 Task: Search one way flight ticket for 2 adults, 2 infants in seat and 1 infant on lap in first from Charlotte: Charlotte Douglas International Airport to Springfield: Abraham Lincoln Capital Airport on 5-2-2023. Choice of flights is Westjet. Number of bags: 1 carry on bag and 5 checked bags. Price is upto 65000. Outbound departure time preference is 4:00.
Action: Mouse moved to (262, 377)
Screenshot: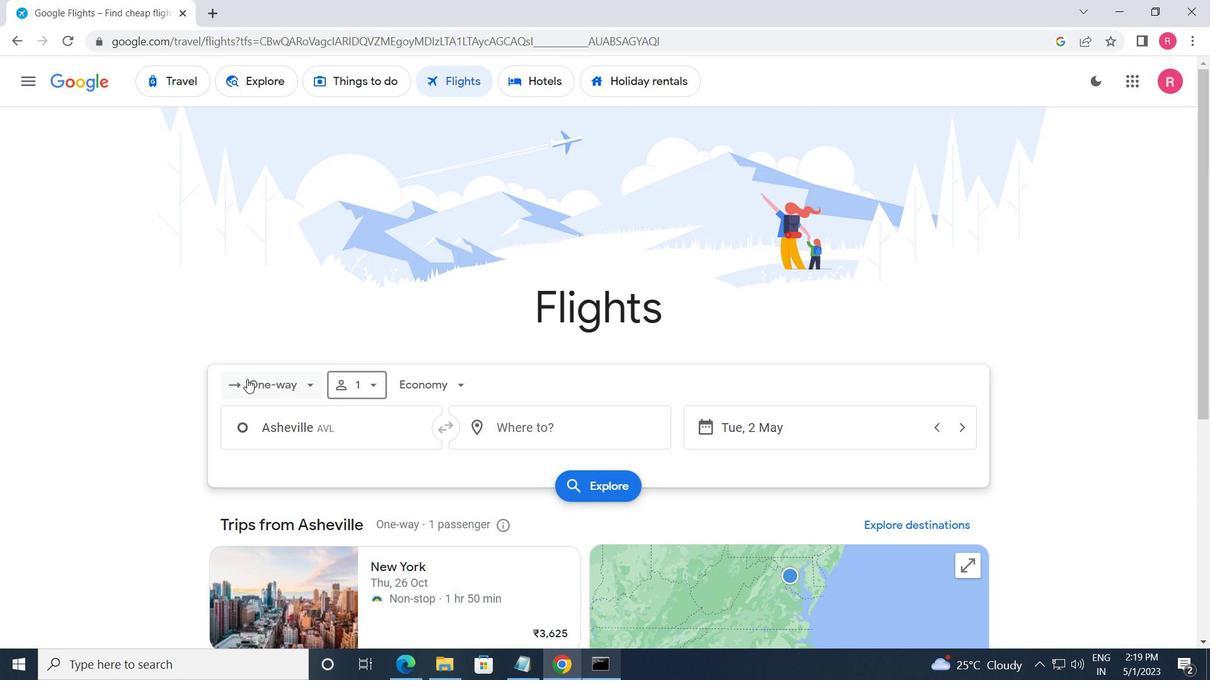
Action: Mouse pressed left at (262, 377)
Screenshot: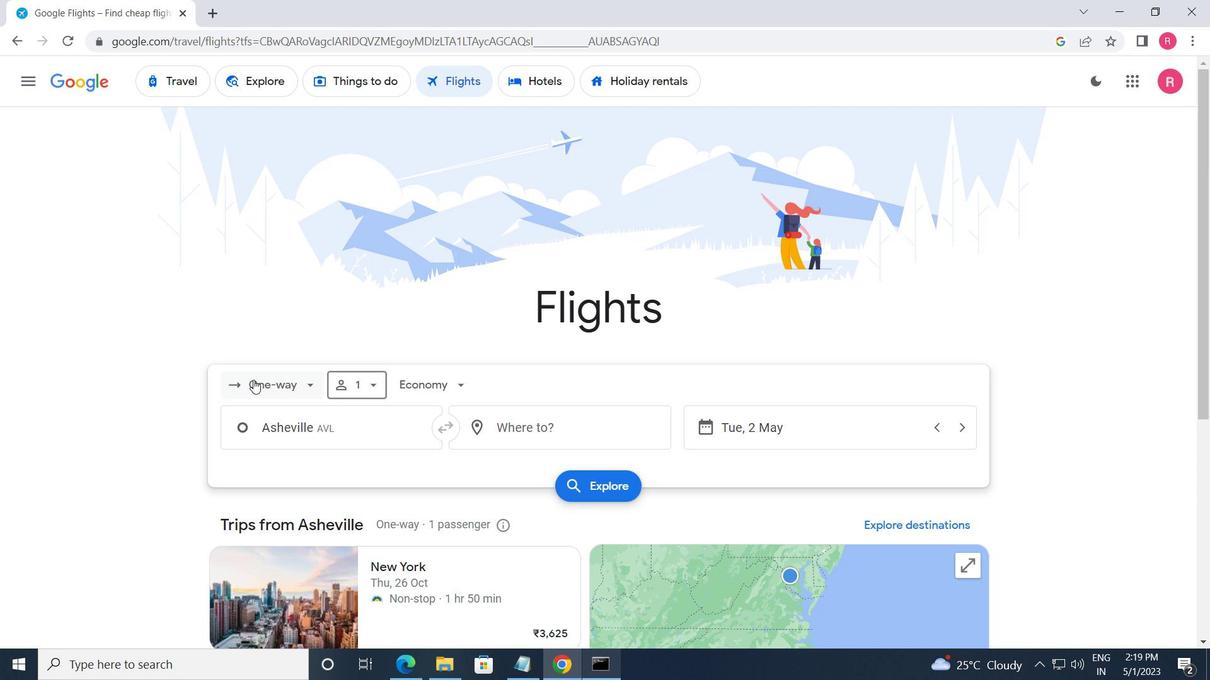 
Action: Mouse moved to (288, 463)
Screenshot: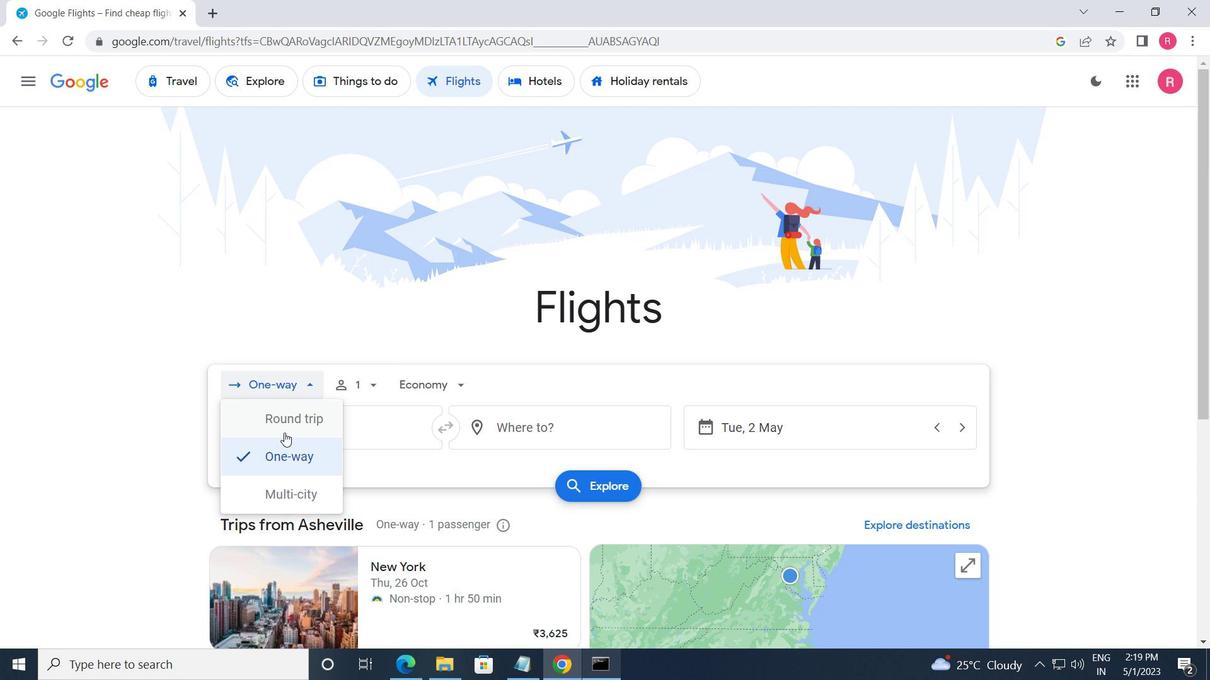 
Action: Mouse pressed left at (288, 463)
Screenshot: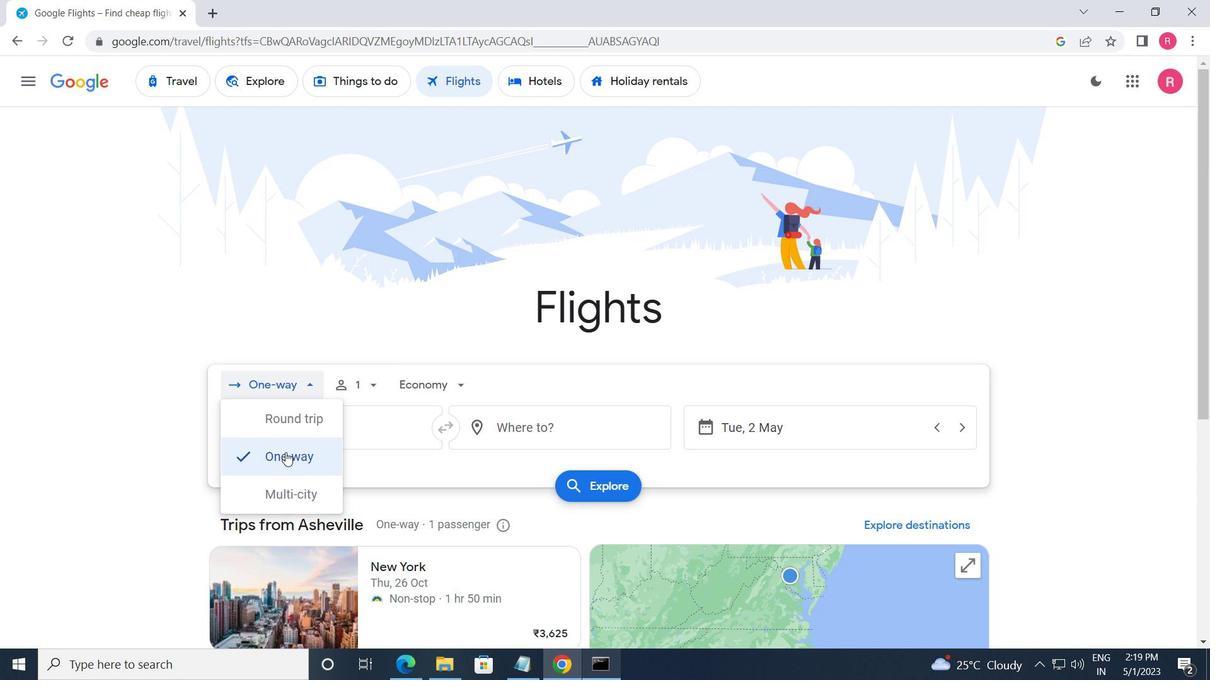 
Action: Mouse moved to (358, 381)
Screenshot: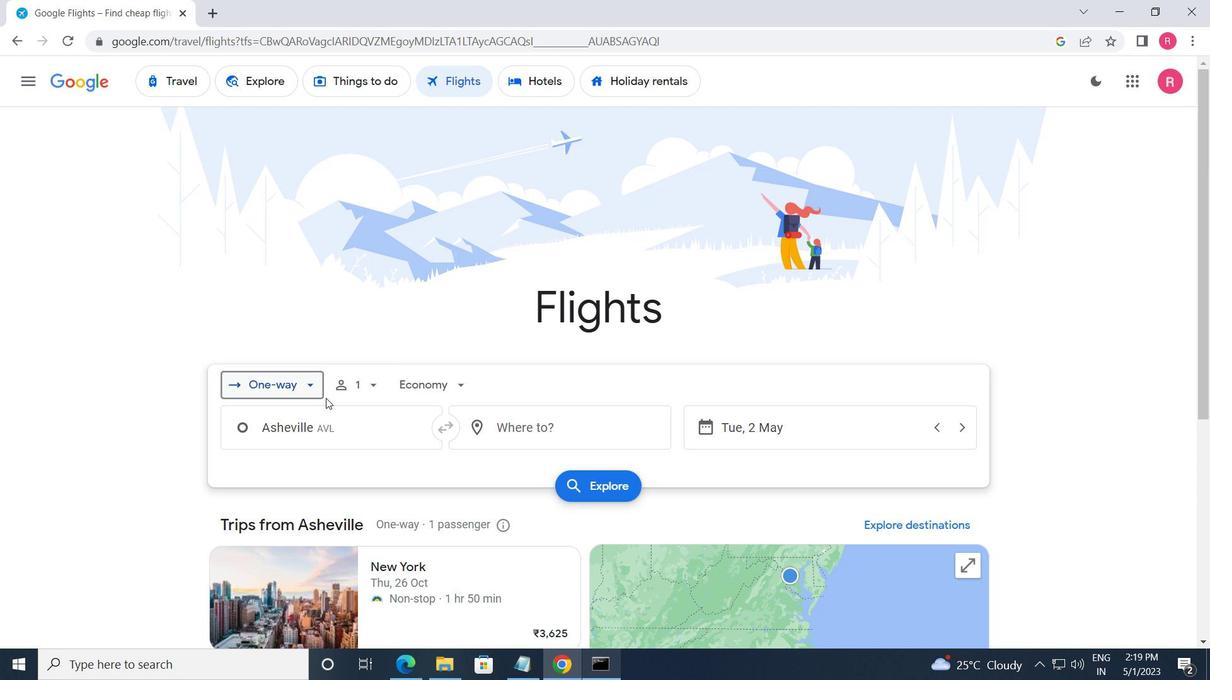
Action: Mouse pressed left at (358, 381)
Screenshot: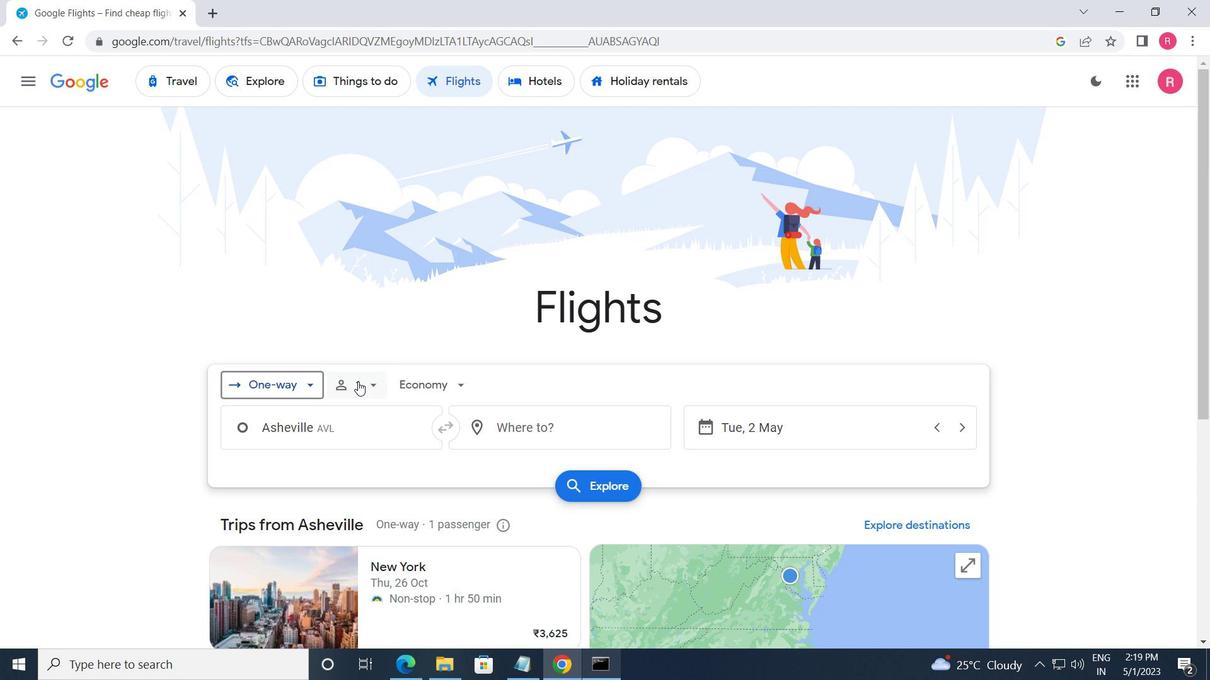 
Action: Mouse moved to (497, 426)
Screenshot: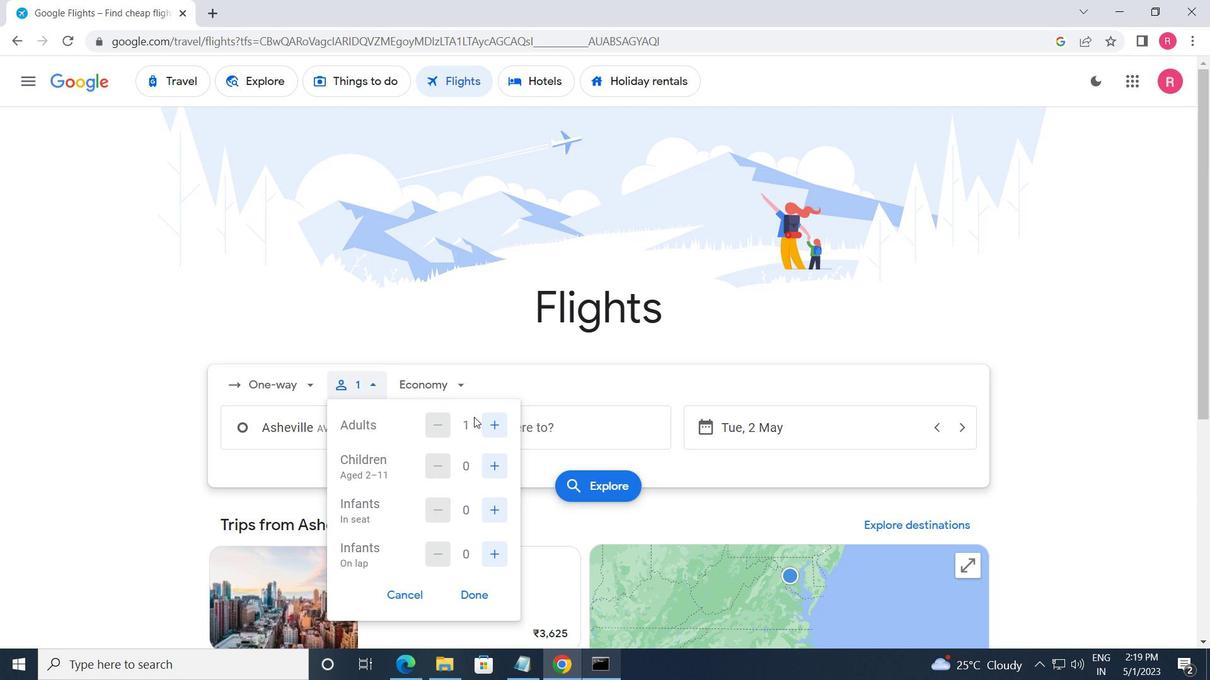
Action: Mouse pressed left at (497, 426)
Screenshot: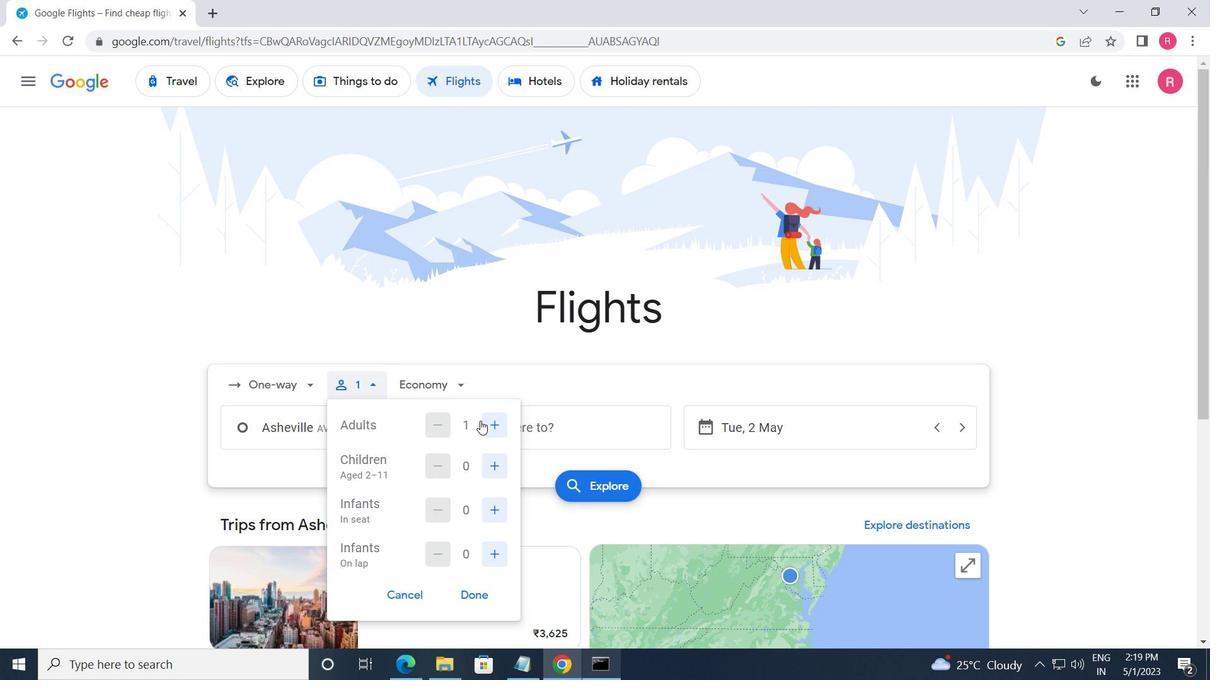 
Action: Mouse pressed left at (497, 426)
Screenshot: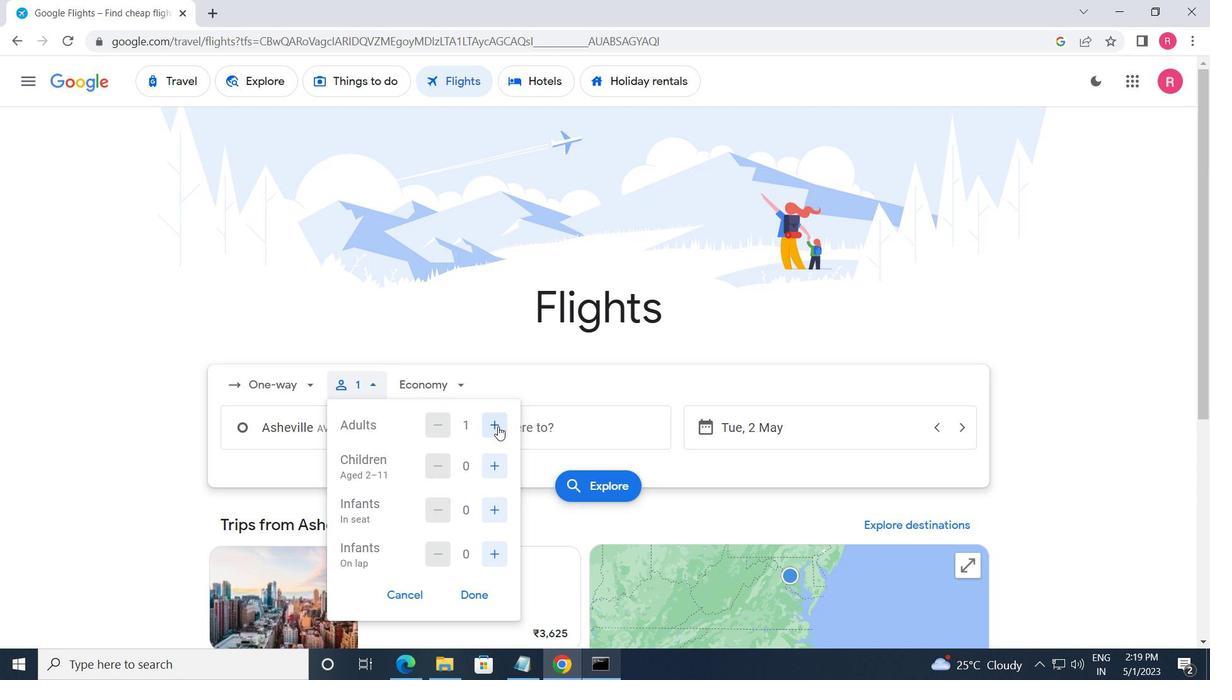 
Action: Mouse moved to (439, 429)
Screenshot: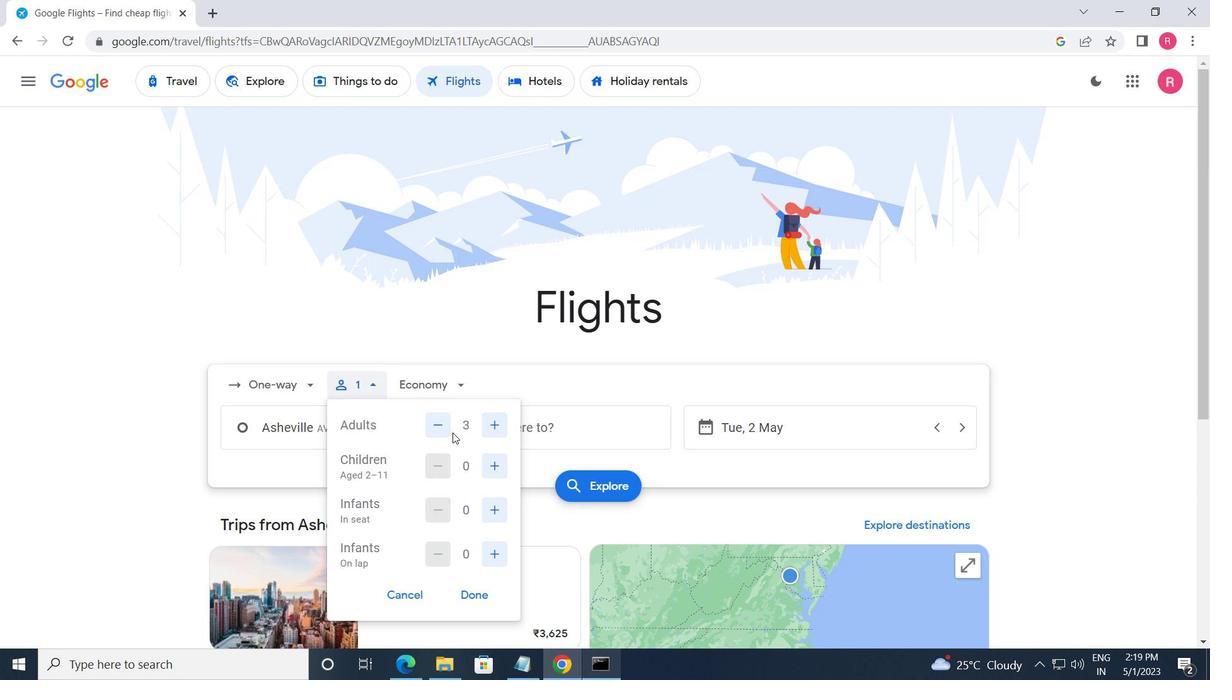 
Action: Mouse pressed left at (439, 429)
Screenshot: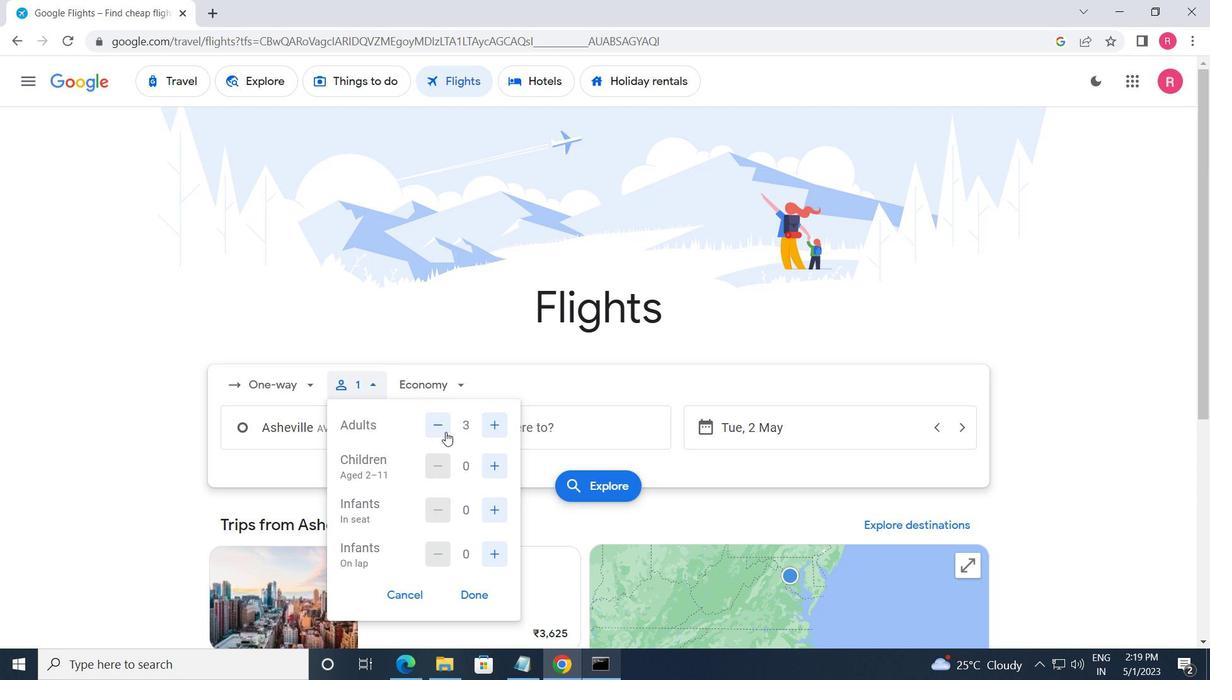 
Action: Mouse moved to (490, 463)
Screenshot: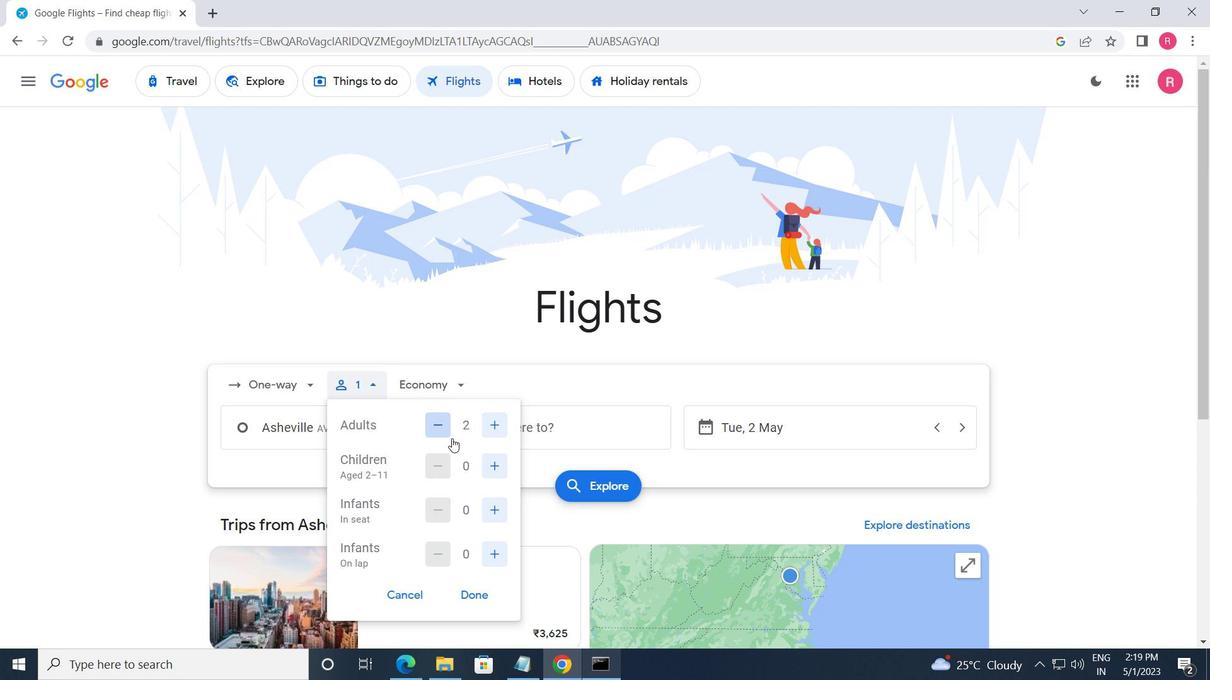 
Action: Mouse pressed left at (490, 463)
Screenshot: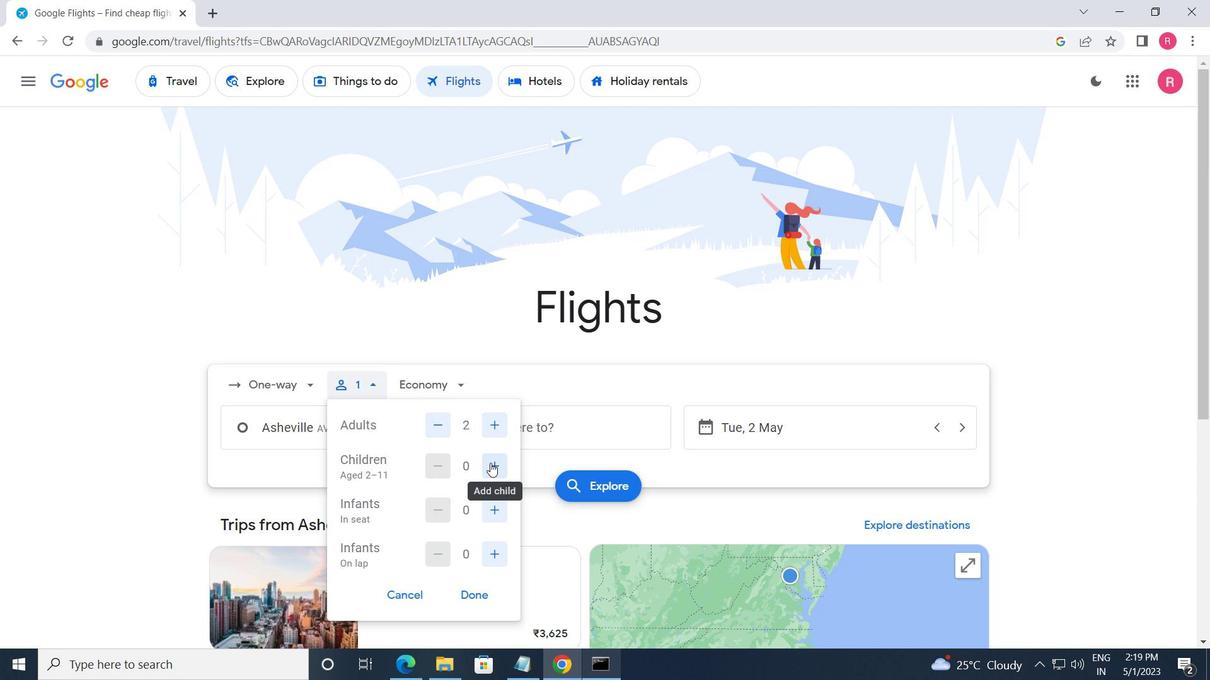 
Action: Mouse pressed left at (490, 463)
Screenshot: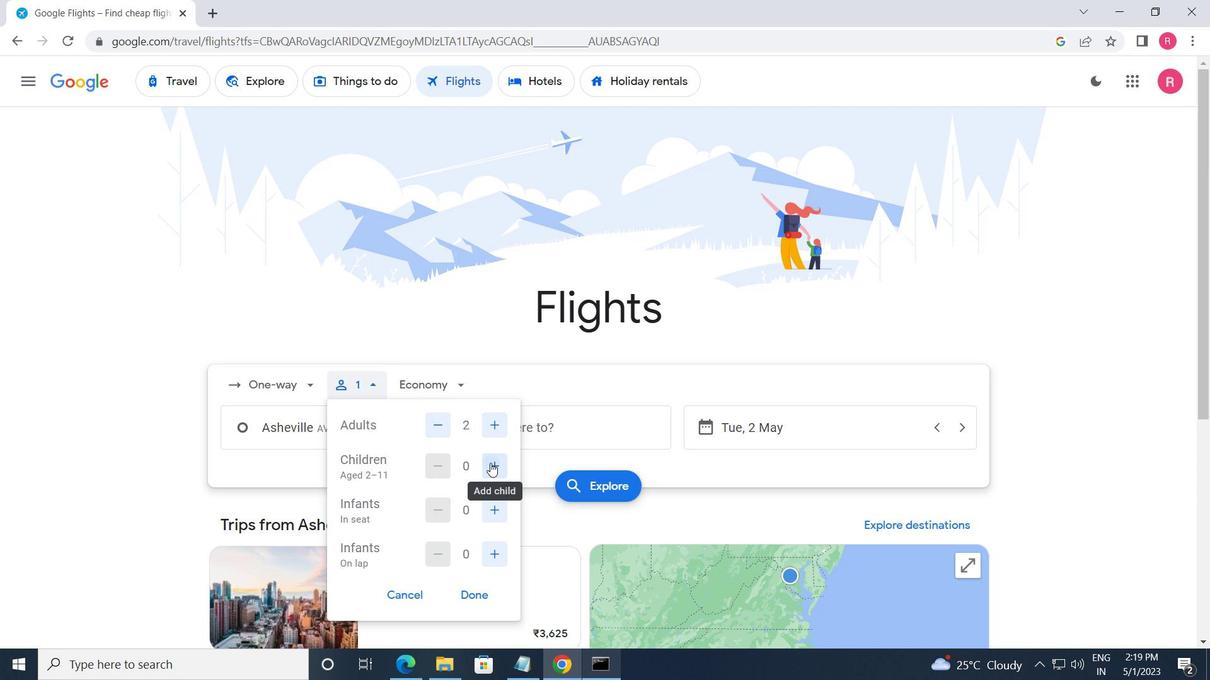 
Action: Mouse moved to (495, 523)
Screenshot: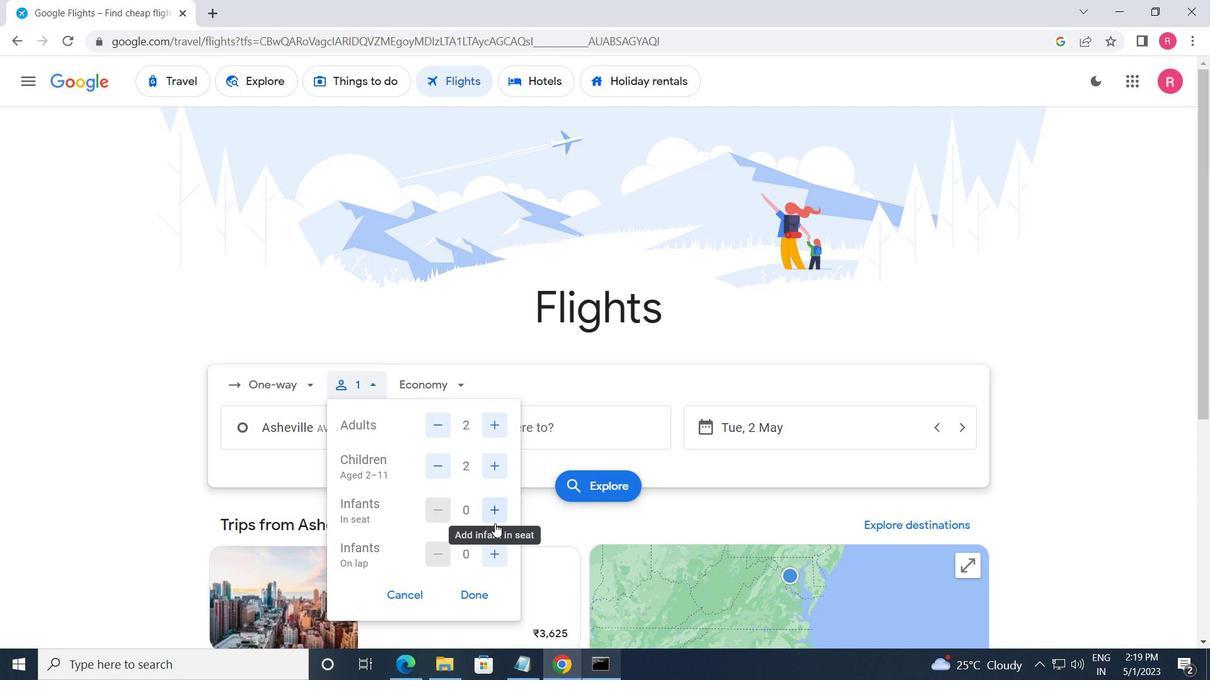 
Action: Mouse pressed left at (495, 523)
Screenshot: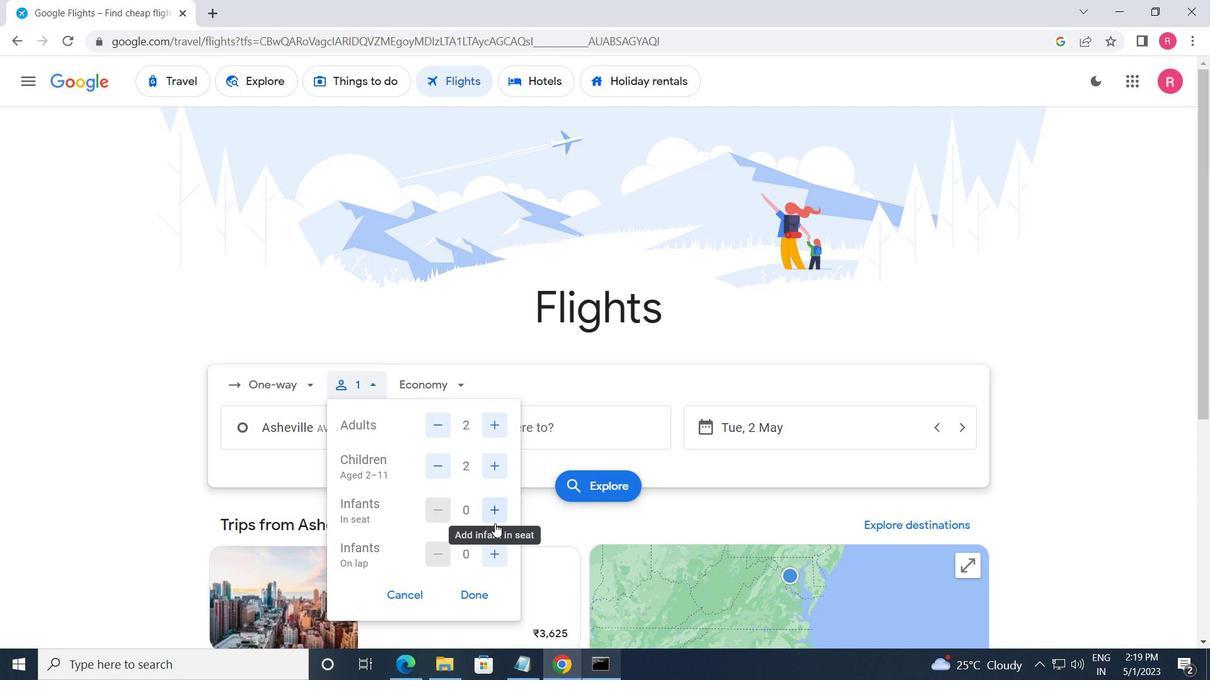 
Action: Mouse moved to (482, 585)
Screenshot: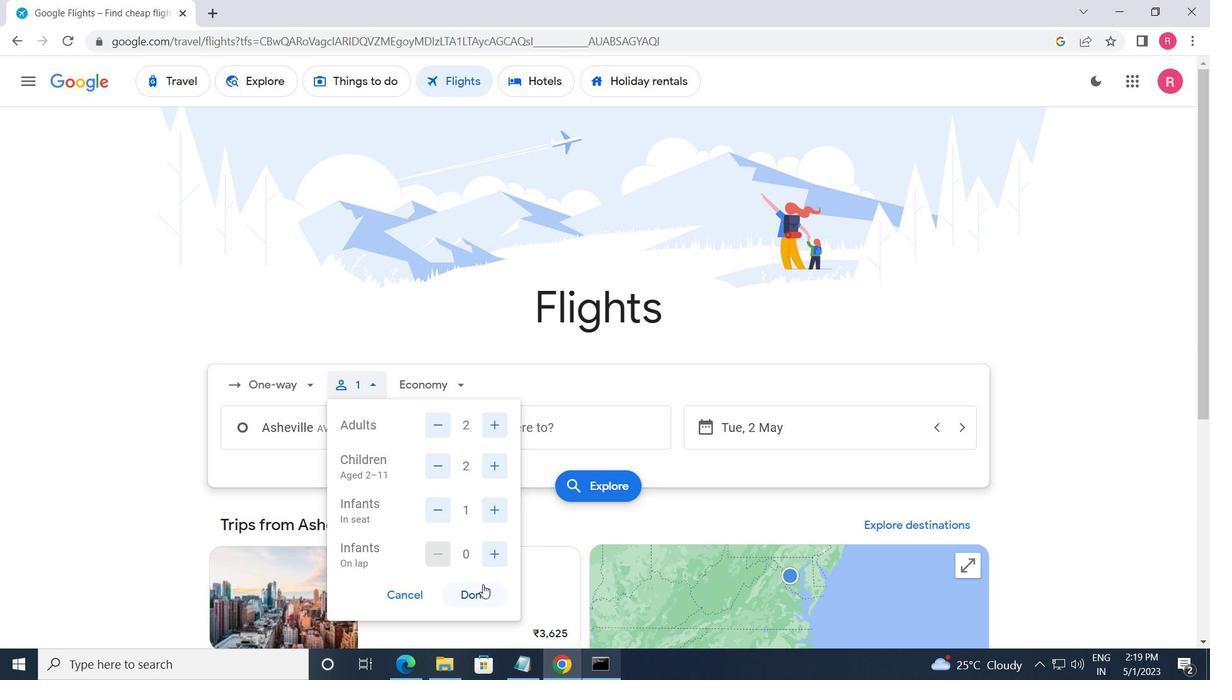 
Action: Mouse pressed left at (482, 585)
Screenshot: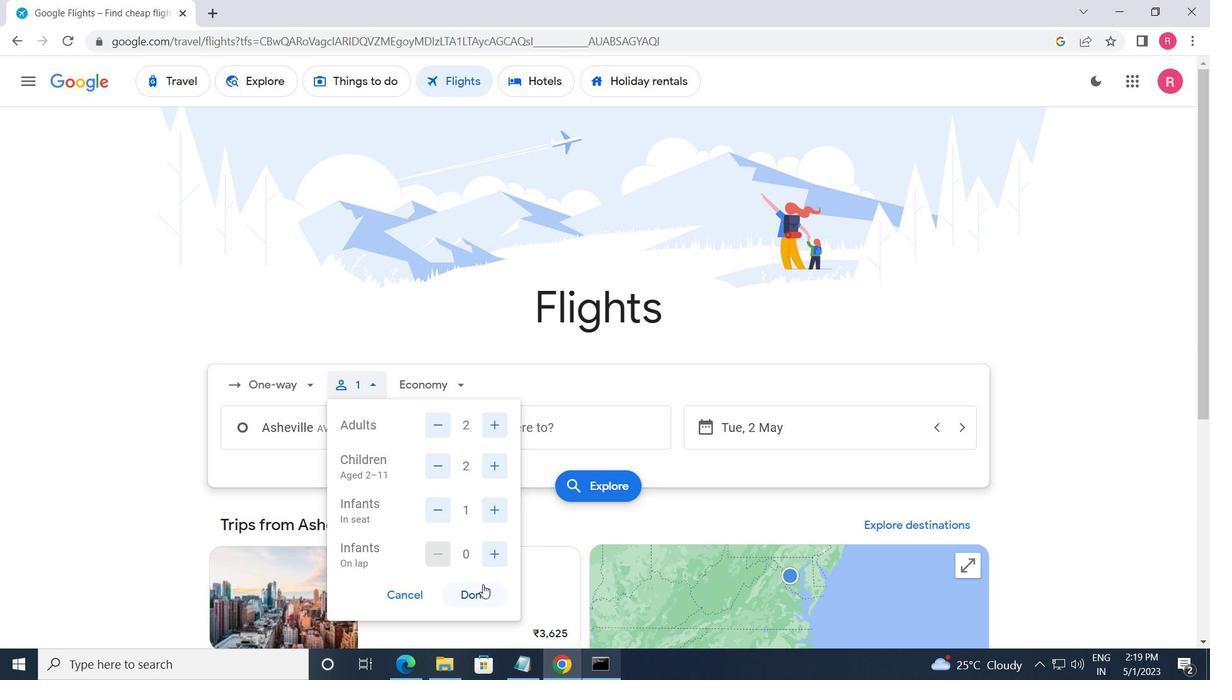 
Action: Mouse moved to (410, 383)
Screenshot: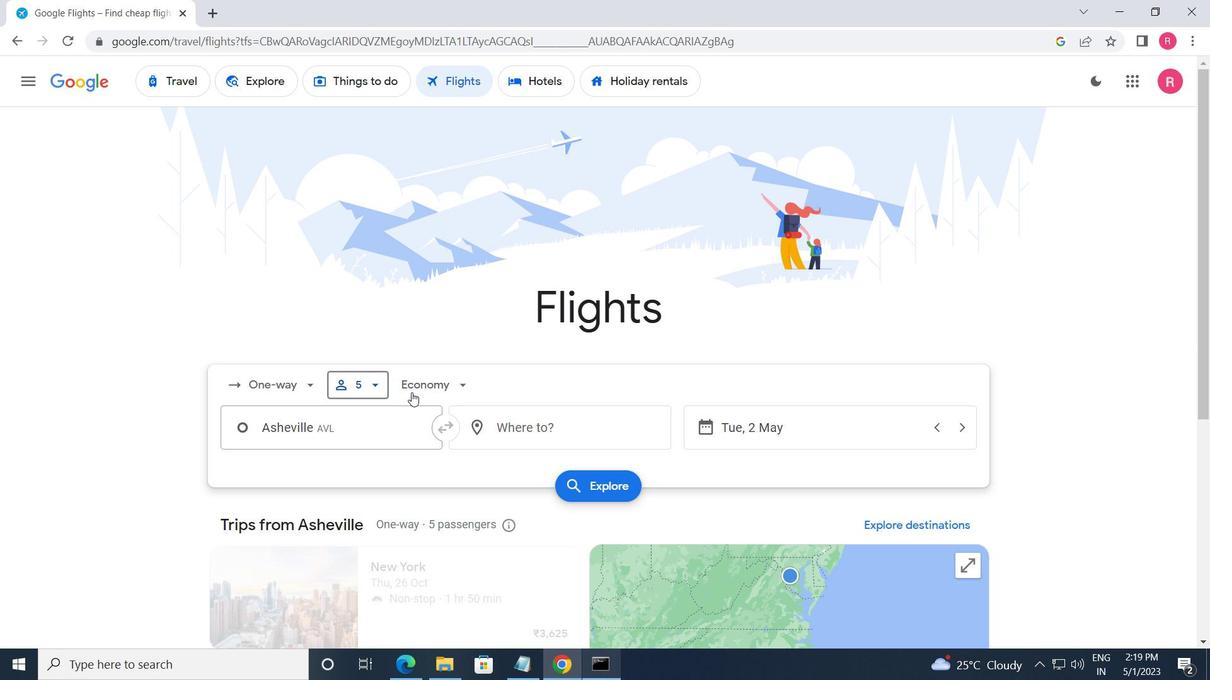 
Action: Mouse pressed left at (410, 383)
Screenshot: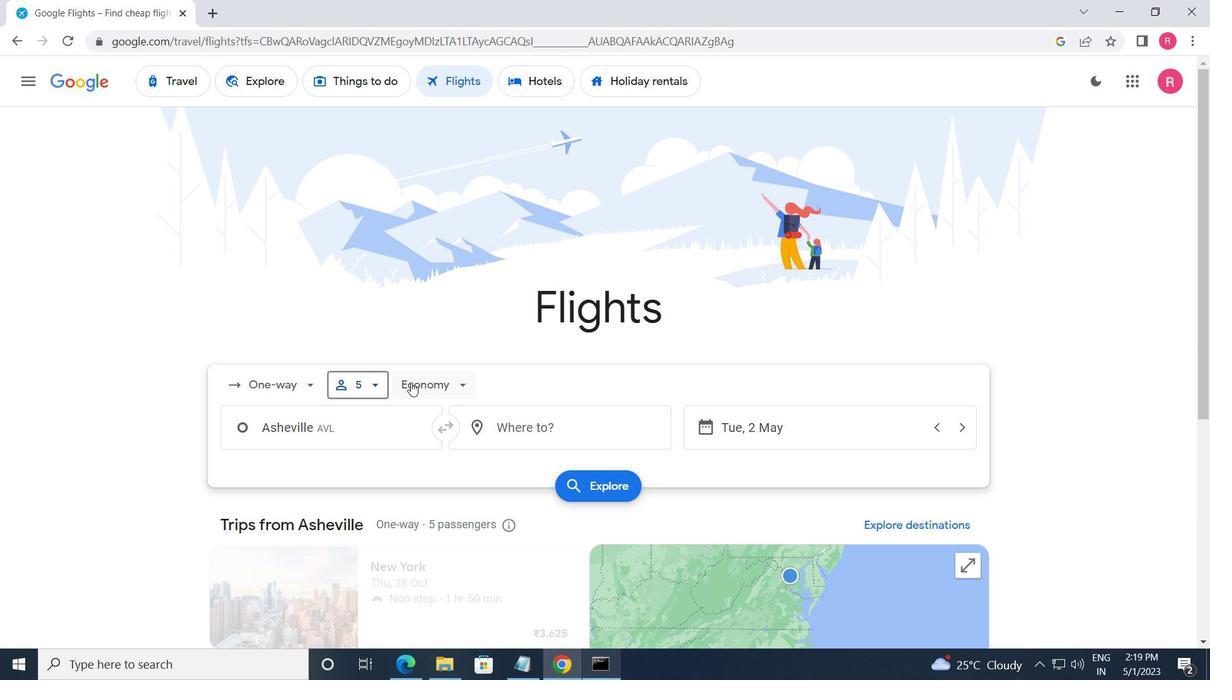 
Action: Mouse moved to (456, 530)
Screenshot: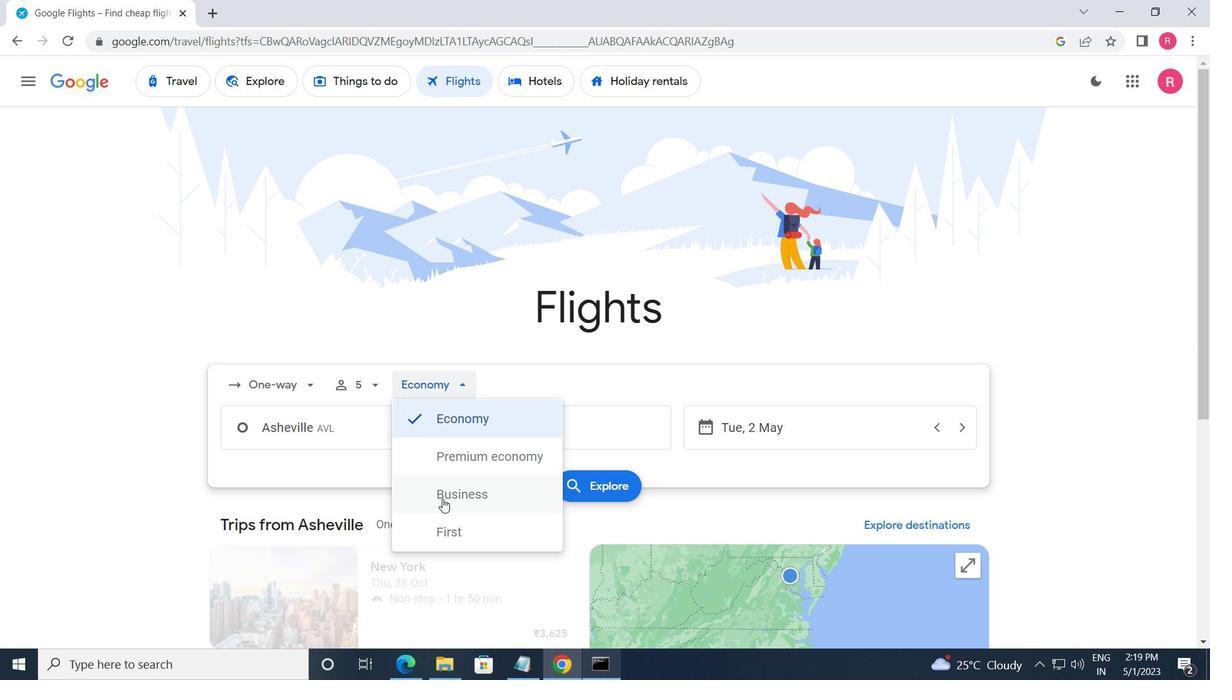 
Action: Mouse pressed left at (456, 530)
Screenshot: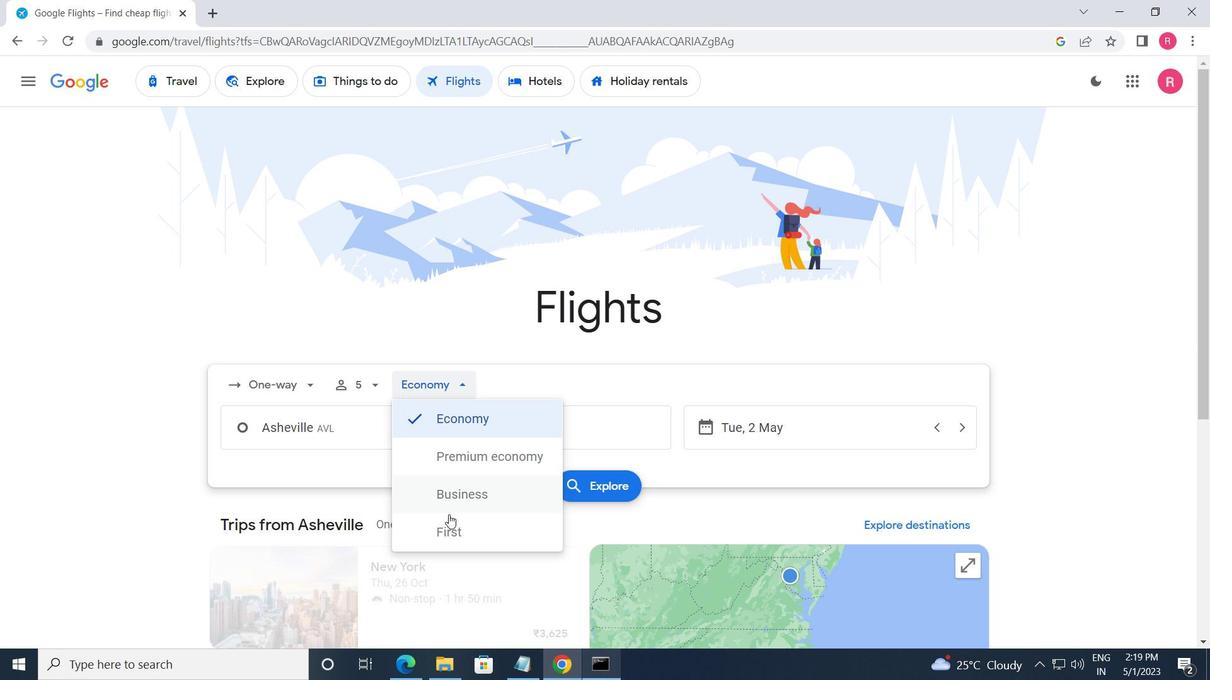 
Action: Mouse moved to (392, 450)
Screenshot: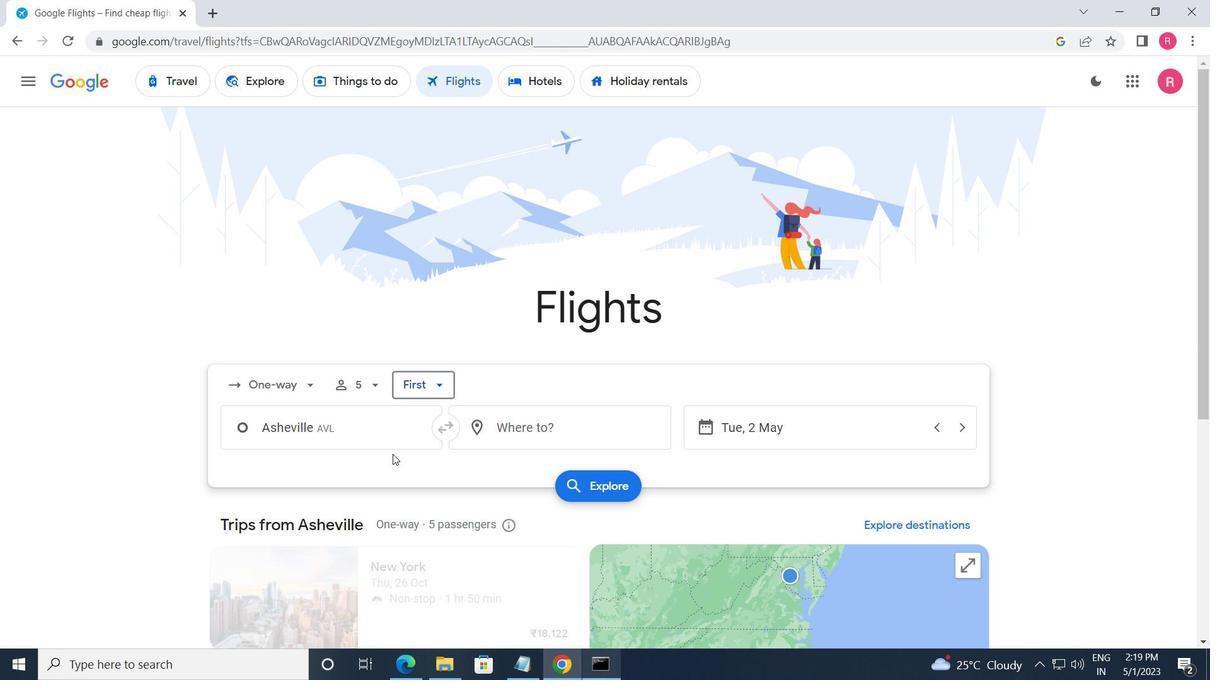 
Action: Mouse pressed left at (392, 450)
Screenshot: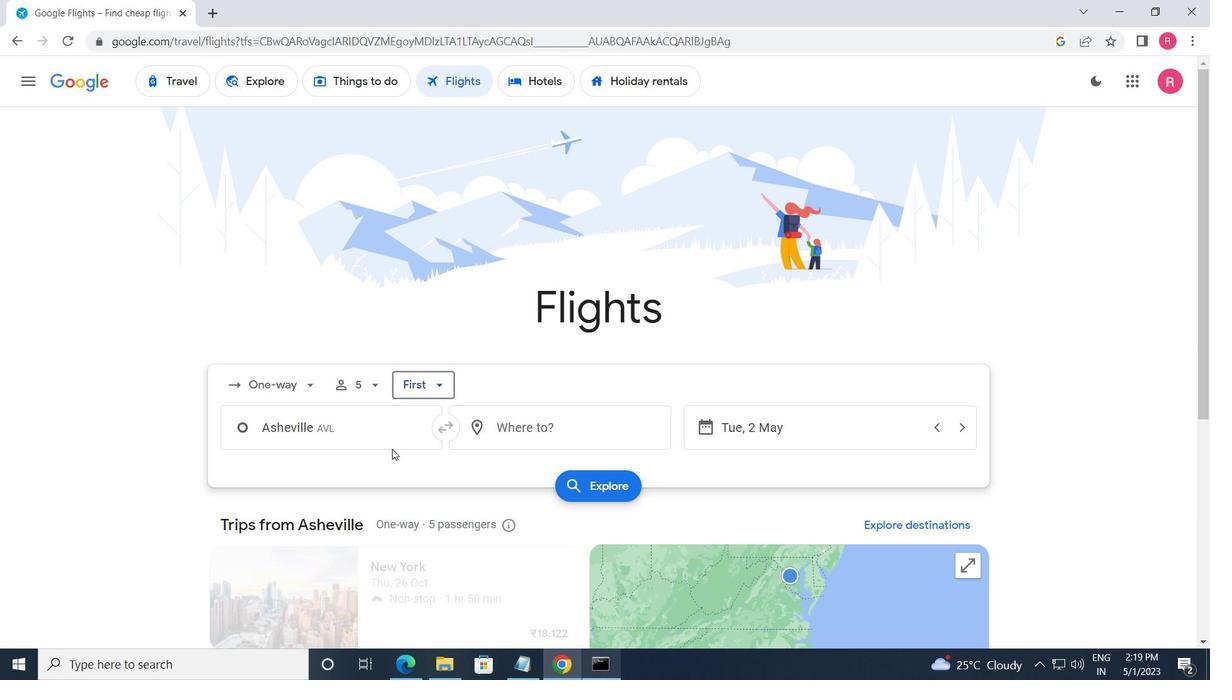 
Action: Mouse moved to (378, 431)
Screenshot: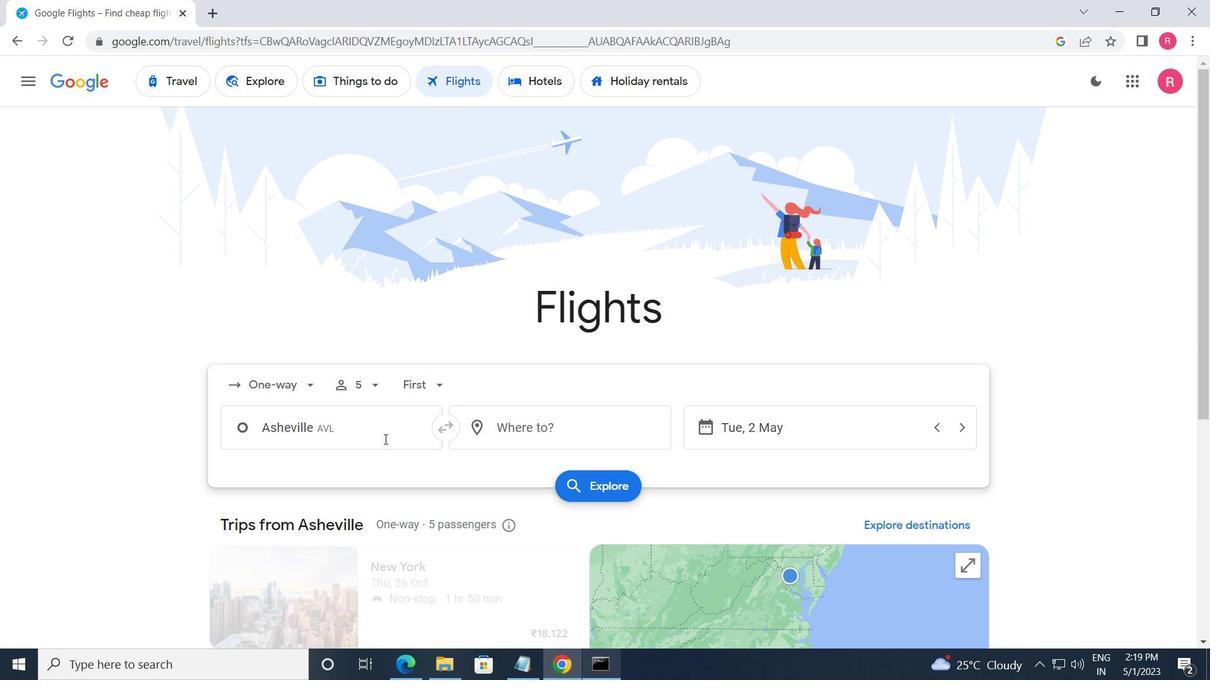 
Action: Mouse pressed left at (378, 431)
Screenshot: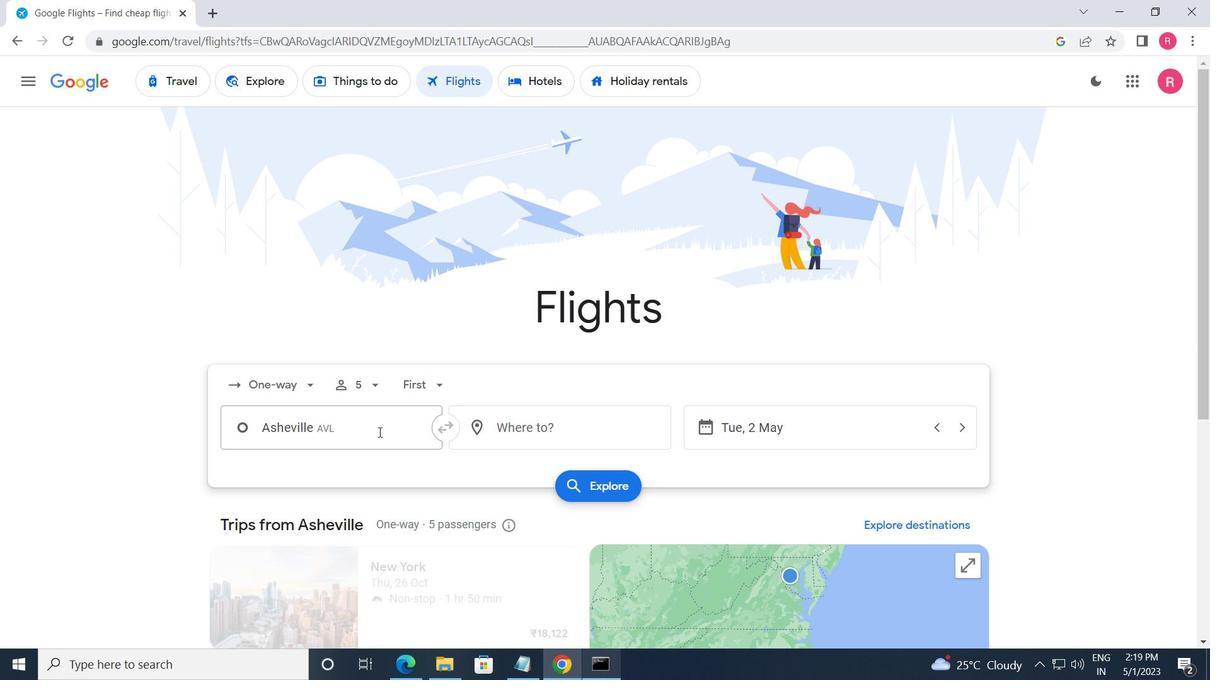 
Action: Key pressed <Key.shift><Key.shift>CHARLOTTE
Screenshot: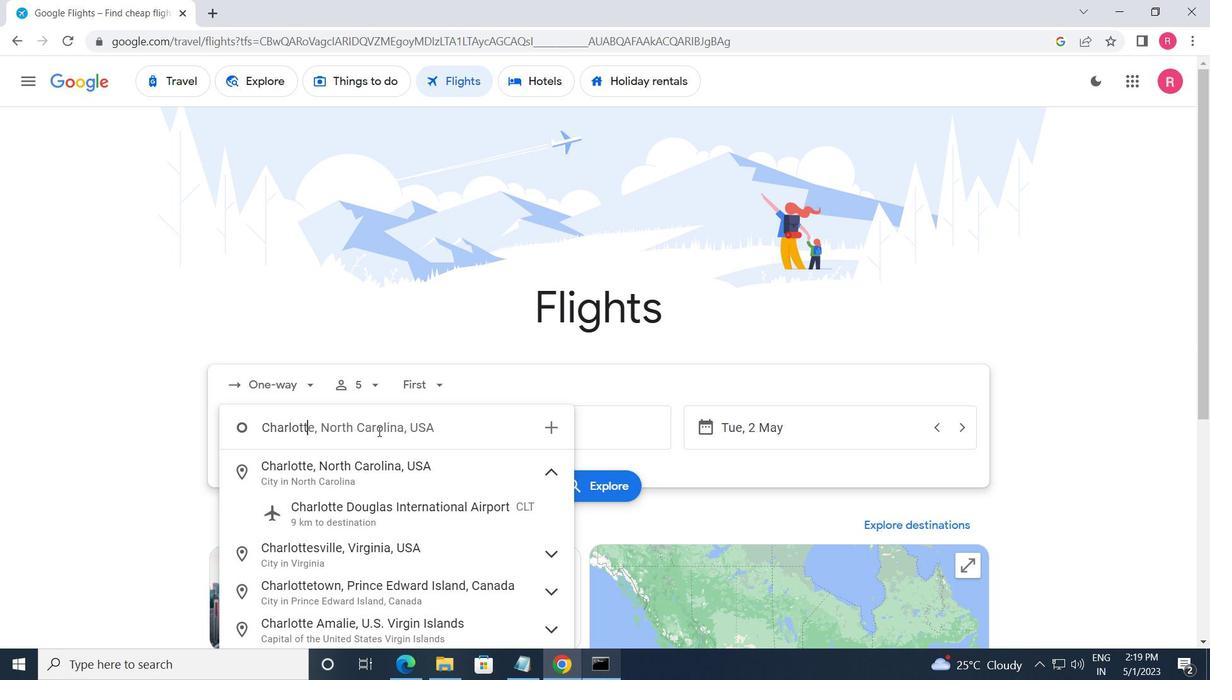 
Action: Mouse moved to (381, 513)
Screenshot: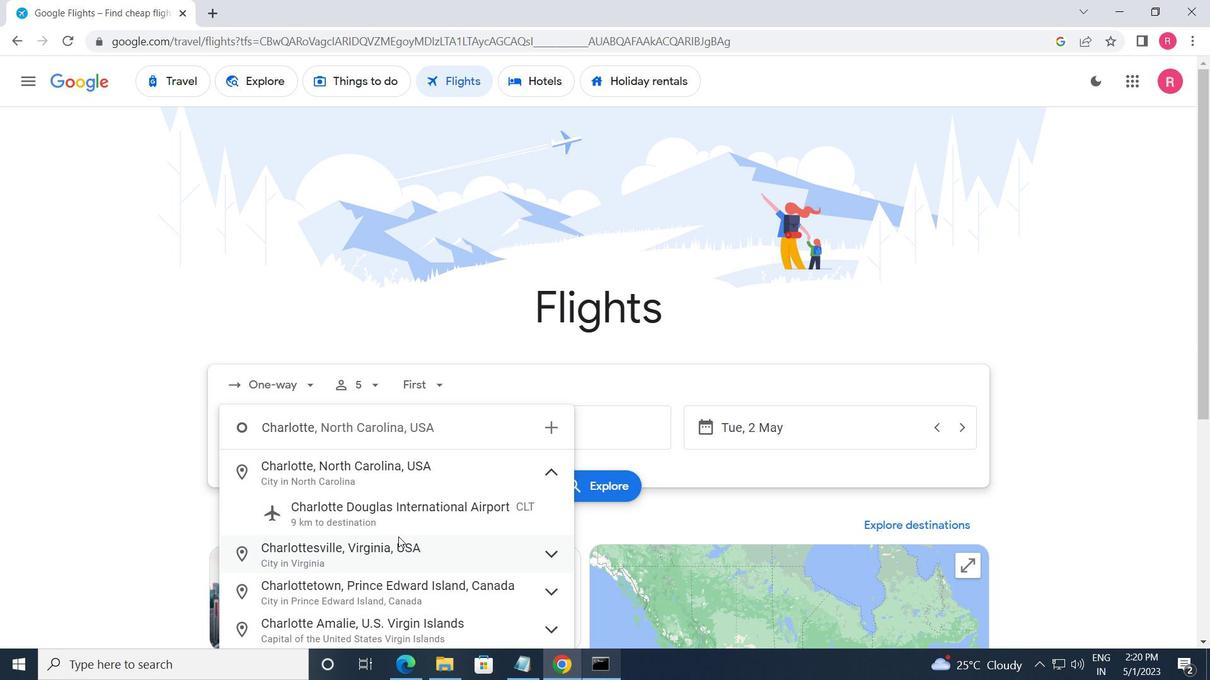 
Action: Mouse pressed left at (381, 513)
Screenshot: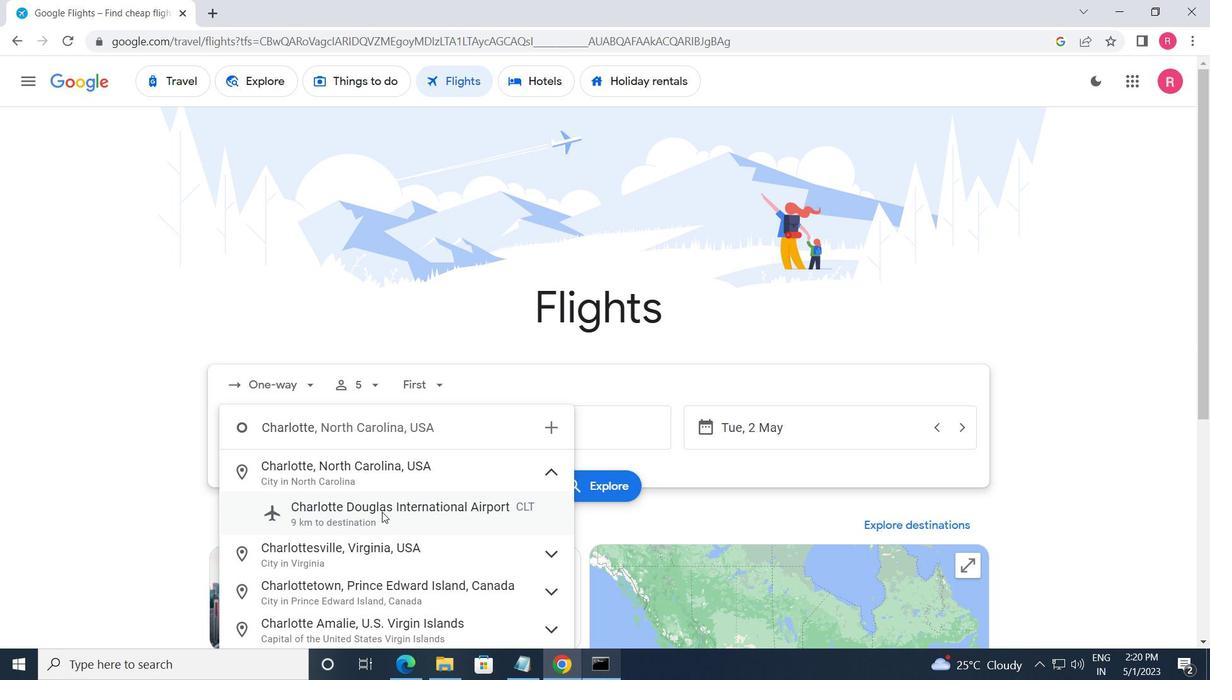 
Action: Mouse moved to (516, 429)
Screenshot: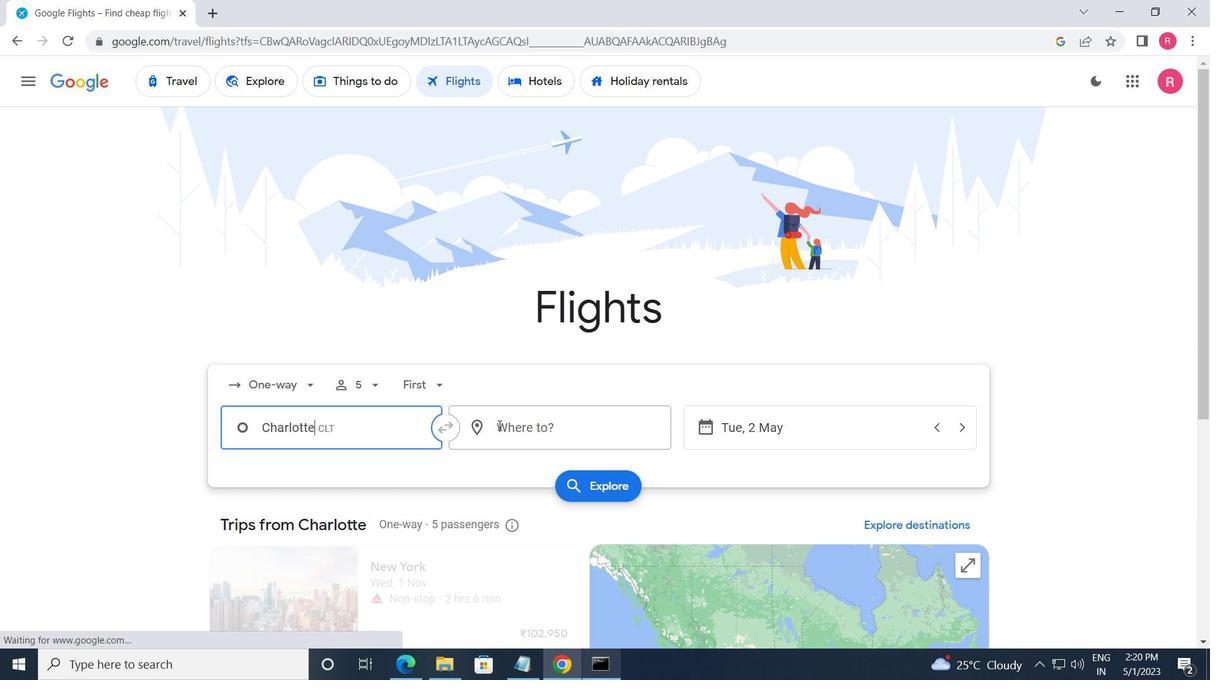 
Action: Mouse pressed left at (516, 429)
Screenshot: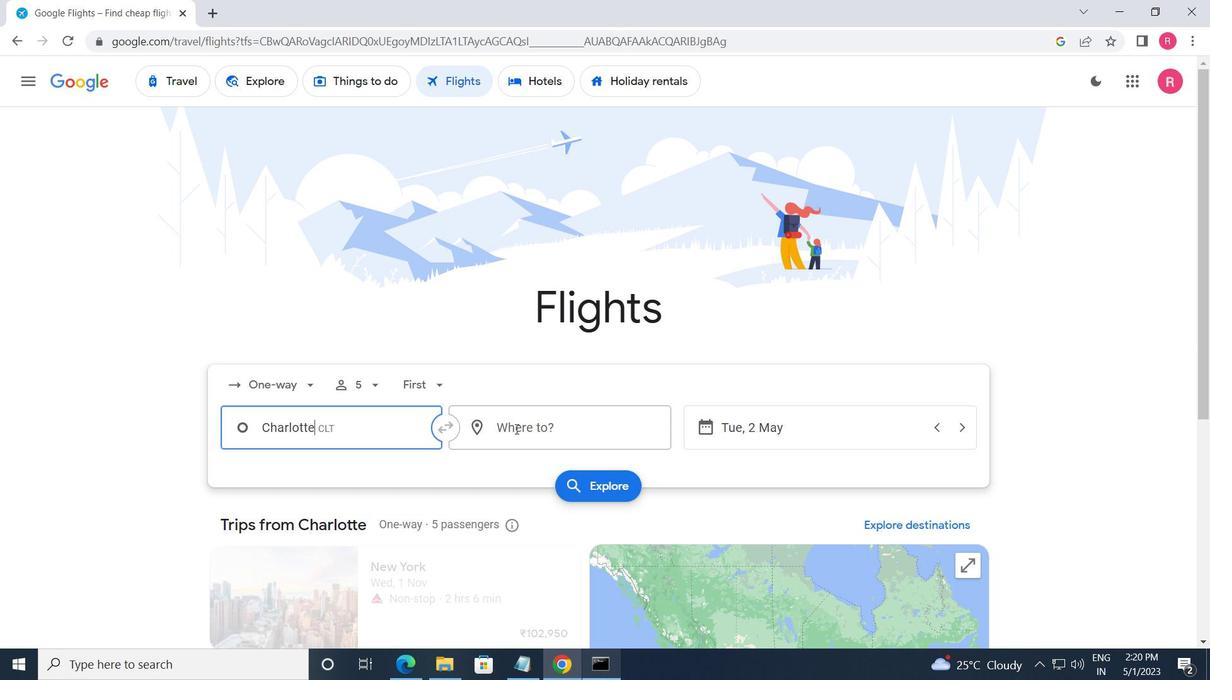 
Action: Mouse moved to (538, 586)
Screenshot: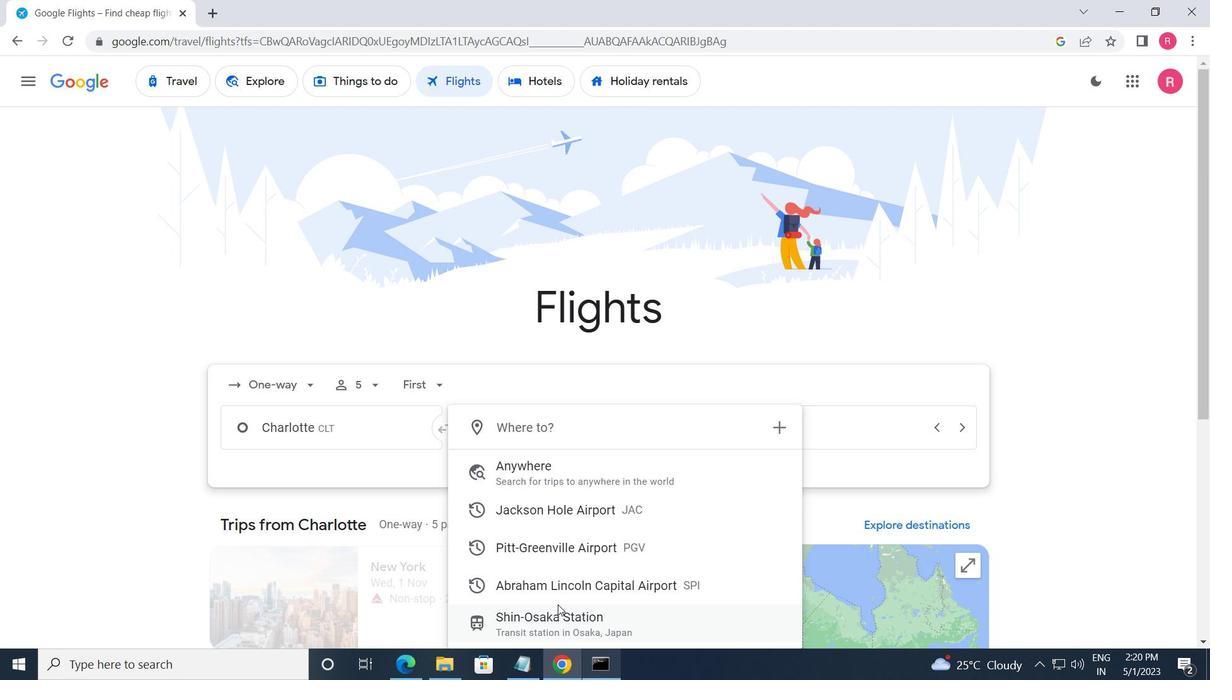 
Action: Mouse pressed left at (538, 586)
Screenshot: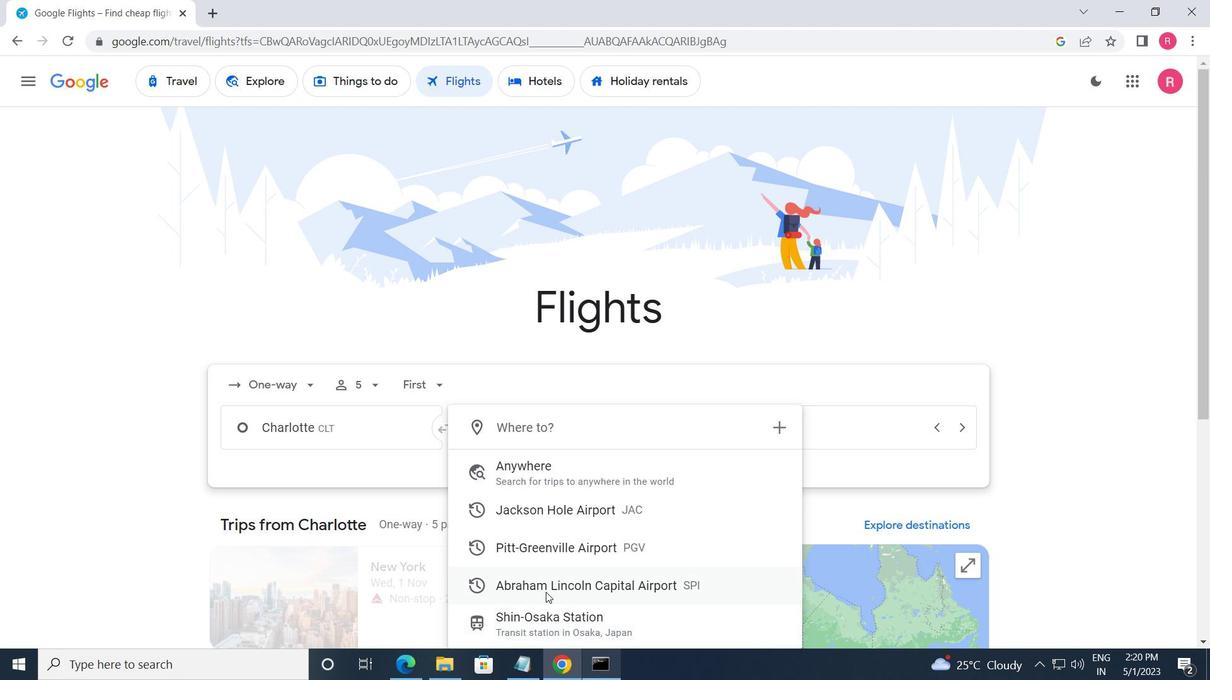 
Action: Mouse moved to (809, 428)
Screenshot: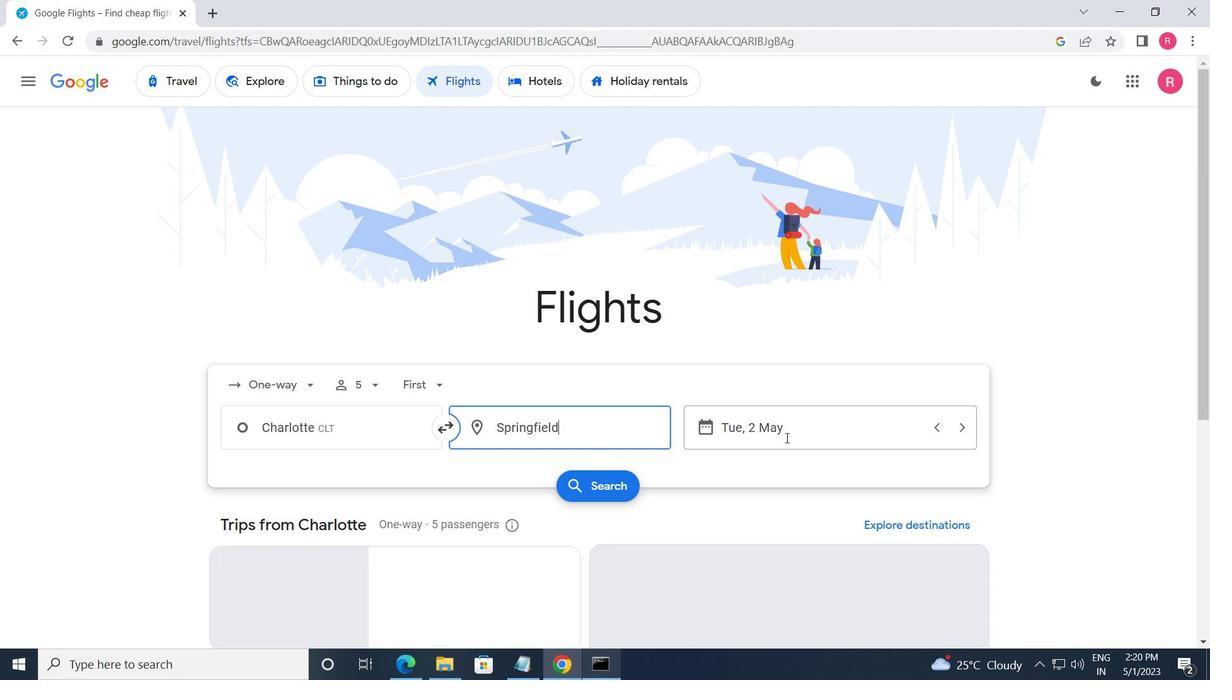 
Action: Mouse pressed left at (809, 428)
Screenshot: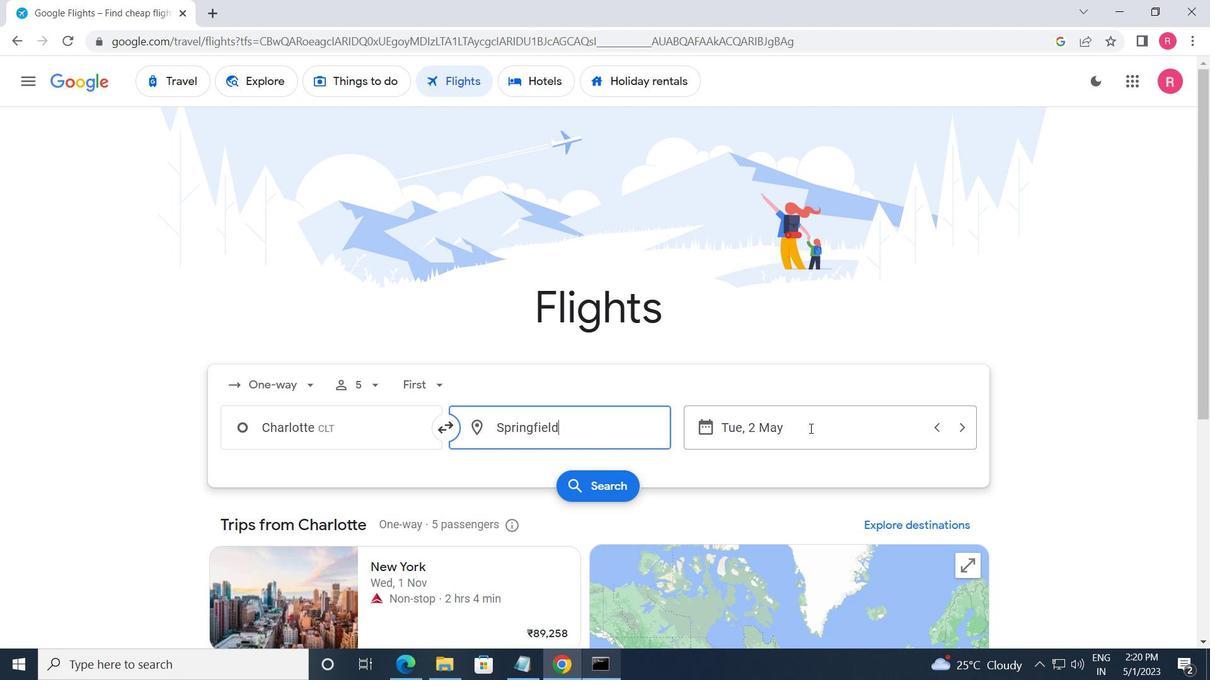 
Action: Mouse moved to (489, 370)
Screenshot: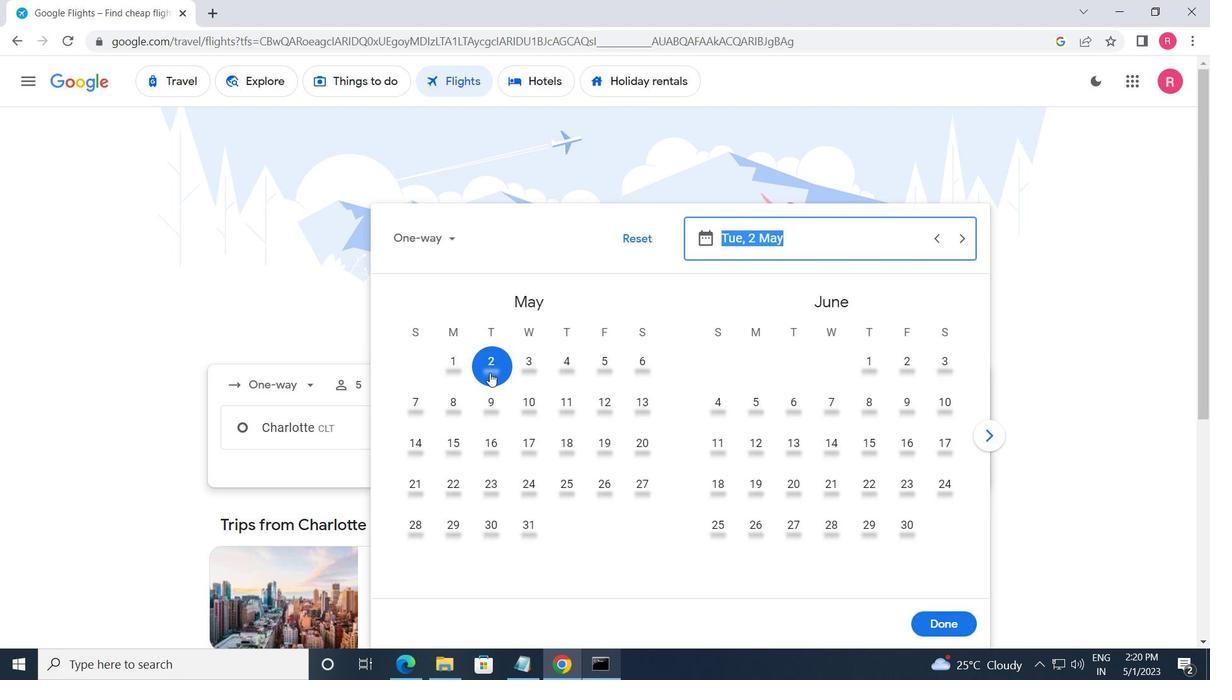 
Action: Mouse pressed left at (489, 370)
Screenshot: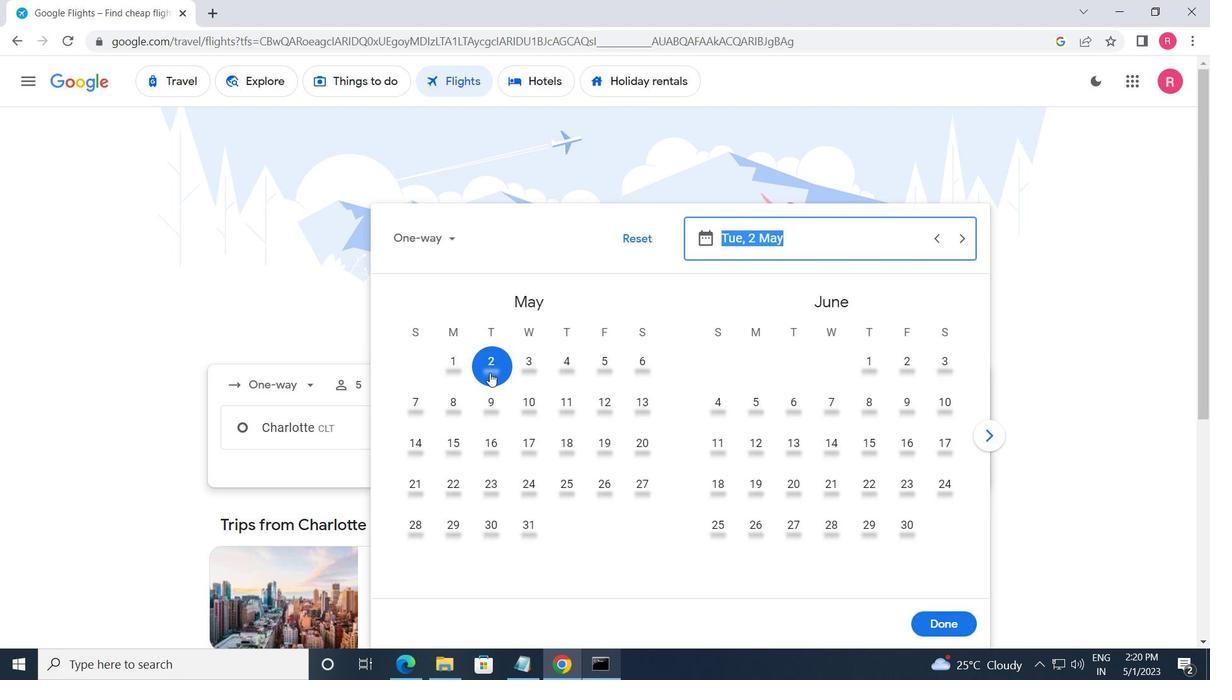
Action: Mouse moved to (927, 615)
Screenshot: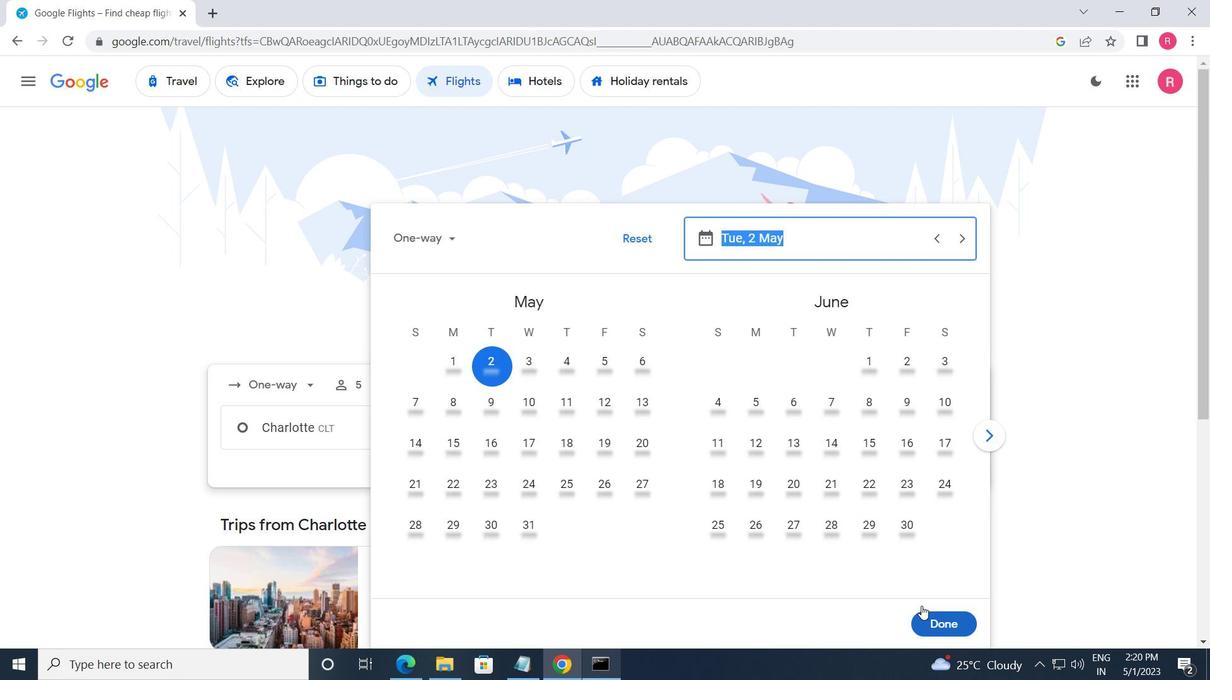 
Action: Mouse pressed left at (927, 615)
Screenshot: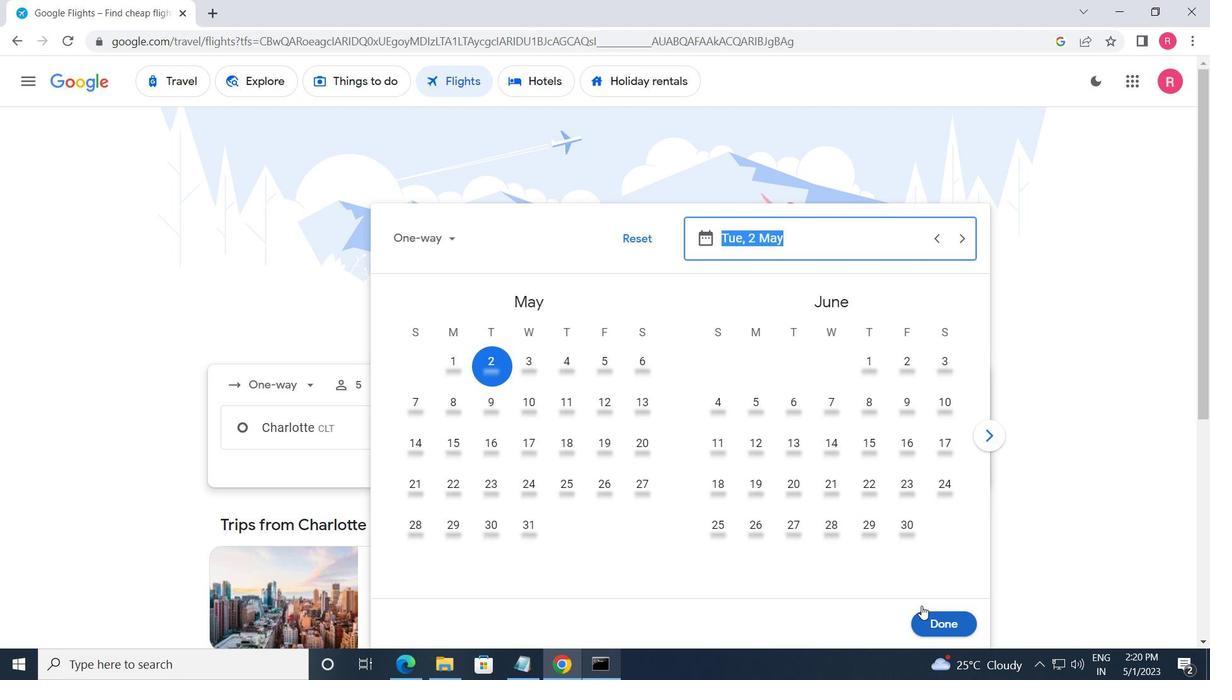 
Action: Mouse moved to (574, 475)
Screenshot: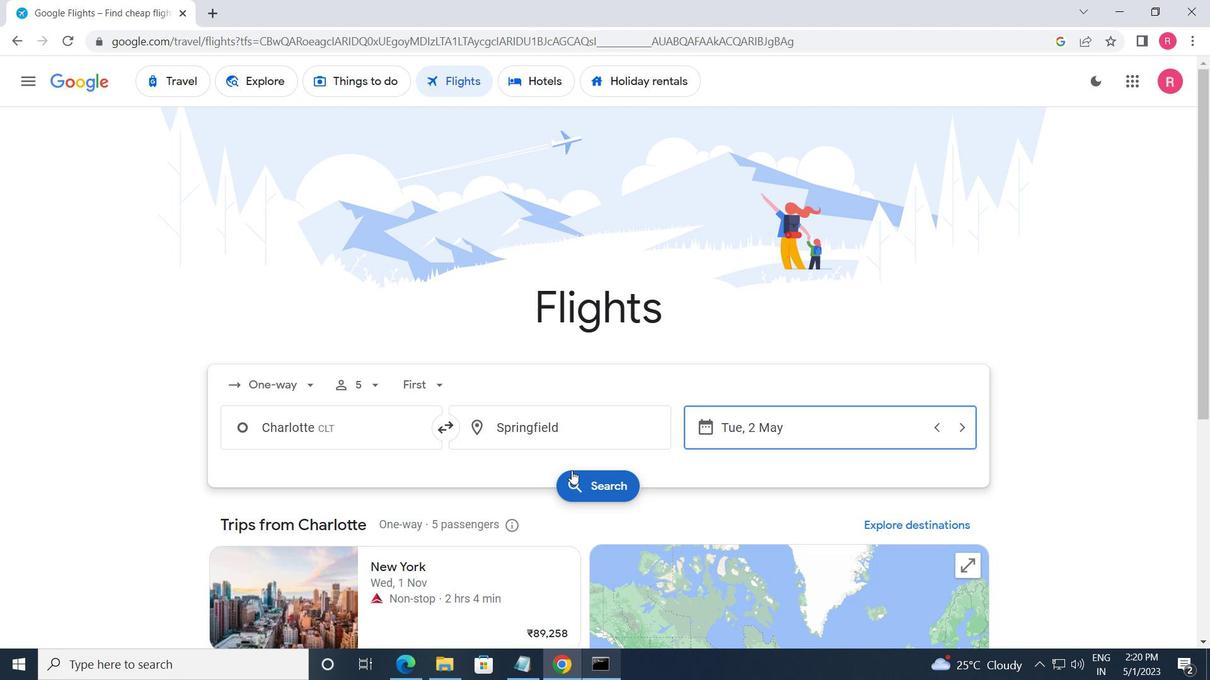
Action: Mouse pressed left at (574, 475)
Screenshot: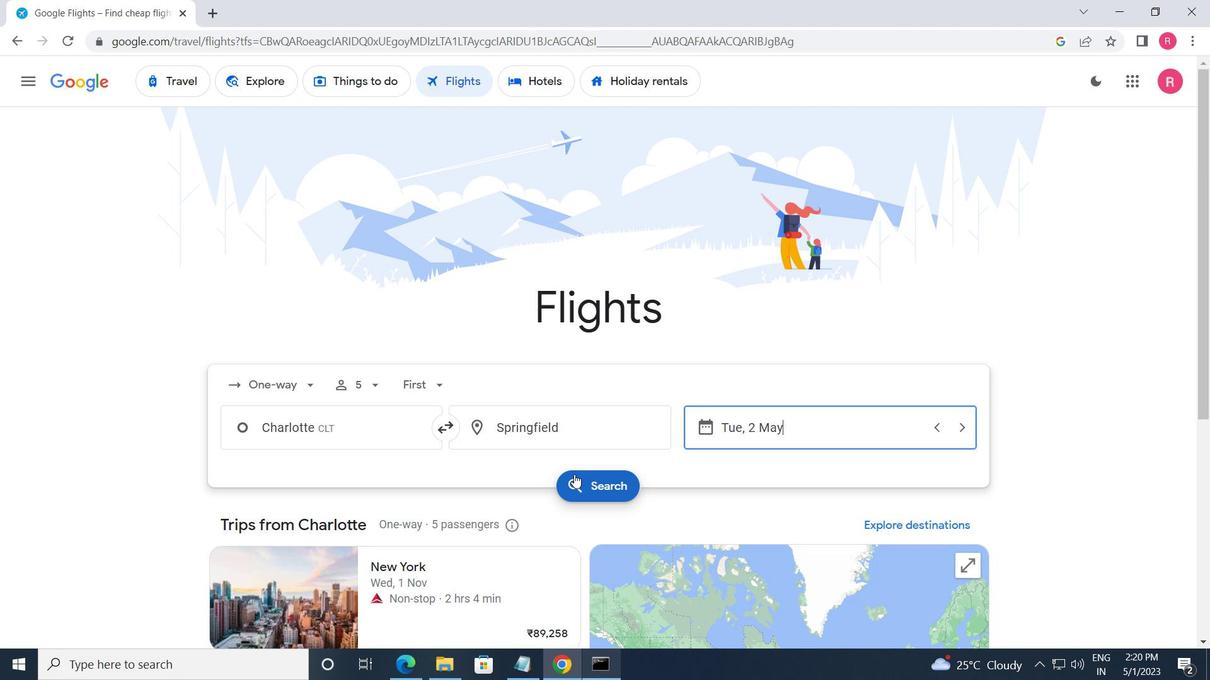 
Action: Mouse moved to (221, 237)
Screenshot: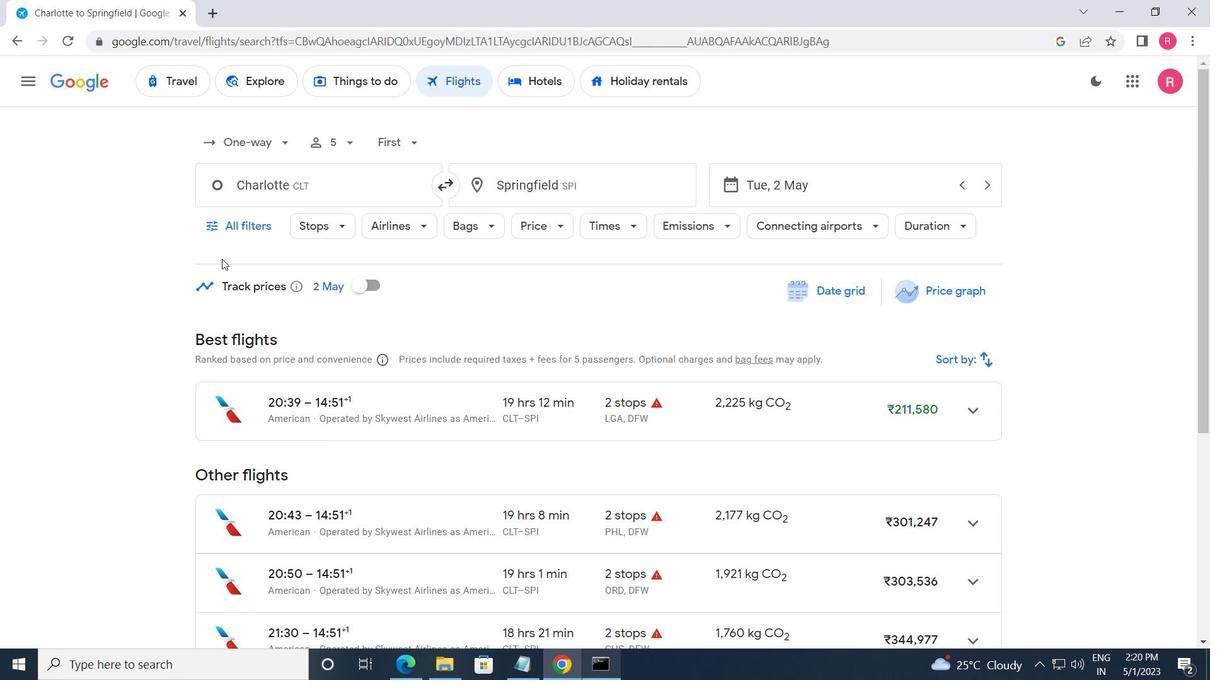 
Action: Mouse pressed left at (221, 237)
Screenshot: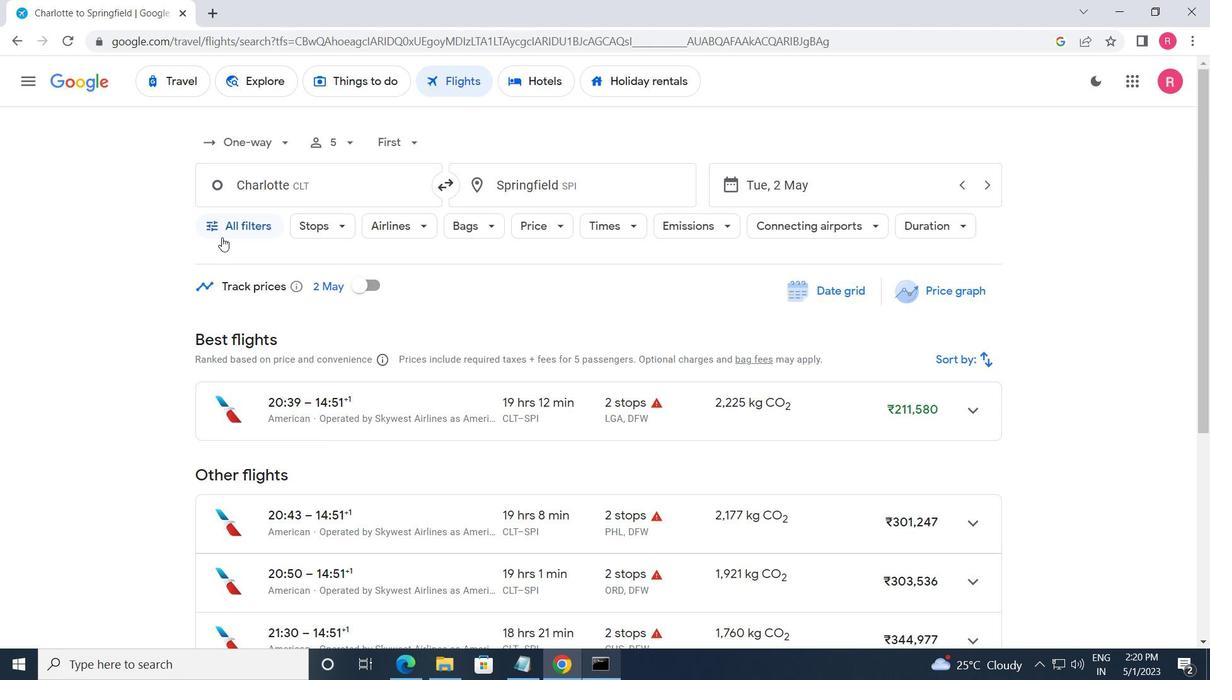 
Action: Mouse moved to (288, 410)
Screenshot: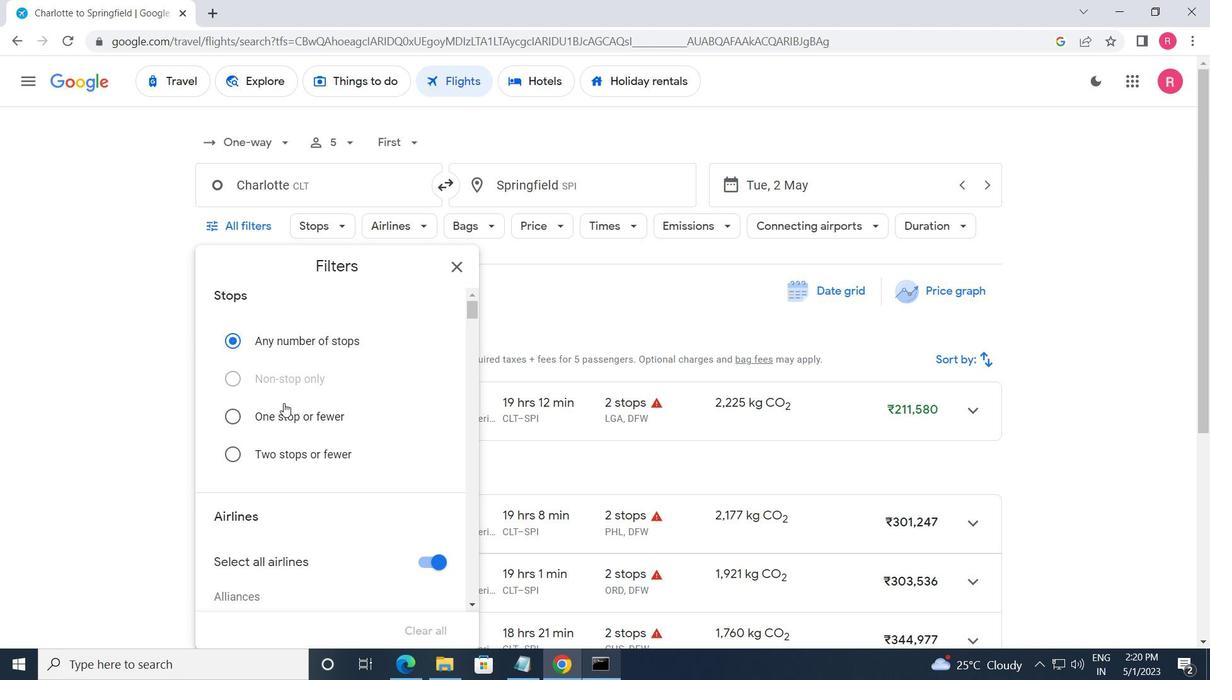 
Action: Mouse scrolled (288, 410) with delta (0, 0)
Screenshot: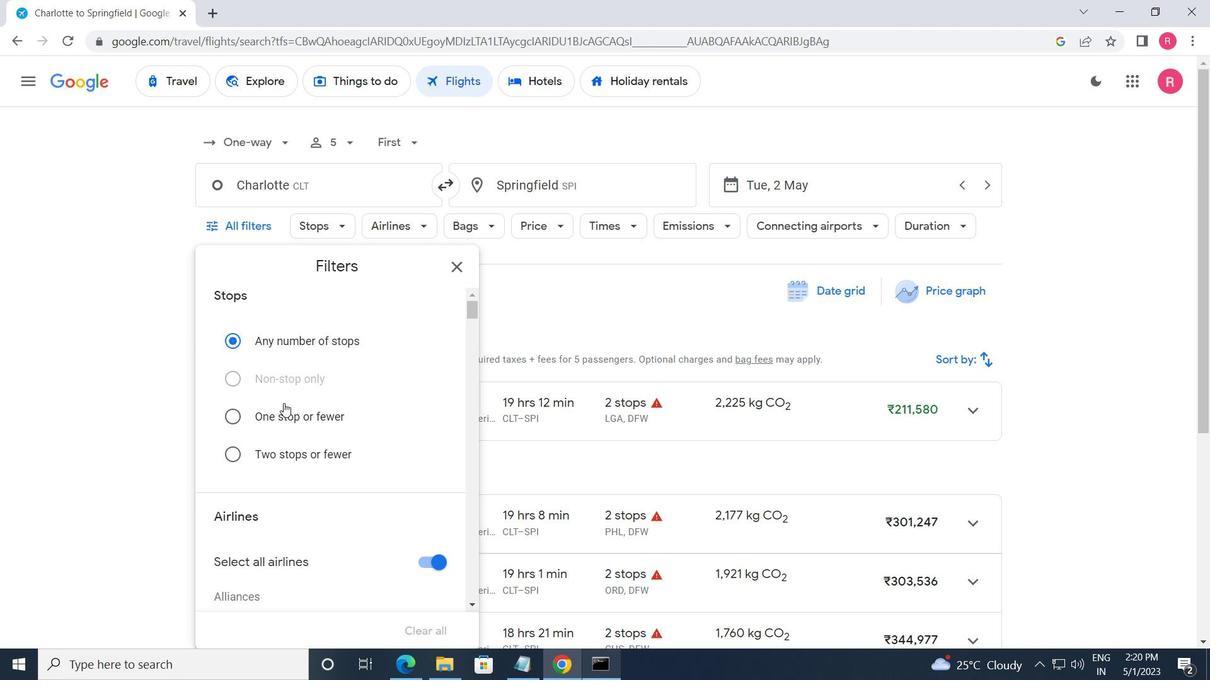 
Action: Mouse scrolled (288, 410) with delta (0, 0)
Screenshot: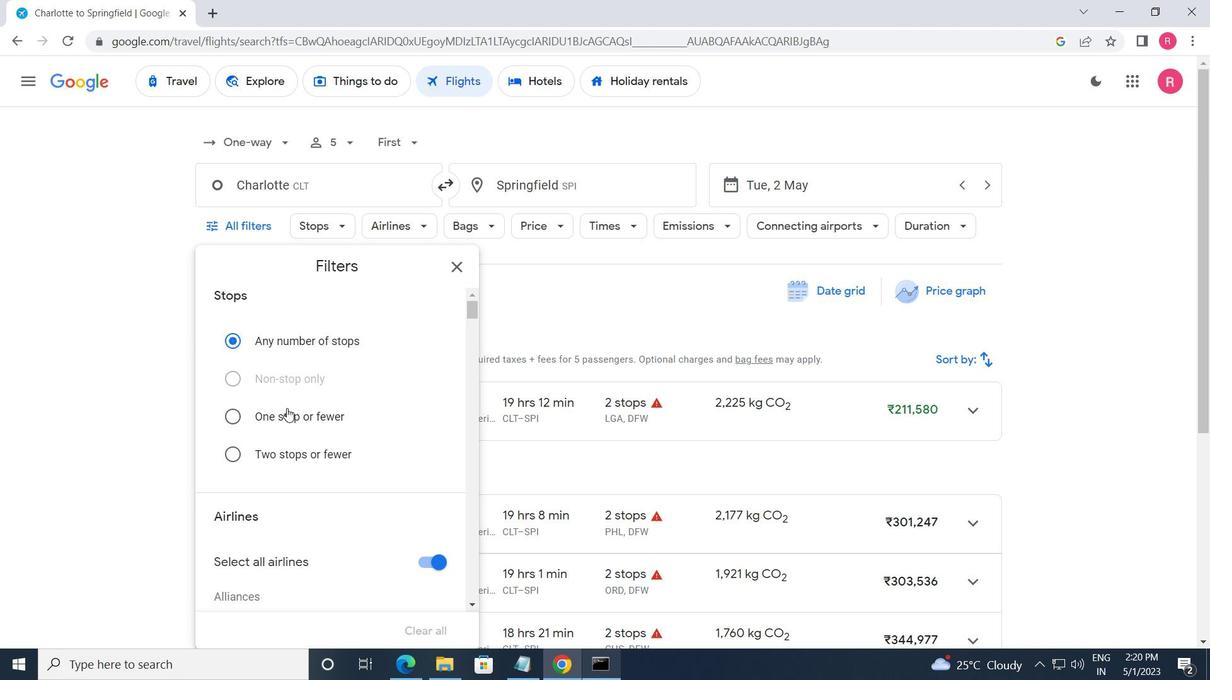 
Action: Mouse scrolled (288, 410) with delta (0, 0)
Screenshot: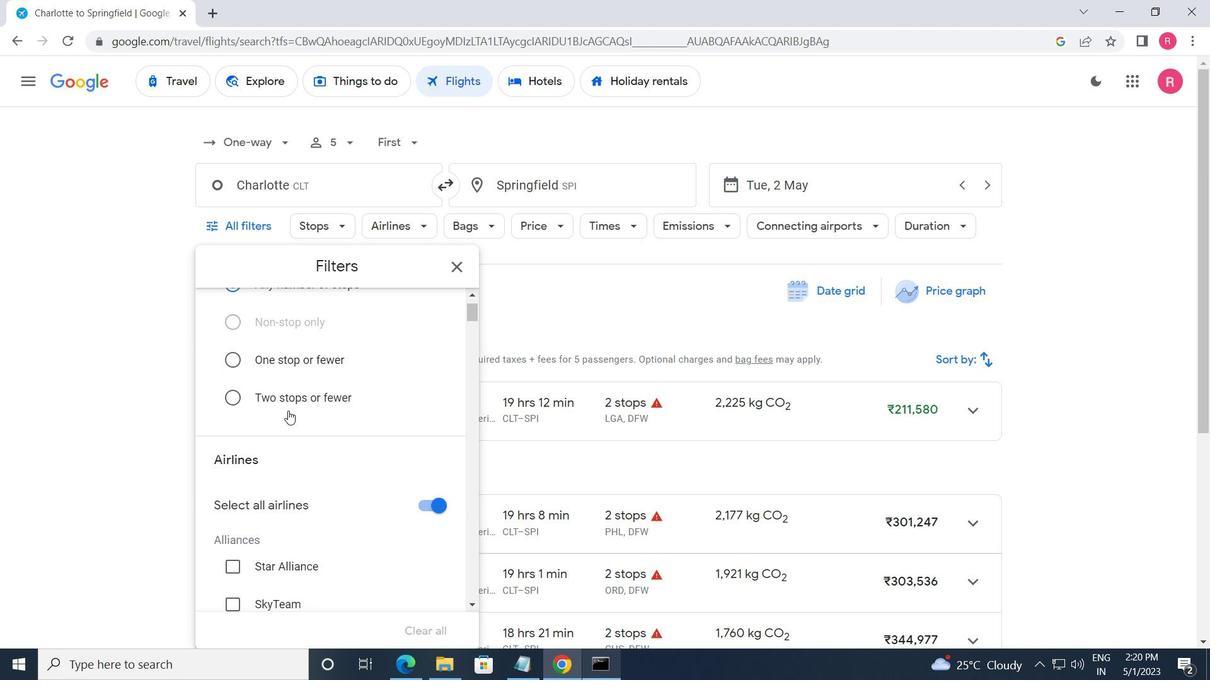 
Action: Mouse scrolled (288, 410) with delta (0, 0)
Screenshot: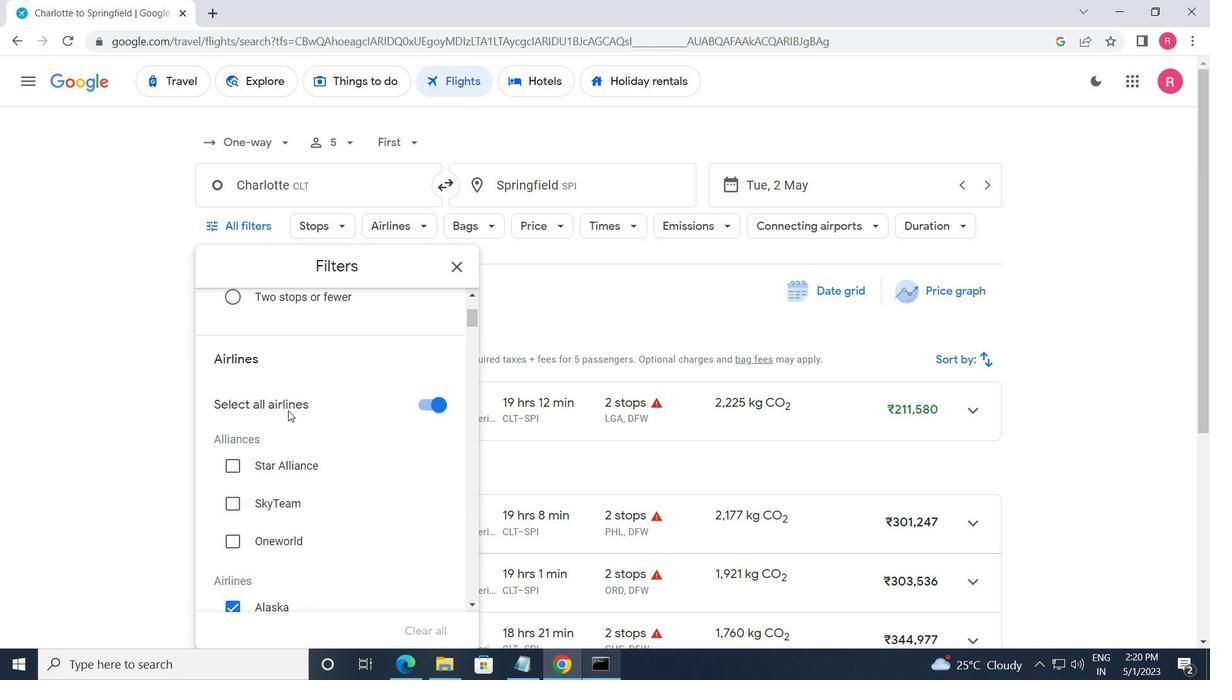 
Action: Mouse scrolled (288, 410) with delta (0, 0)
Screenshot: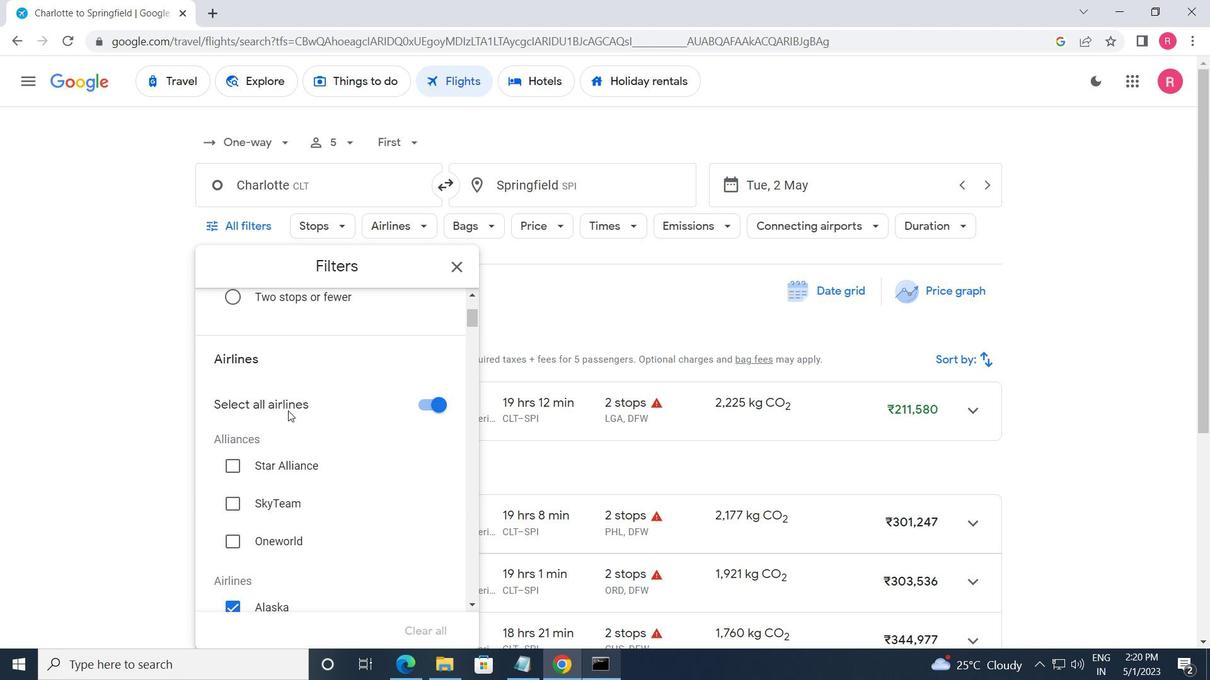
Action: Mouse moved to (282, 487)
Screenshot: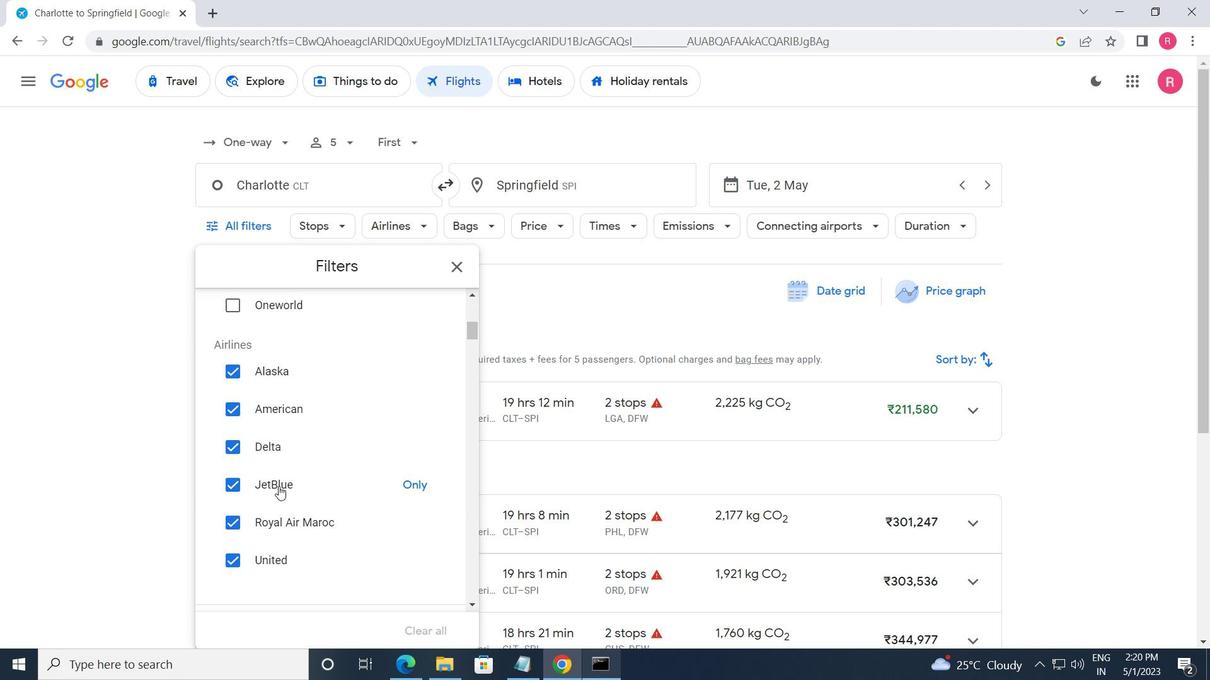 
Action: Mouse scrolled (282, 487) with delta (0, 0)
Screenshot: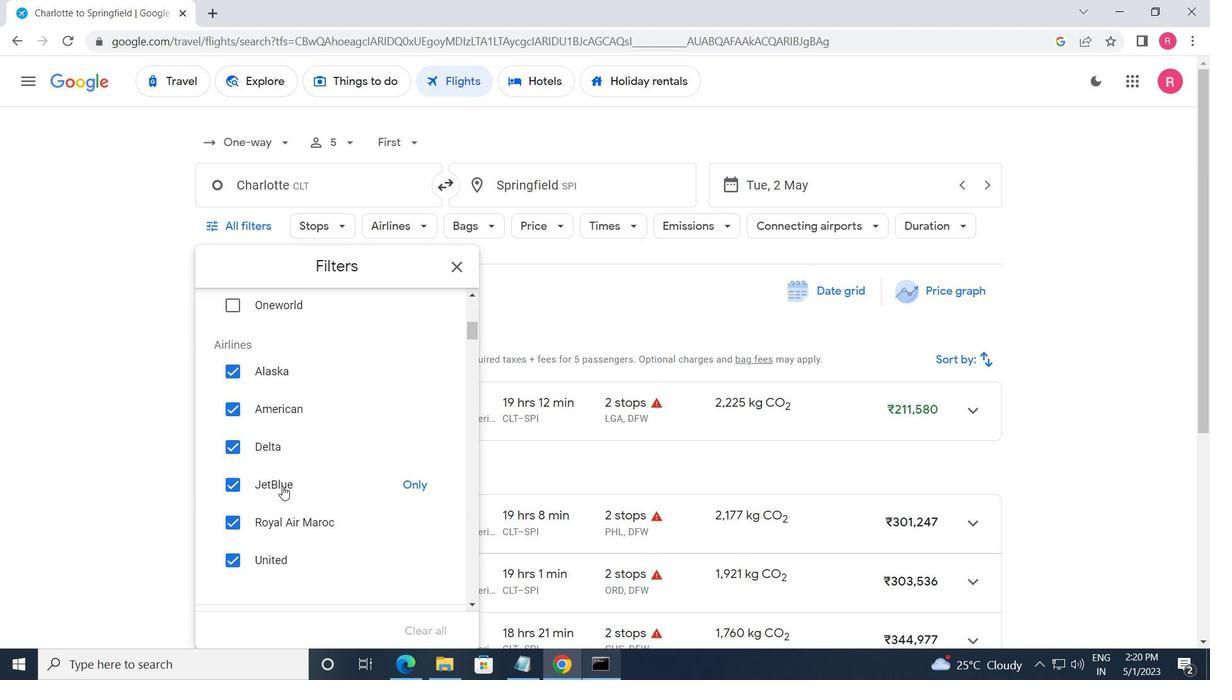 
Action: Mouse moved to (386, 364)
Screenshot: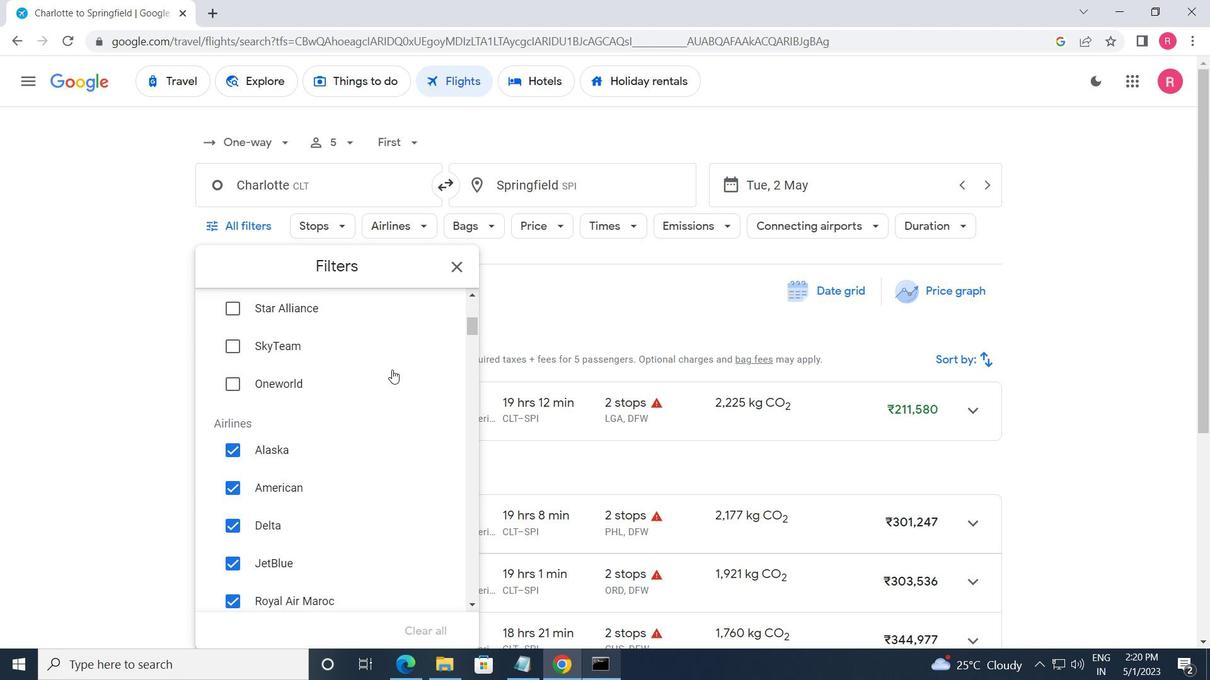 
Action: Mouse scrolled (386, 364) with delta (0, 0)
Screenshot: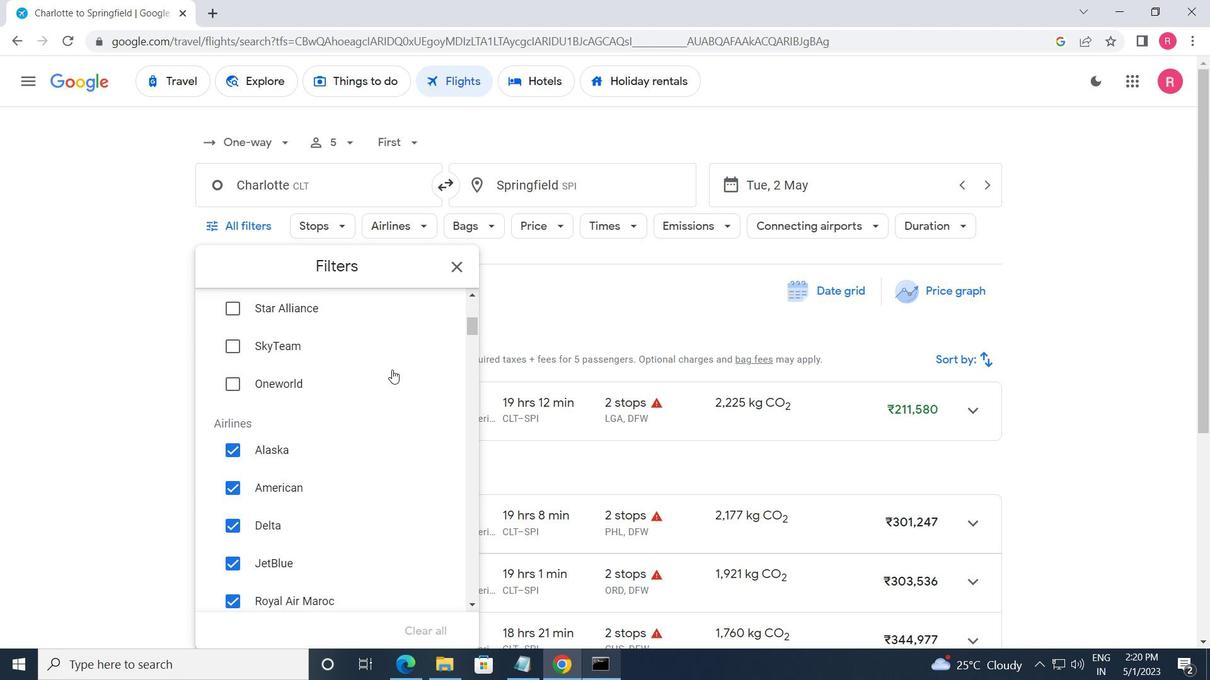 
Action: Mouse moved to (384, 363)
Screenshot: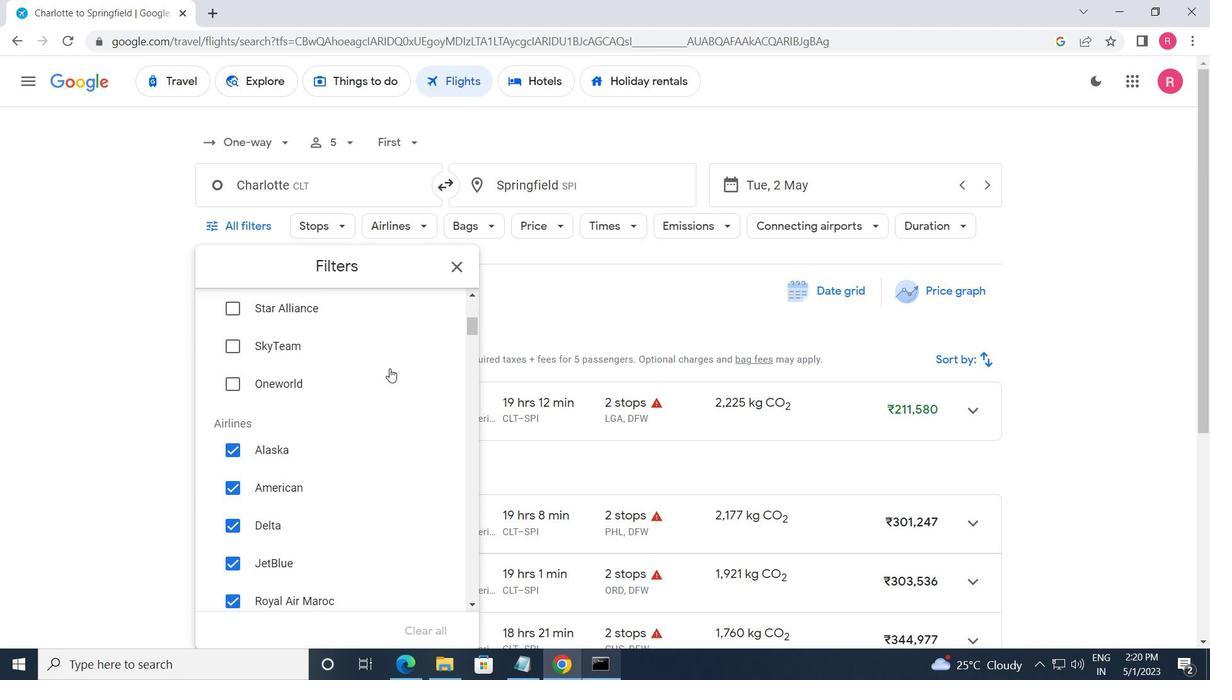
Action: Mouse scrolled (384, 363) with delta (0, 0)
Screenshot: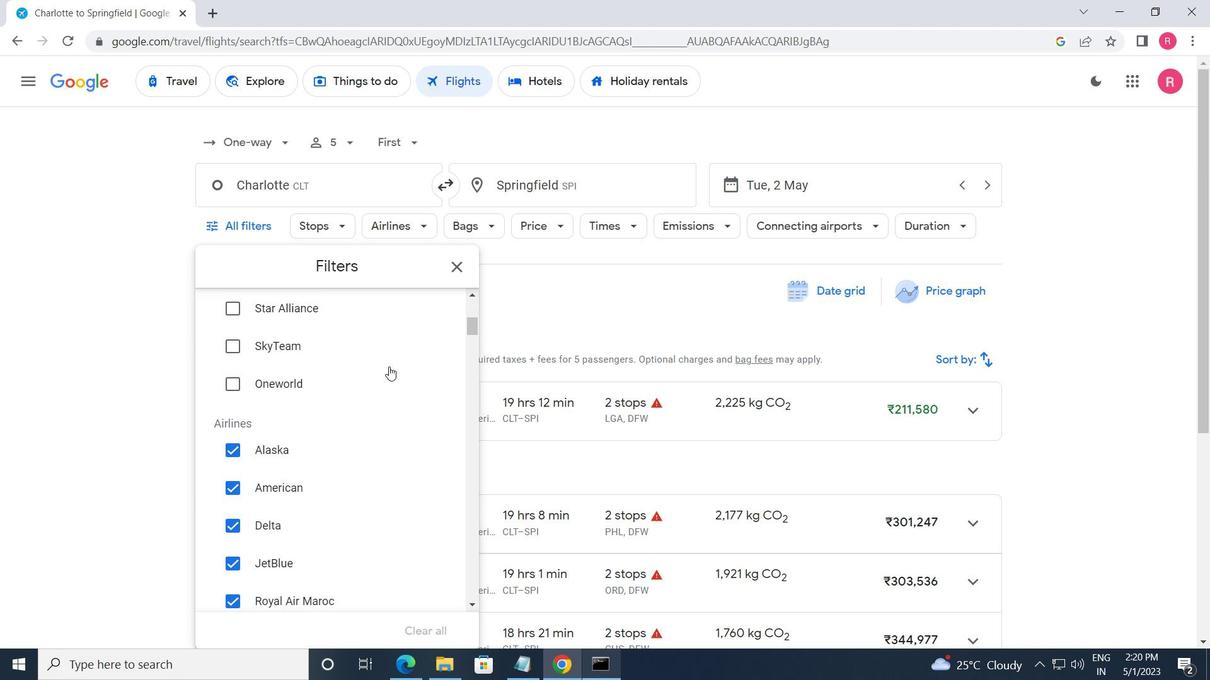 
Action: Mouse moved to (427, 404)
Screenshot: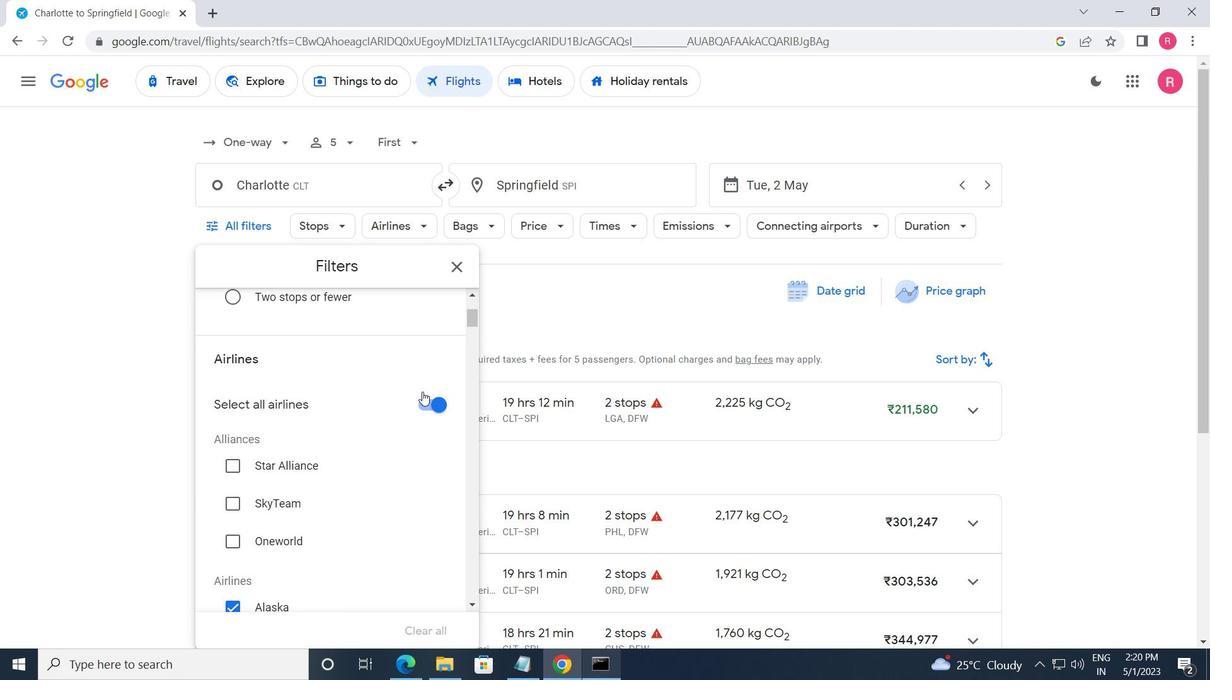 
Action: Mouse pressed left at (427, 404)
Screenshot: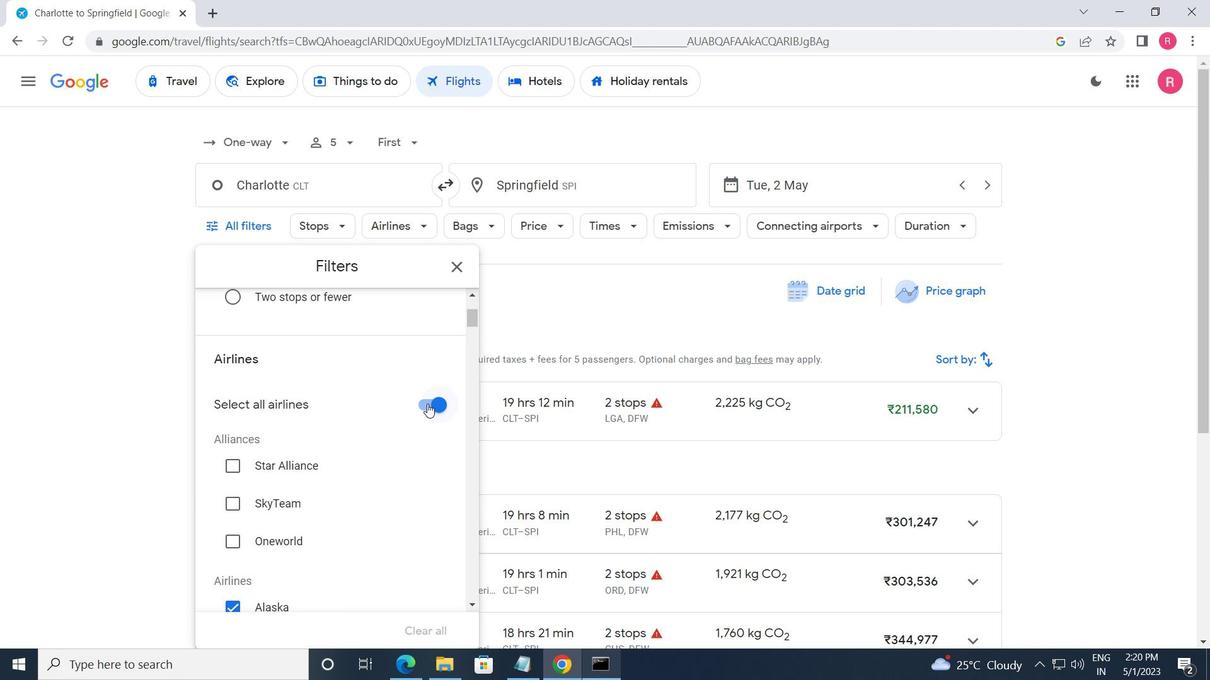 
Action: Mouse moved to (334, 437)
Screenshot: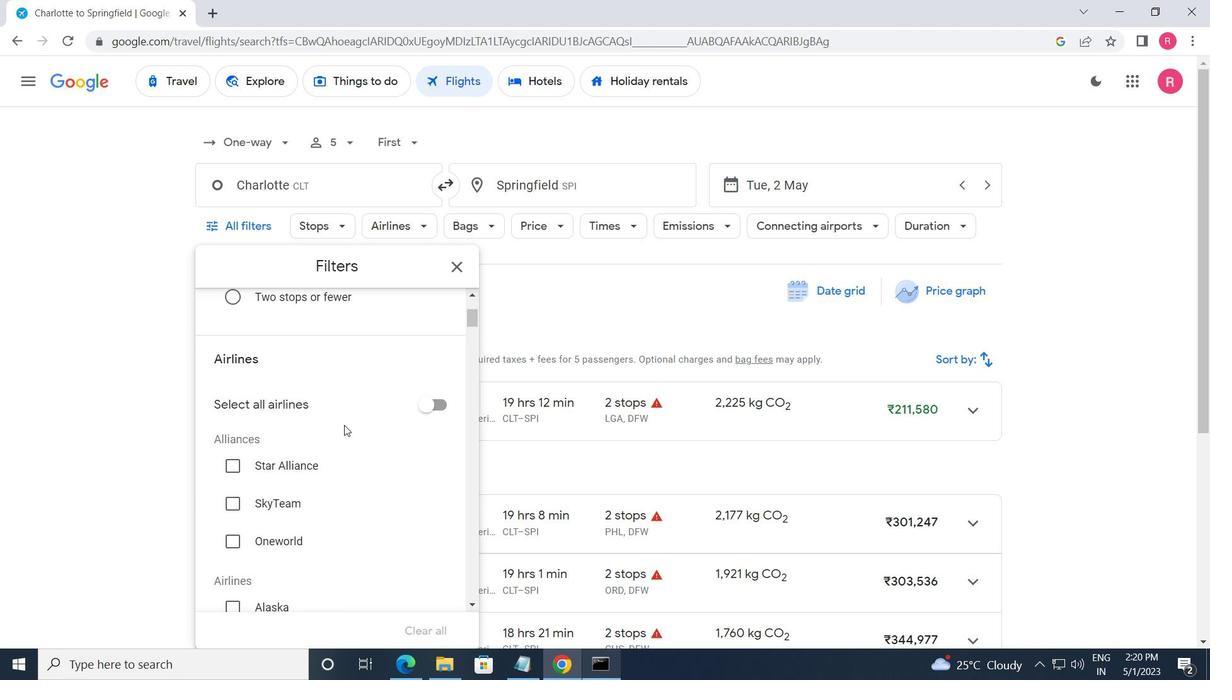 
Action: Mouse scrolled (334, 436) with delta (0, 0)
Screenshot: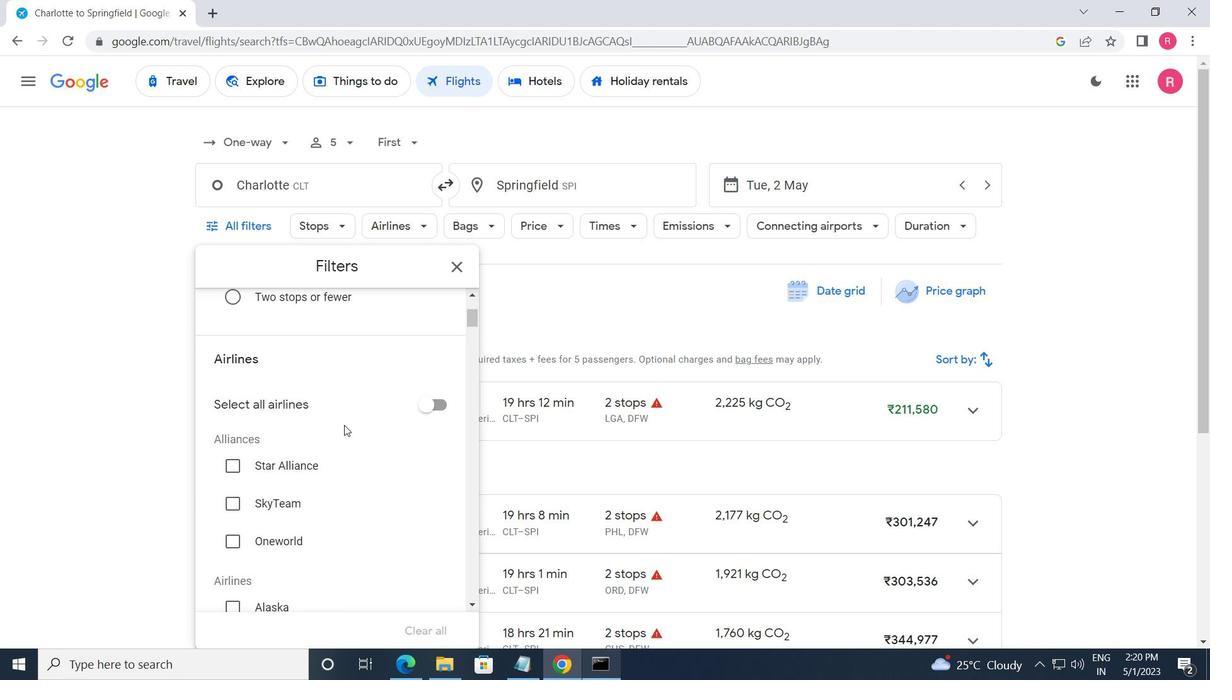 
Action: Mouse moved to (334, 439)
Screenshot: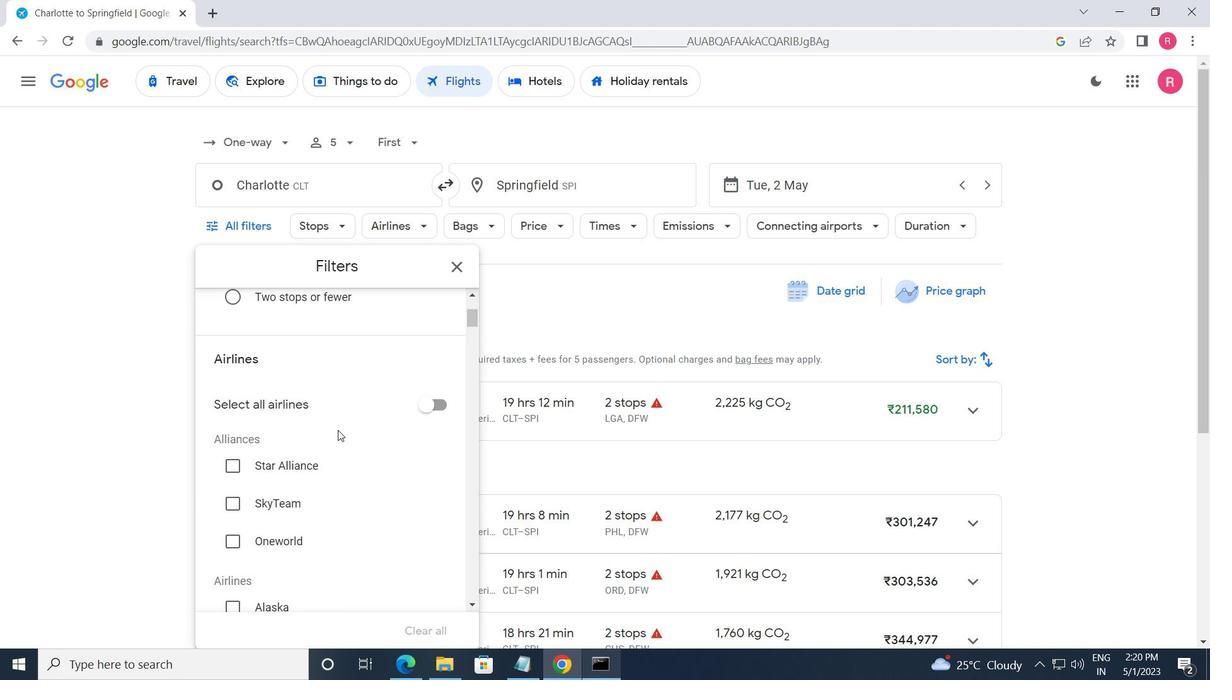 
Action: Mouse scrolled (334, 439) with delta (0, 0)
Screenshot: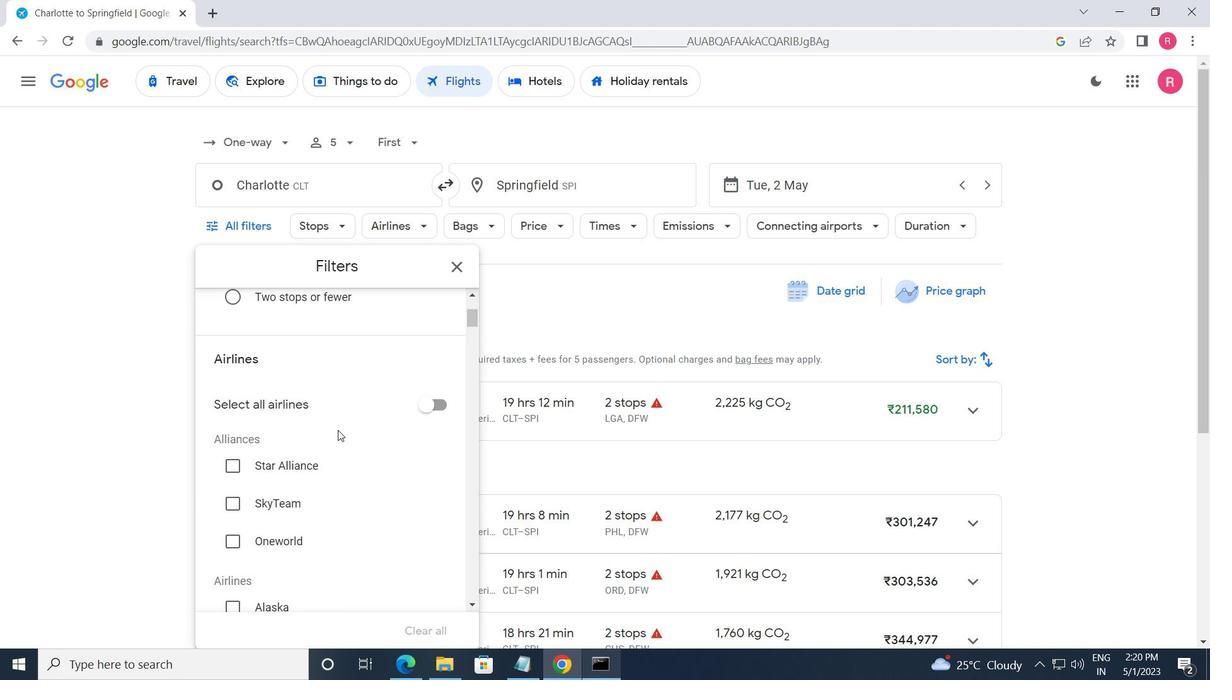
Action: Mouse moved to (334, 439)
Screenshot: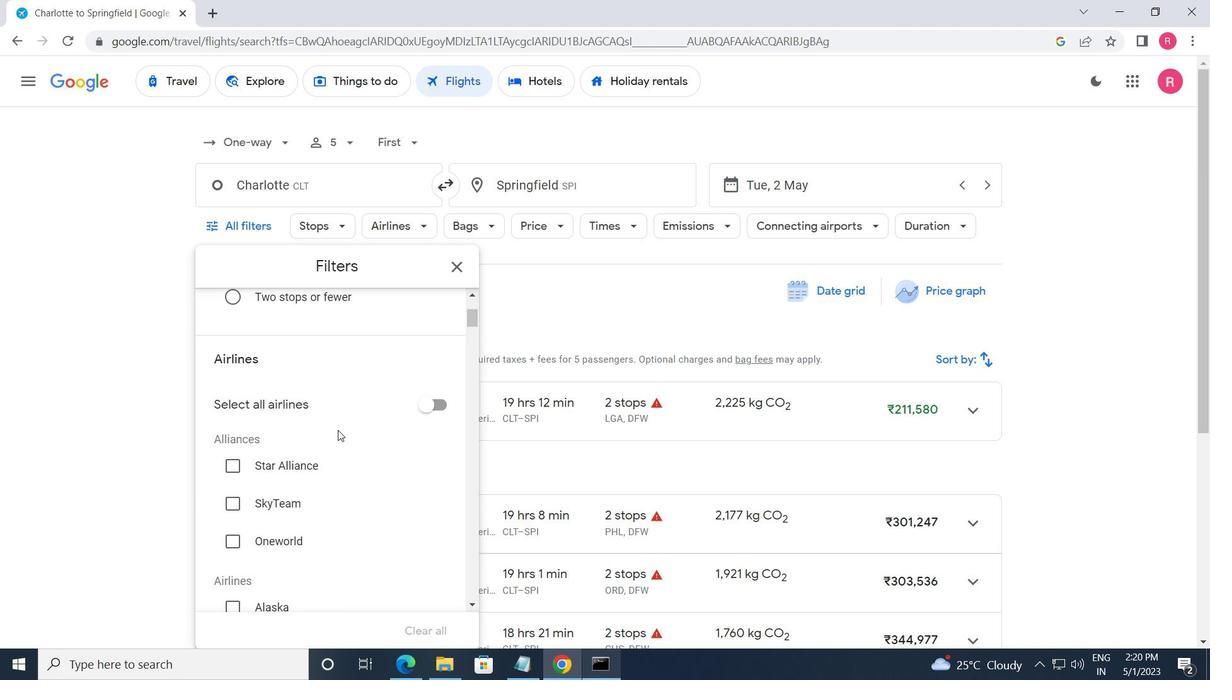 
Action: Mouse scrolled (334, 439) with delta (0, 0)
Screenshot: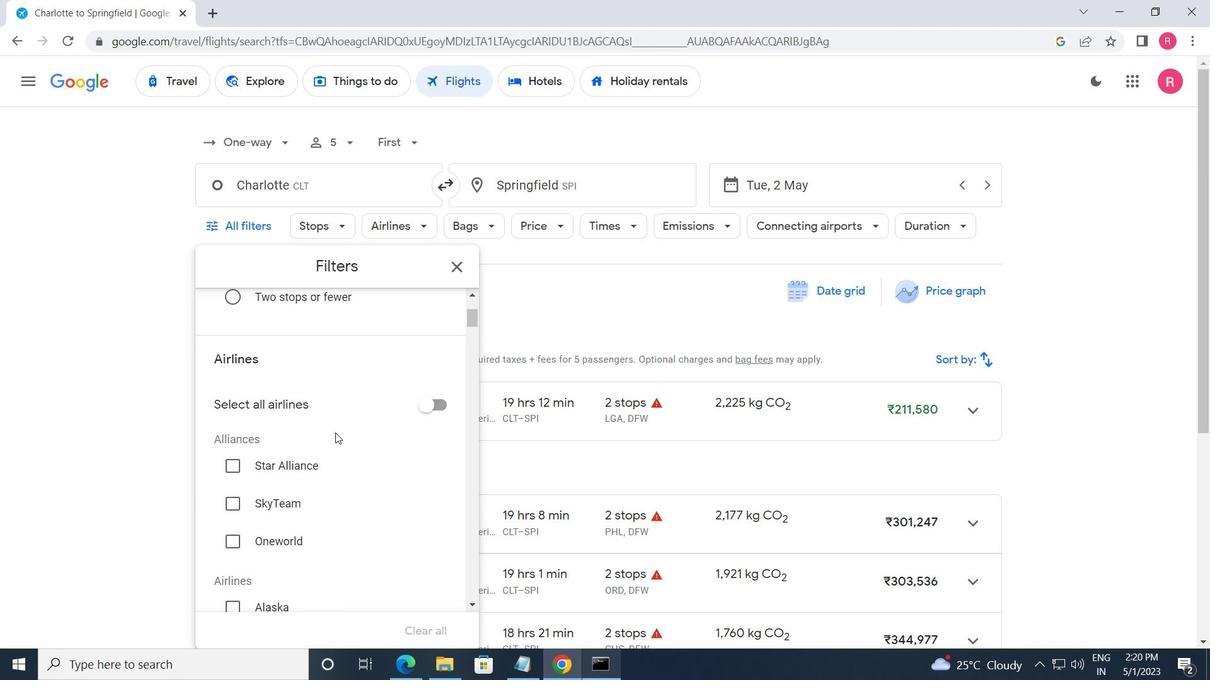 
Action: Mouse scrolled (334, 439) with delta (0, 0)
Screenshot: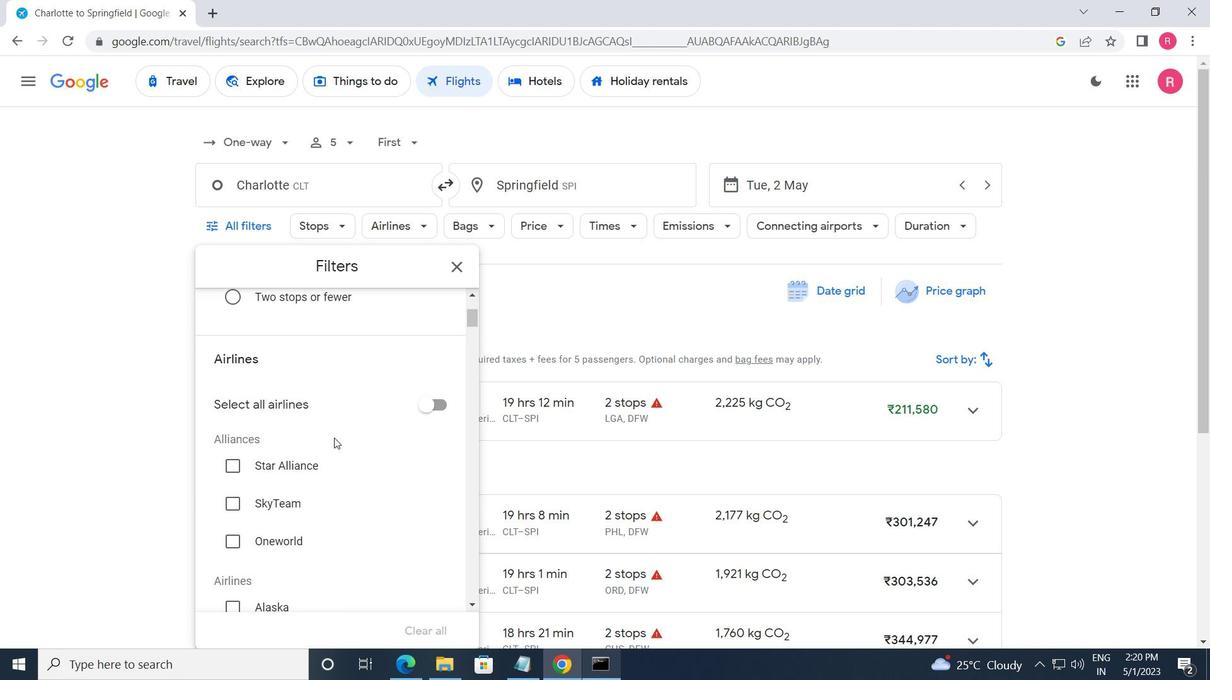 
Action: Mouse scrolled (334, 439) with delta (0, 0)
Screenshot: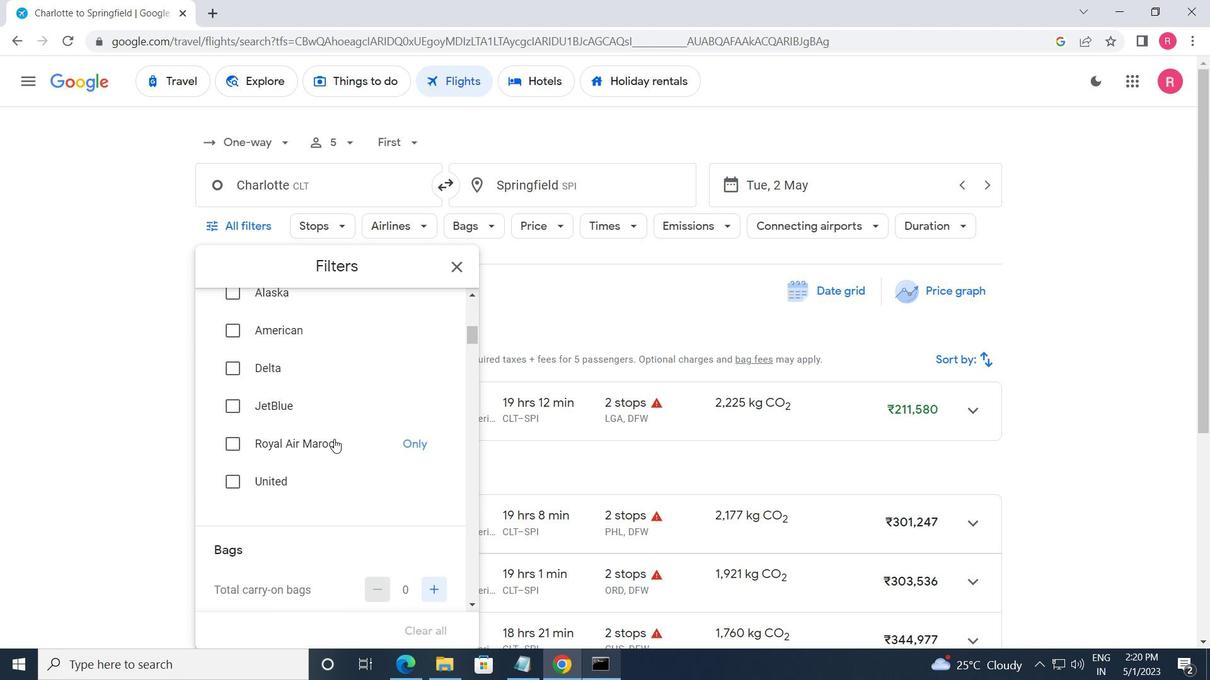 
Action: Mouse scrolled (334, 439) with delta (0, 0)
Screenshot: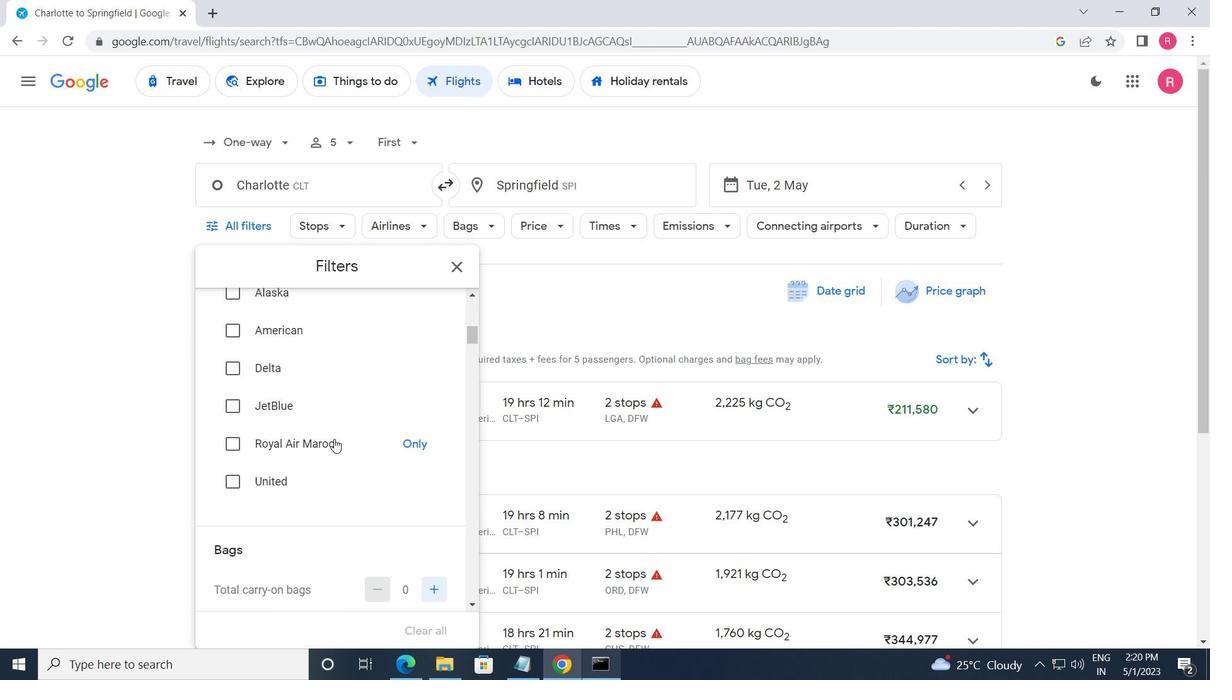 
Action: Mouse moved to (421, 438)
Screenshot: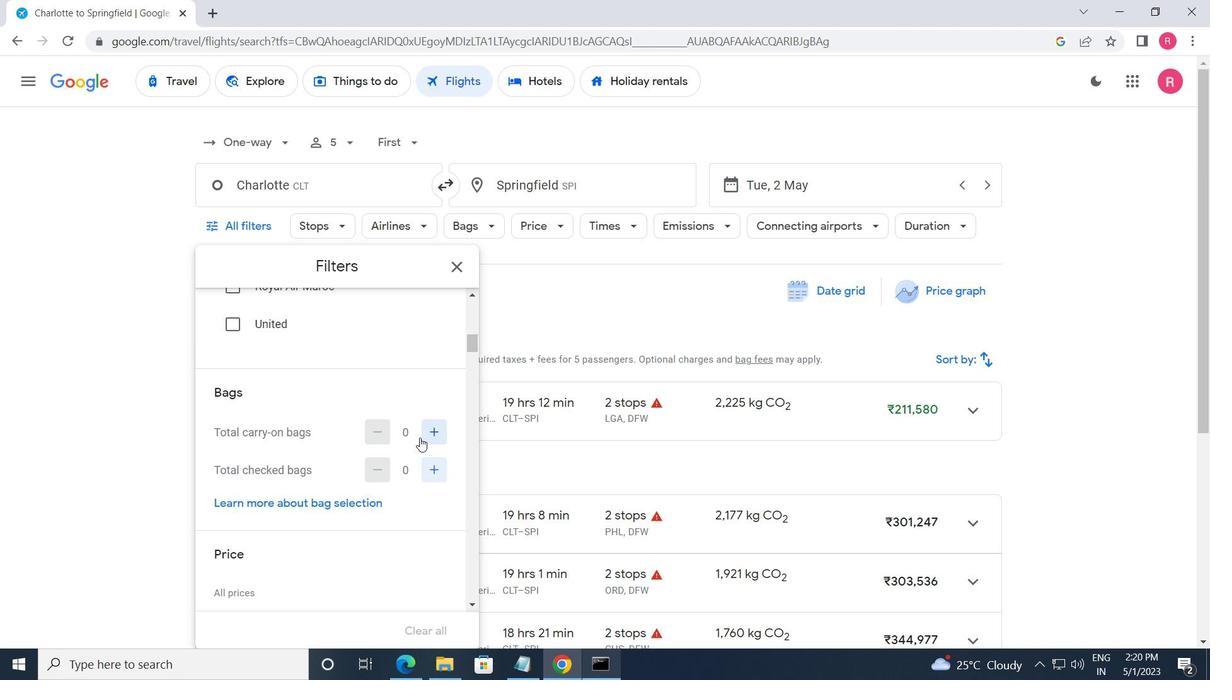 
Action: Mouse pressed left at (421, 438)
Screenshot: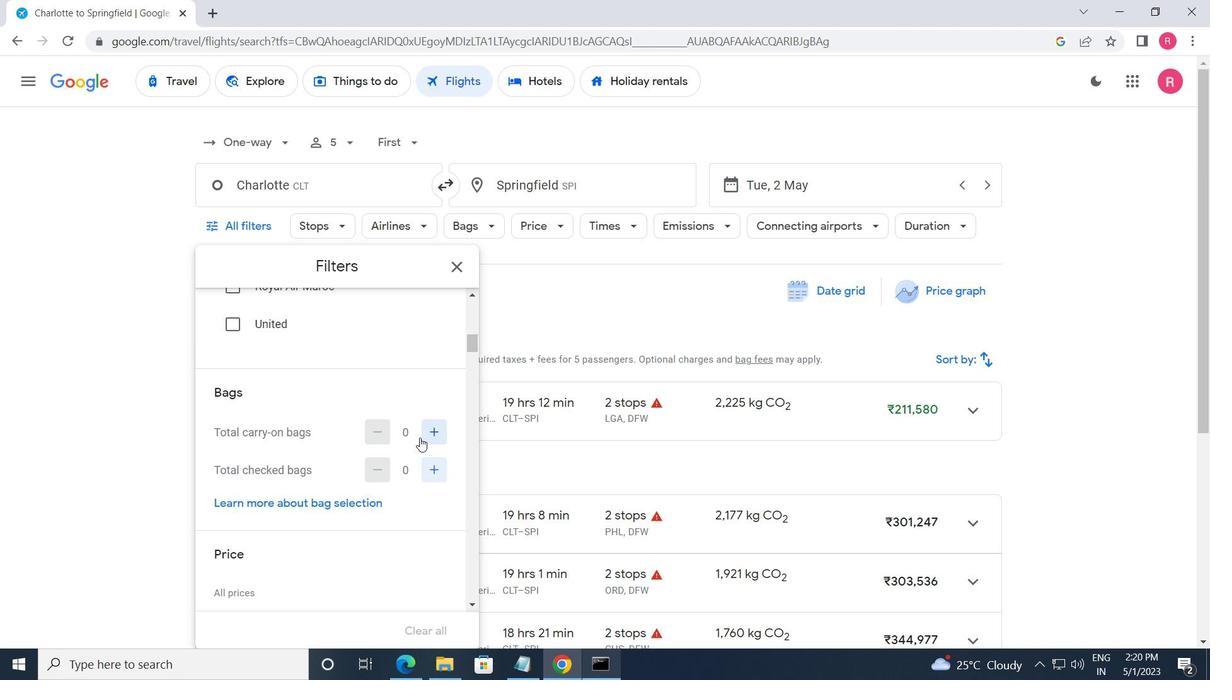 
Action: Mouse moved to (427, 470)
Screenshot: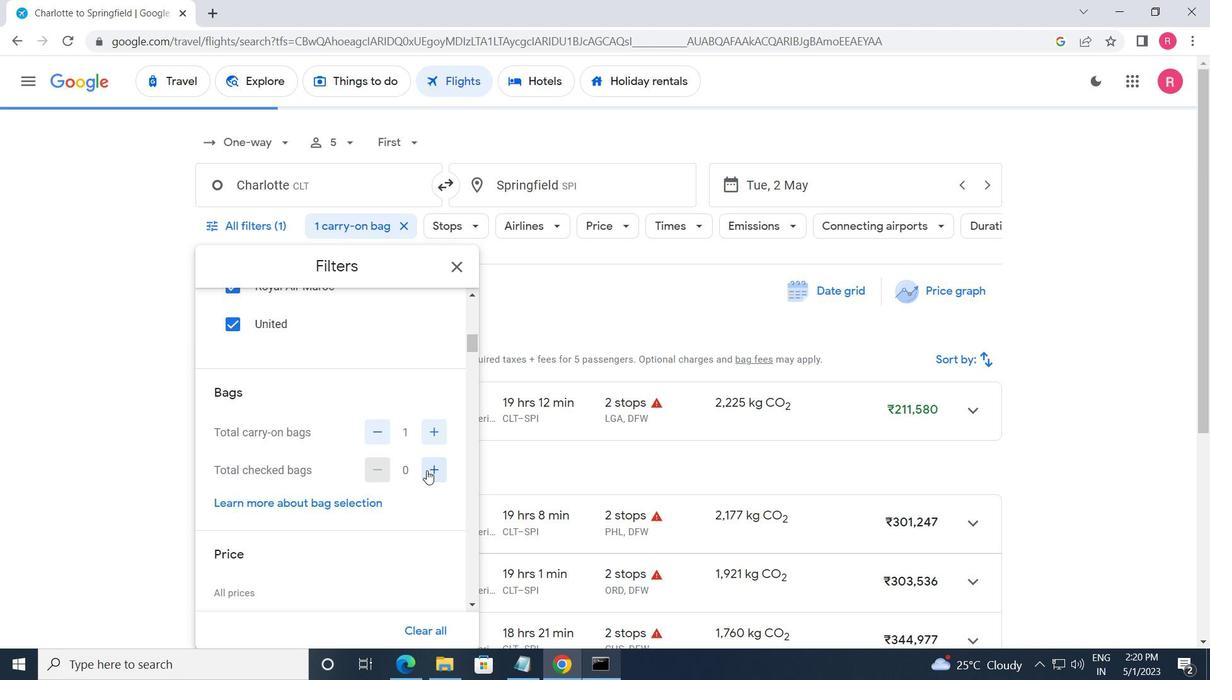 
Action: Mouse pressed left at (427, 470)
Screenshot: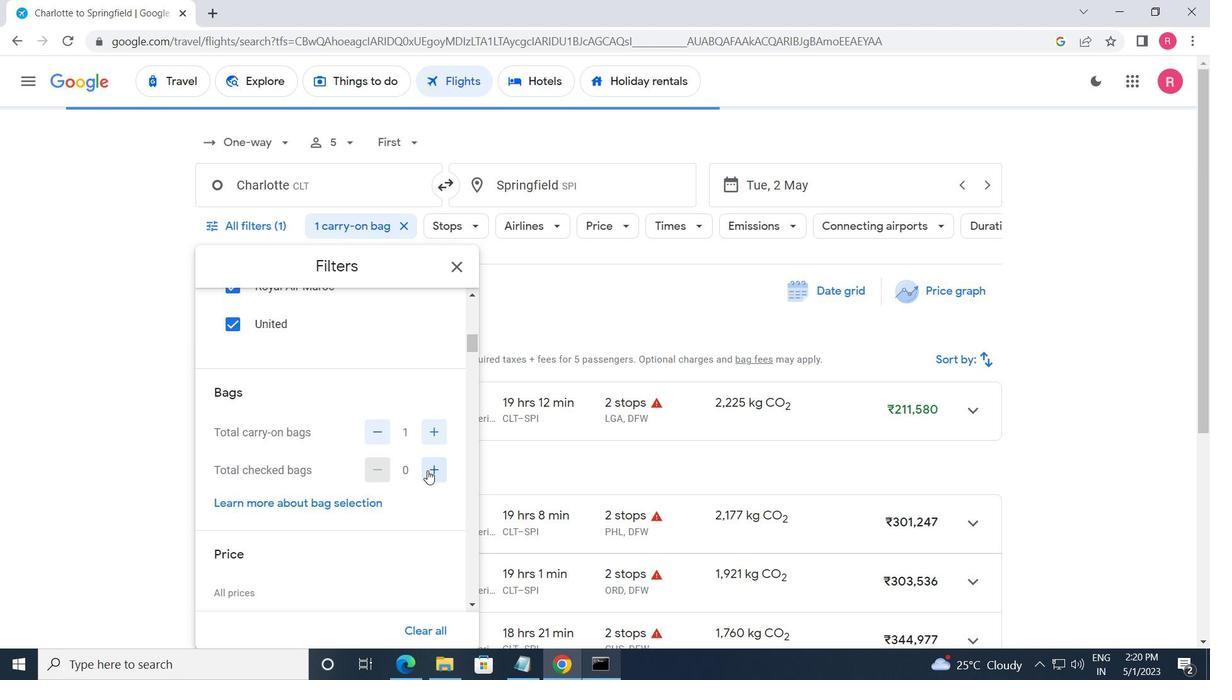 
Action: Mouse pressed left at (427, 470)
Screenshot: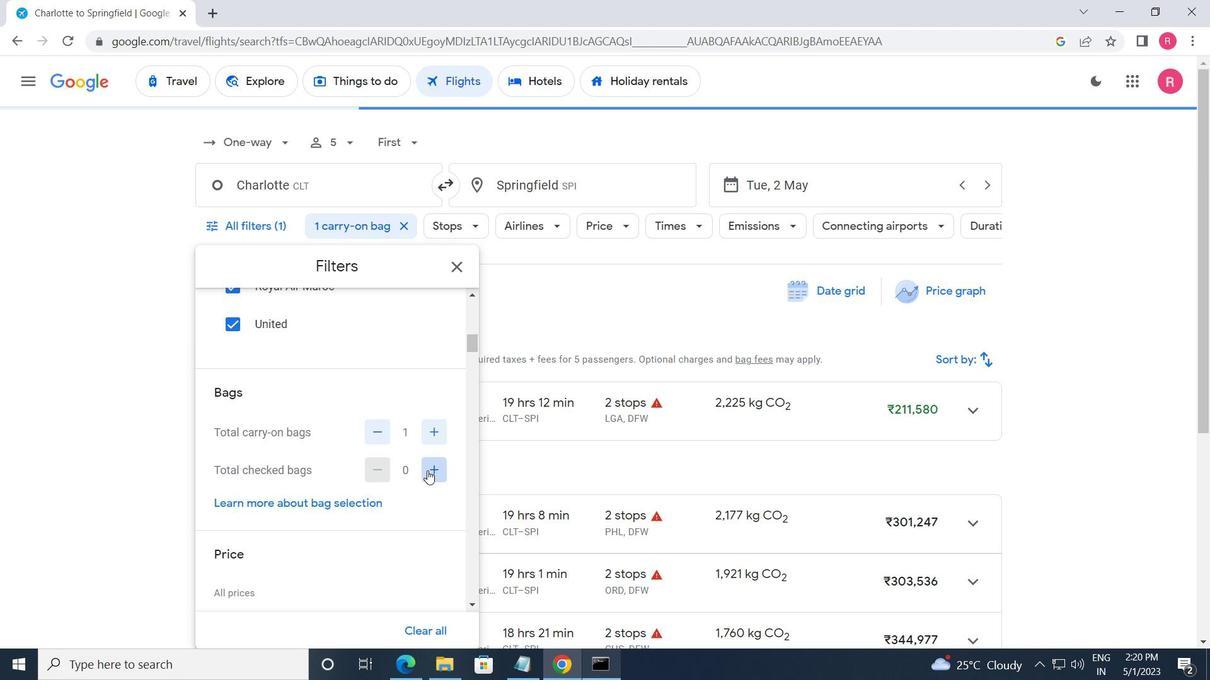 
Action: Mouse pressed left at (427, 470)
Screenshot: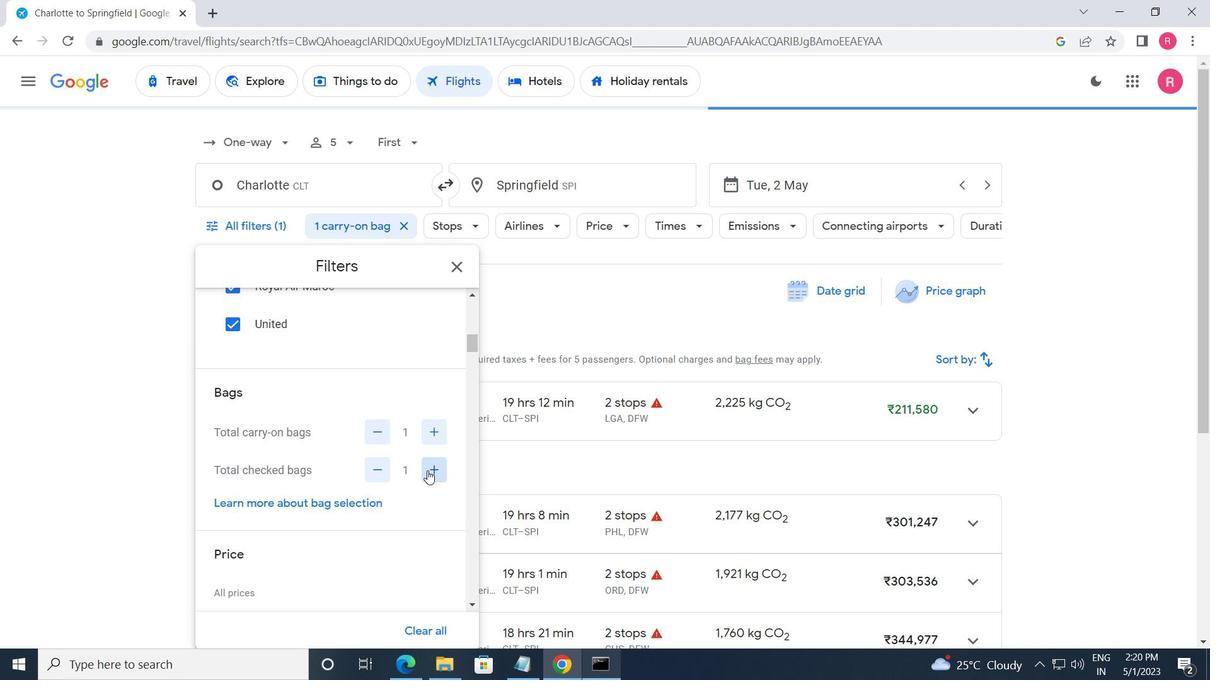 
Action: Mouse pressed left at (427, 470)
Screenshot: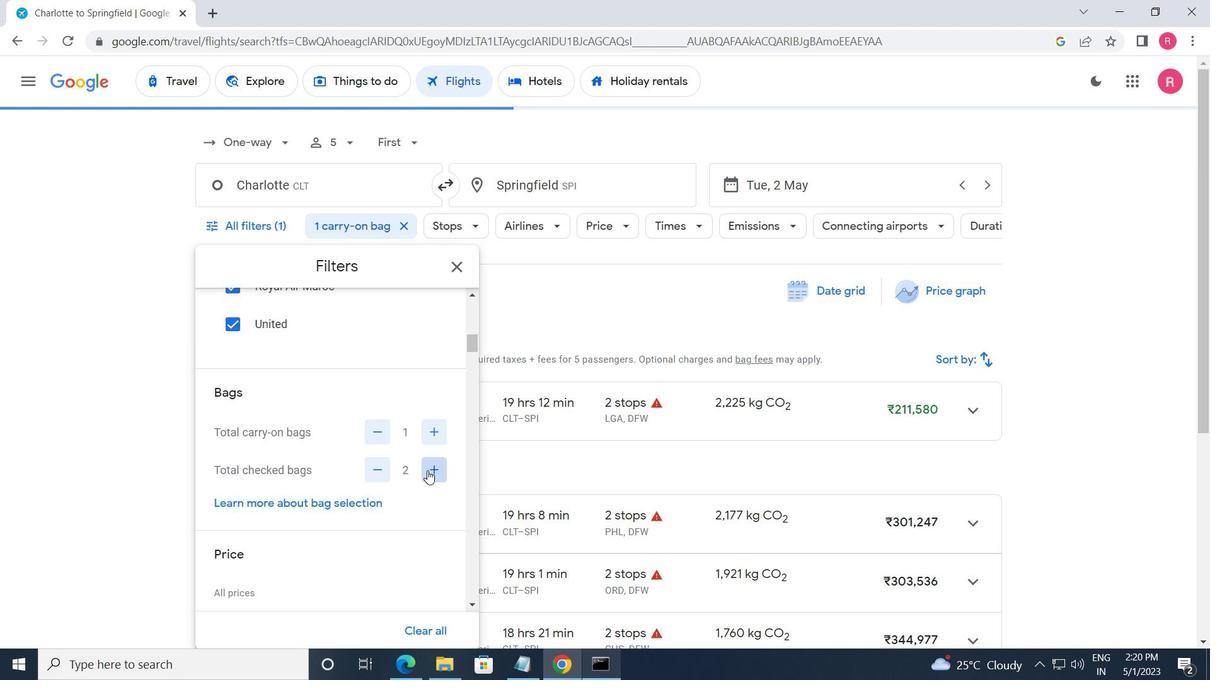 
Action: Mouse pressed left at (427, 470)
Screenshot: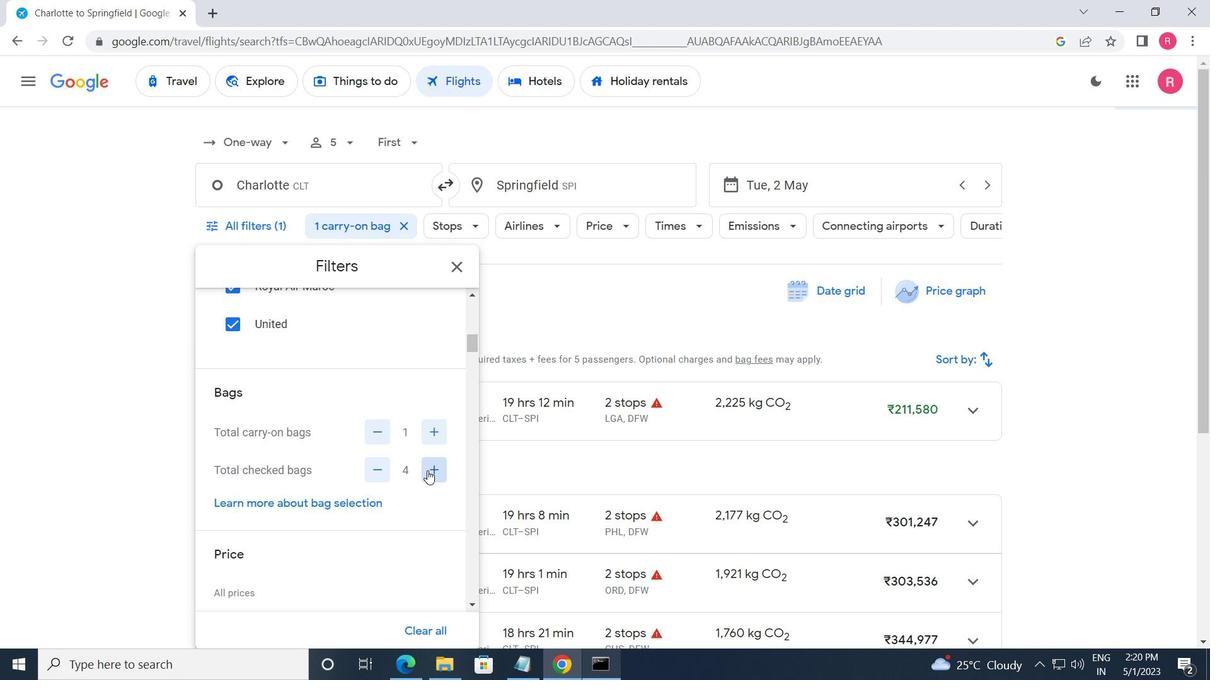 
Action: Mouse moved to (78, 187)
Screenshot: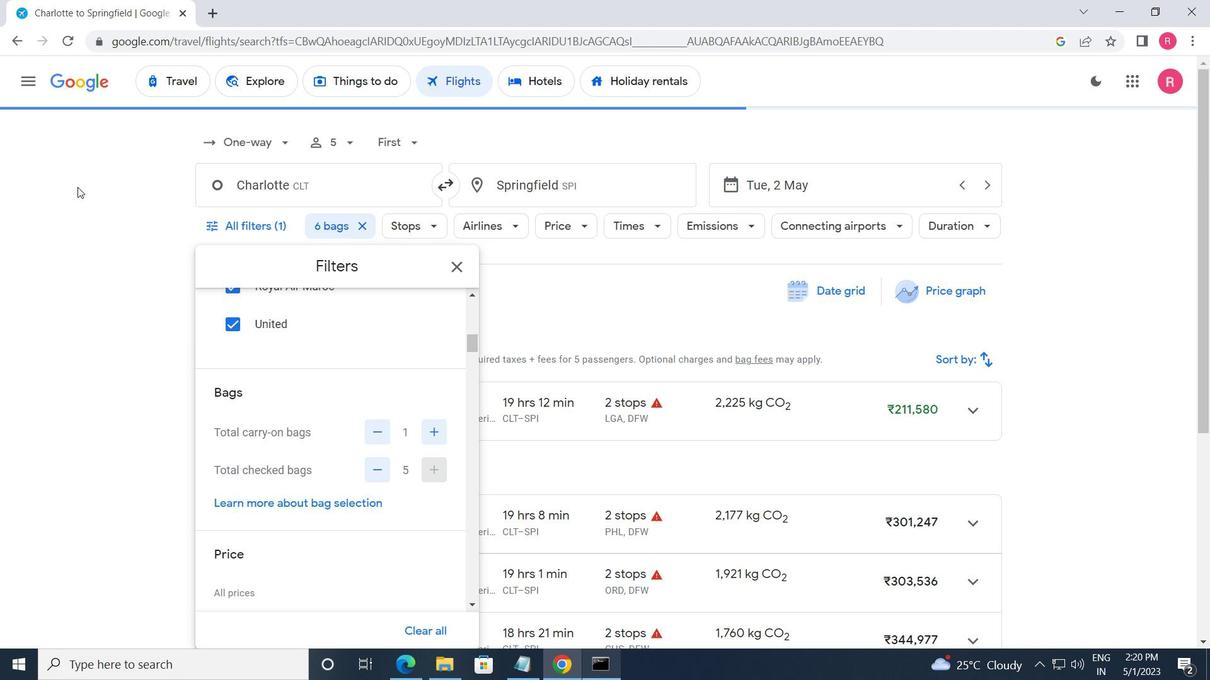 
Action: Mouse scrolled (78, 187) with delta (0, 0)
Screenshot: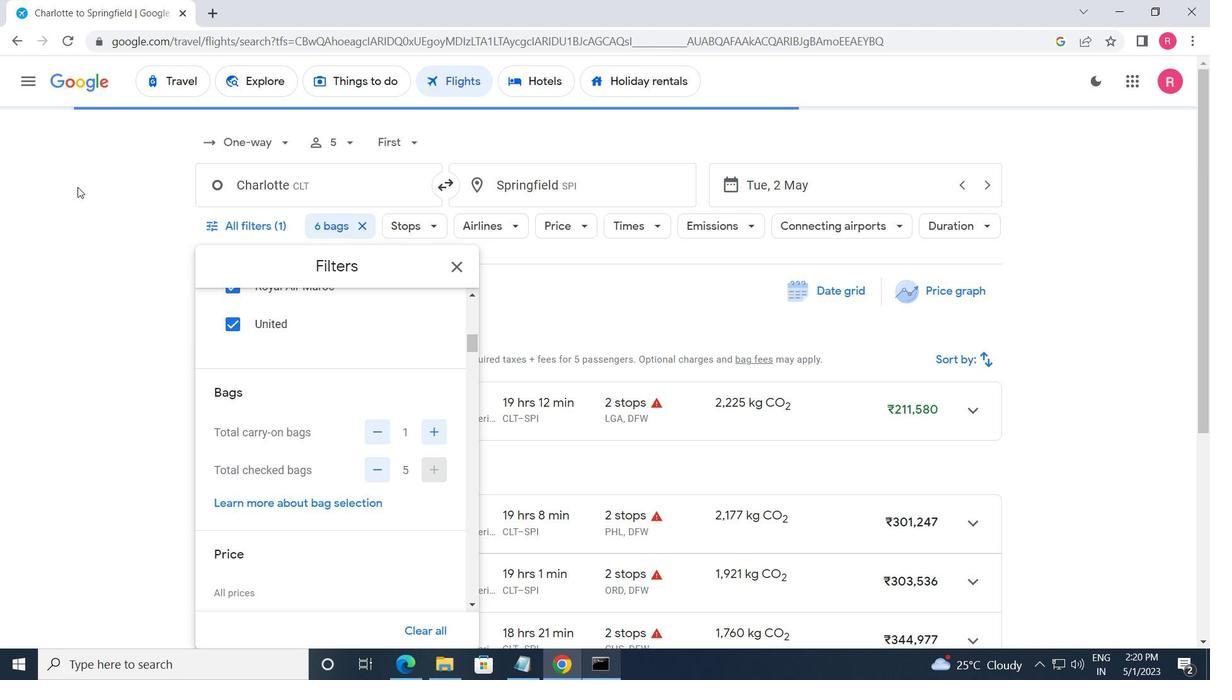 
Action: Mouse moved to (117, 262)
Screenshot: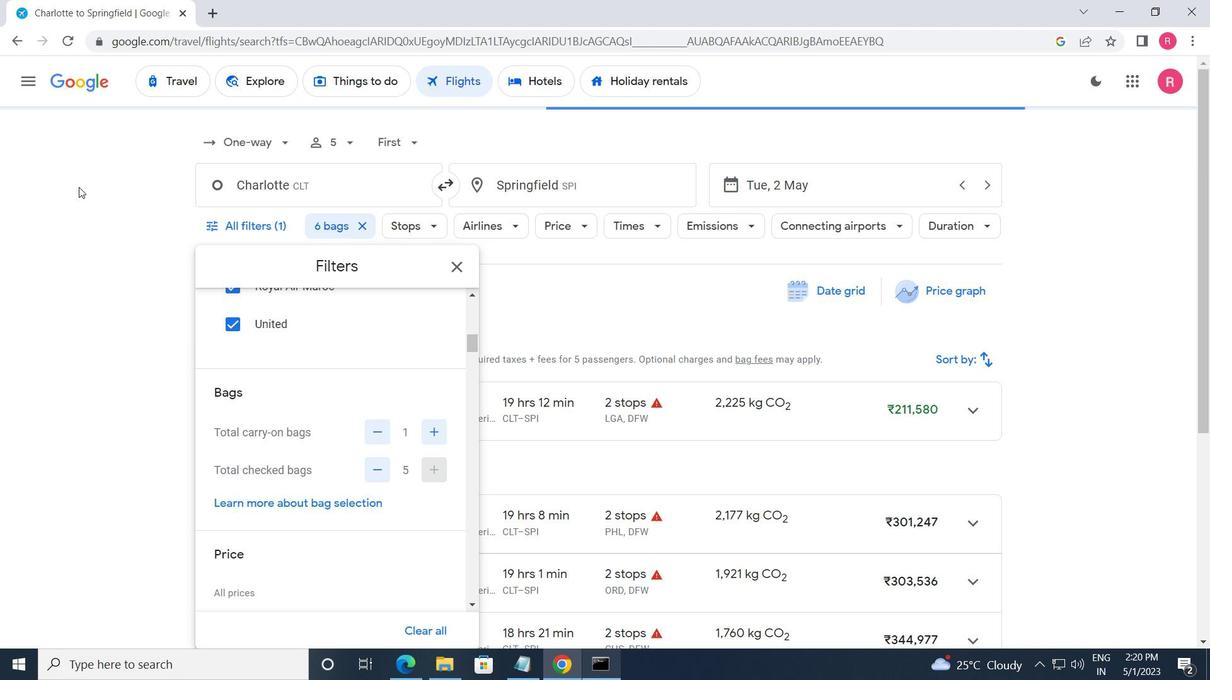 
Action: Mouse scrolled (117, 262) with delta (0, 0)
Screenshot: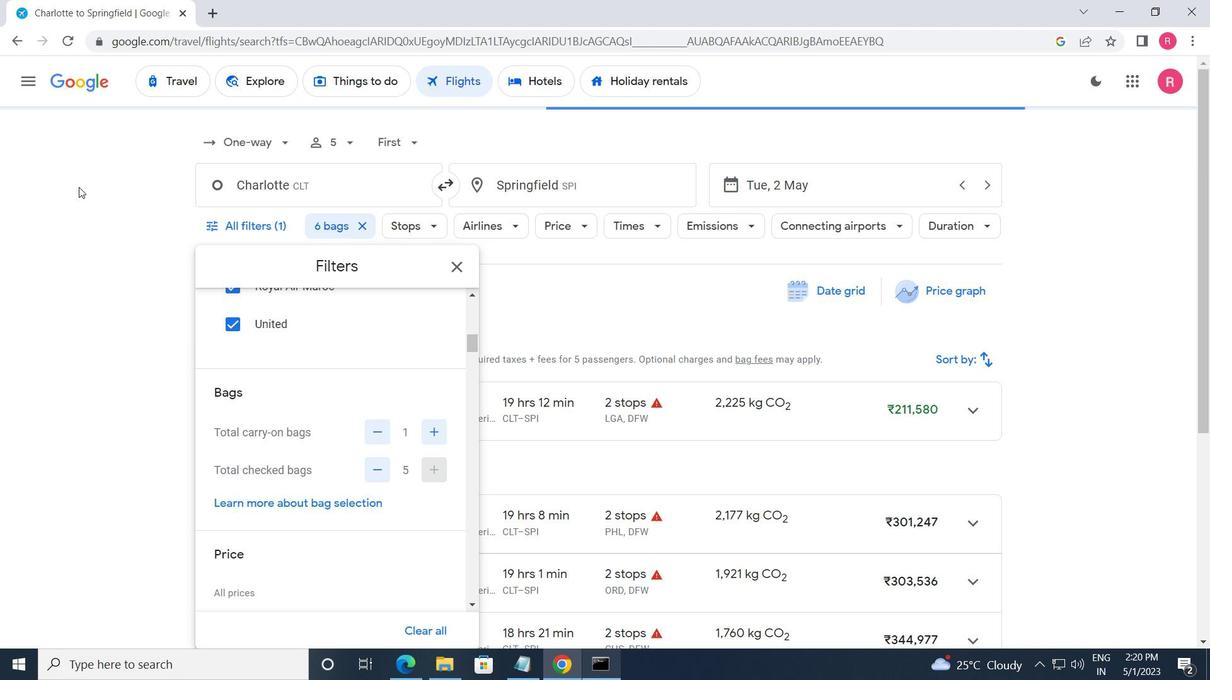 
Action: Mouse moved to (222, 300)
Screenshot: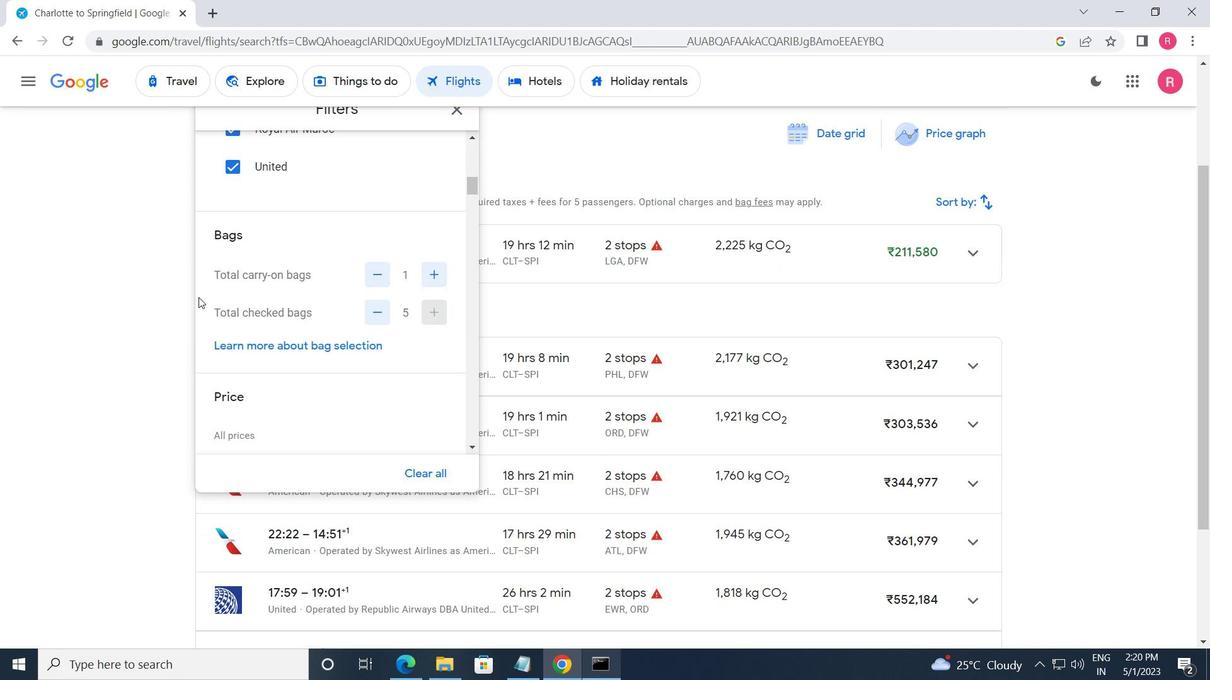 
Action: Mouse scrolled (222, 300) with delta (0, 0)
Screenshot: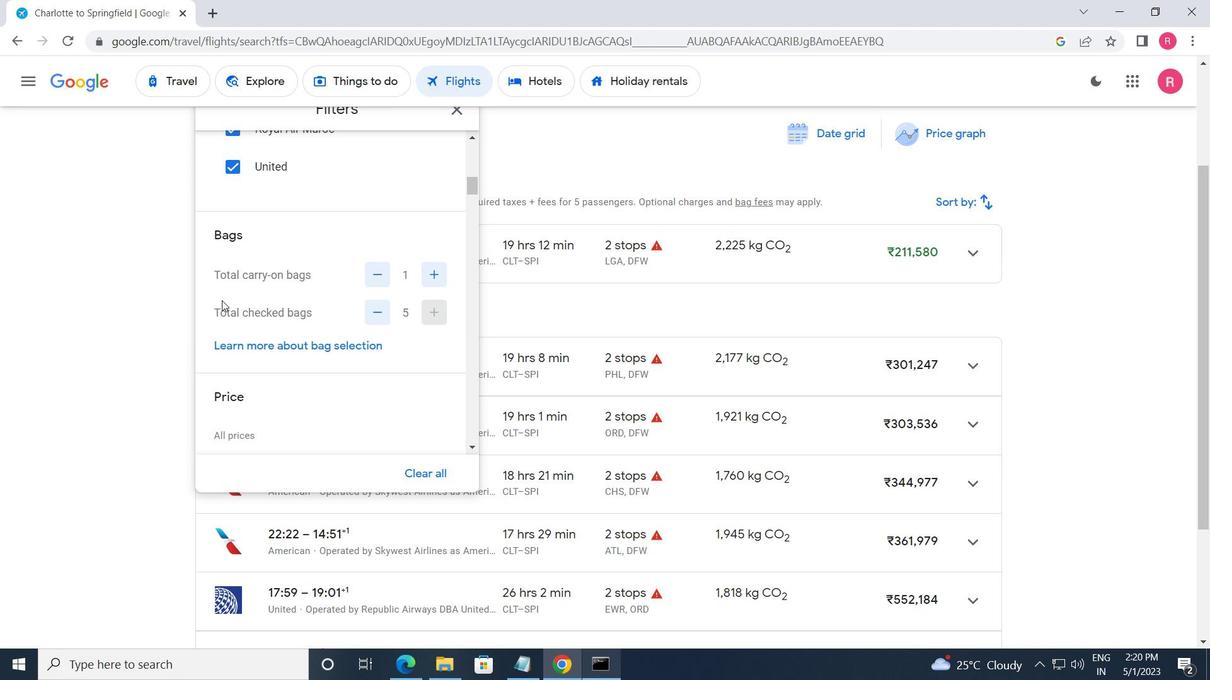 
Action: Mouse scrolled (222, 300) with delta (0, 0)
Screenshot: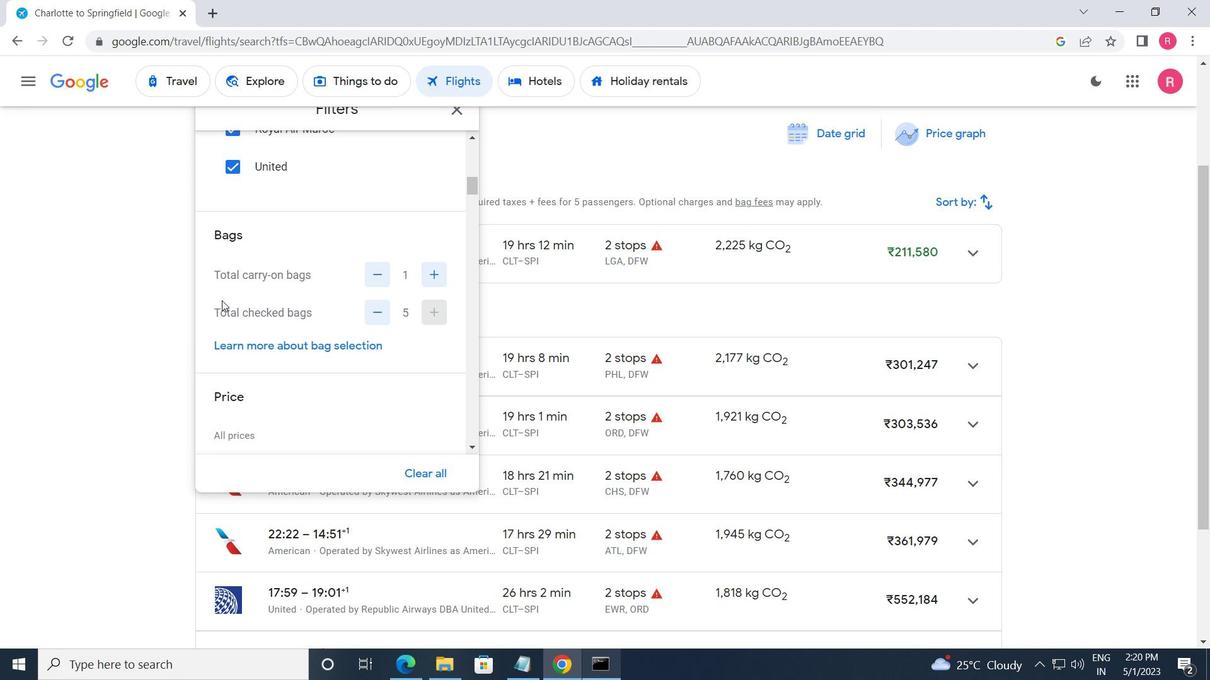
Action: Mouse moved to (441, 308)
Screenshot: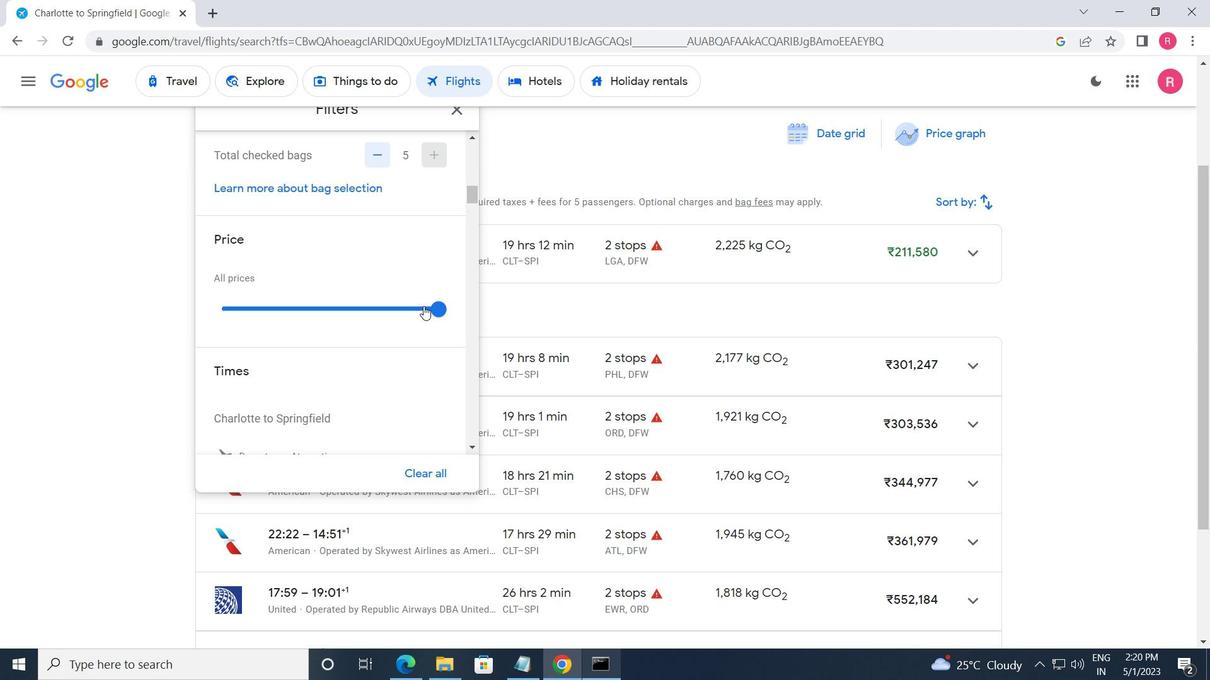 
Action: Mouse pressed left at (441, 308)
Screenshot: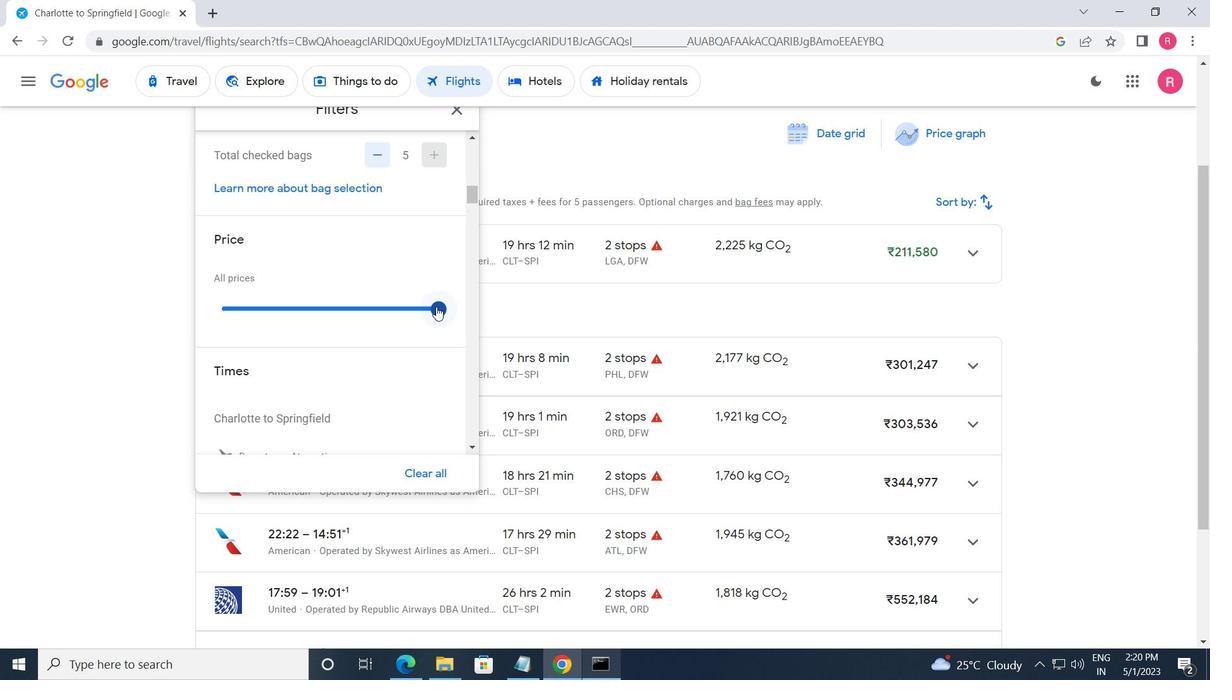 
Action: Mouse moved to (234, 314)
Screenshot: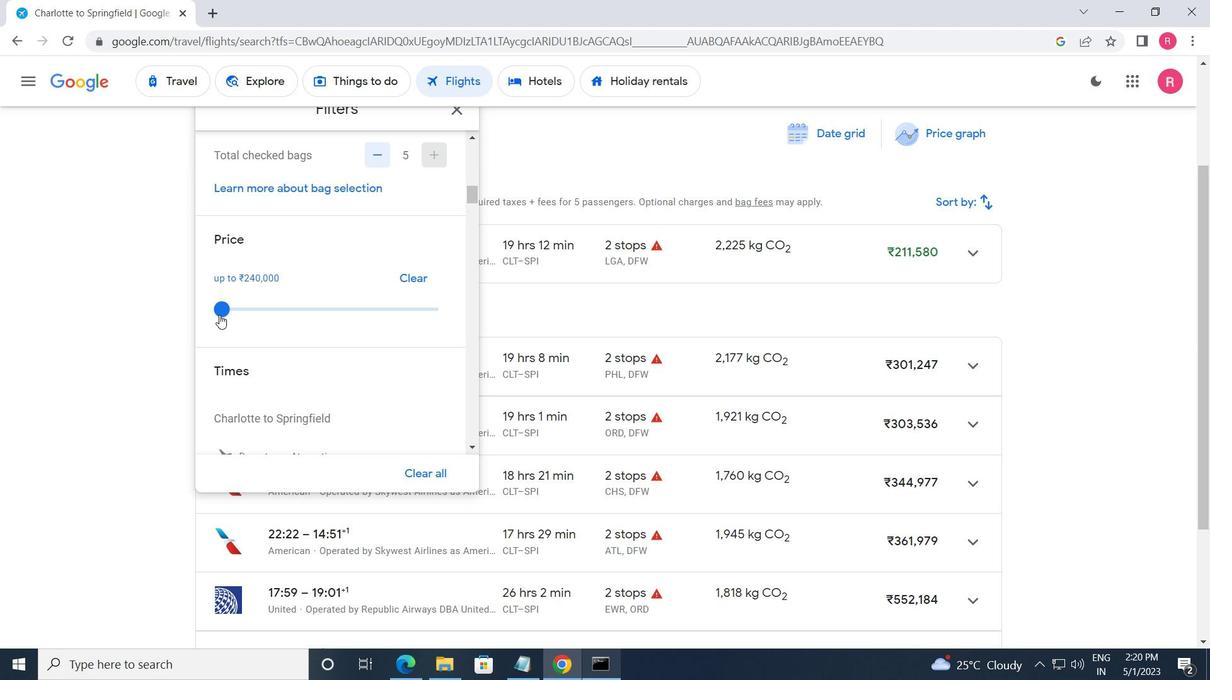 
Action: Mouse scrolled (234, 313) with delta (0, 0)
Screenshot: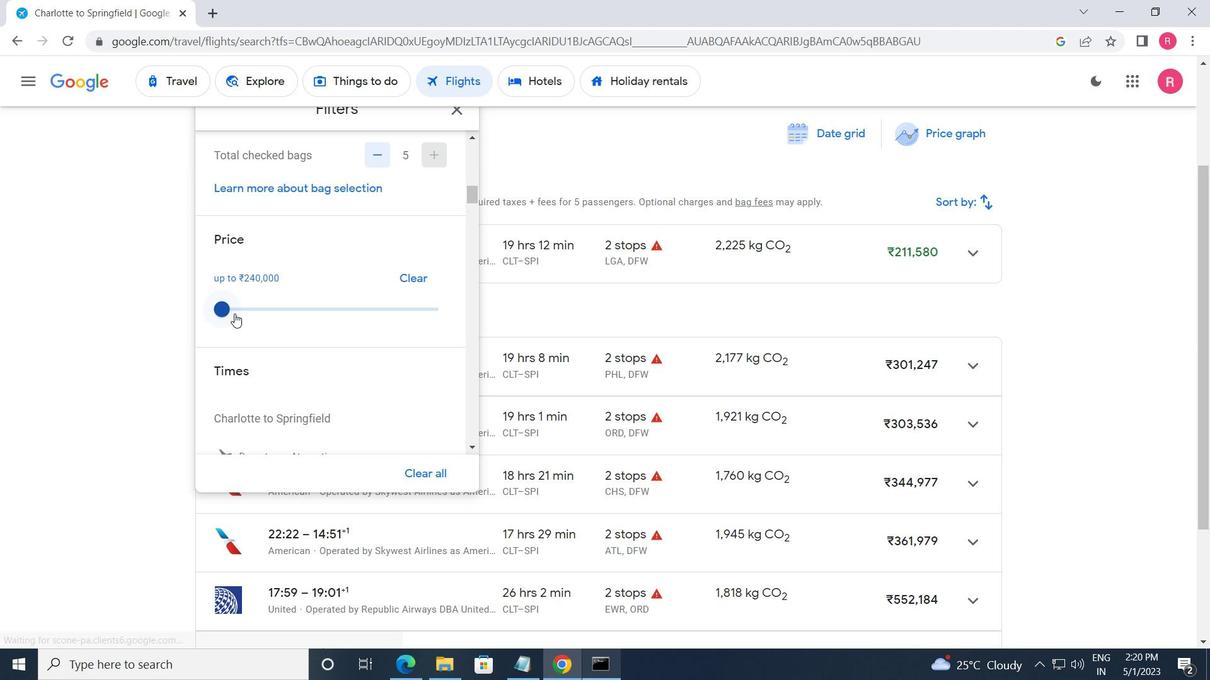 
Action: Mouse scrolled (234, 313) with delta (0, 0)
Screenshot: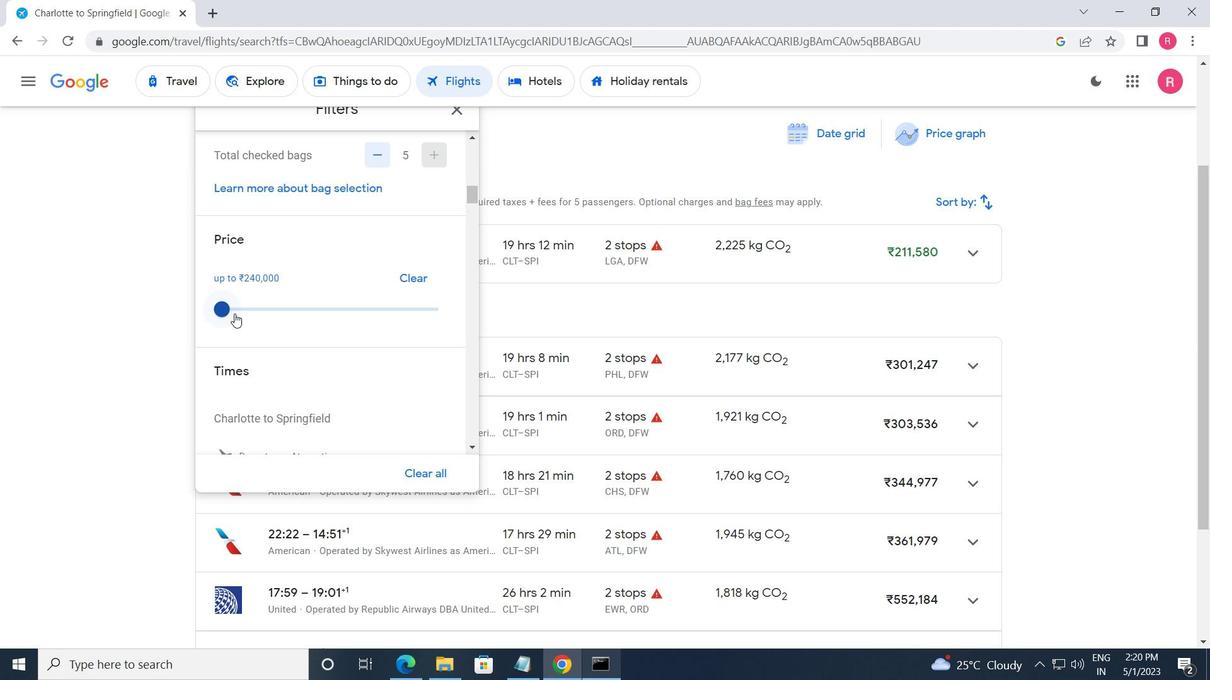 
Action: Mouse scrolled (234, 313) with delta (0, 0)
Screenshot: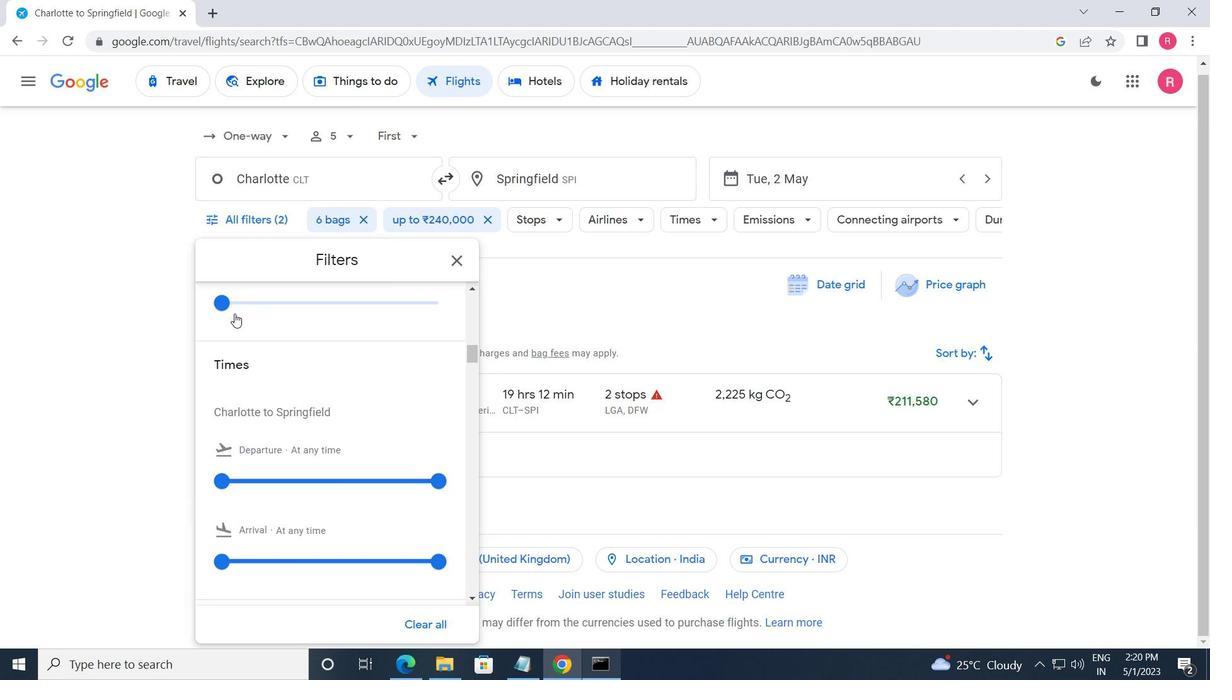 
Action: Mouse moved to (235, 316)
Screenshot: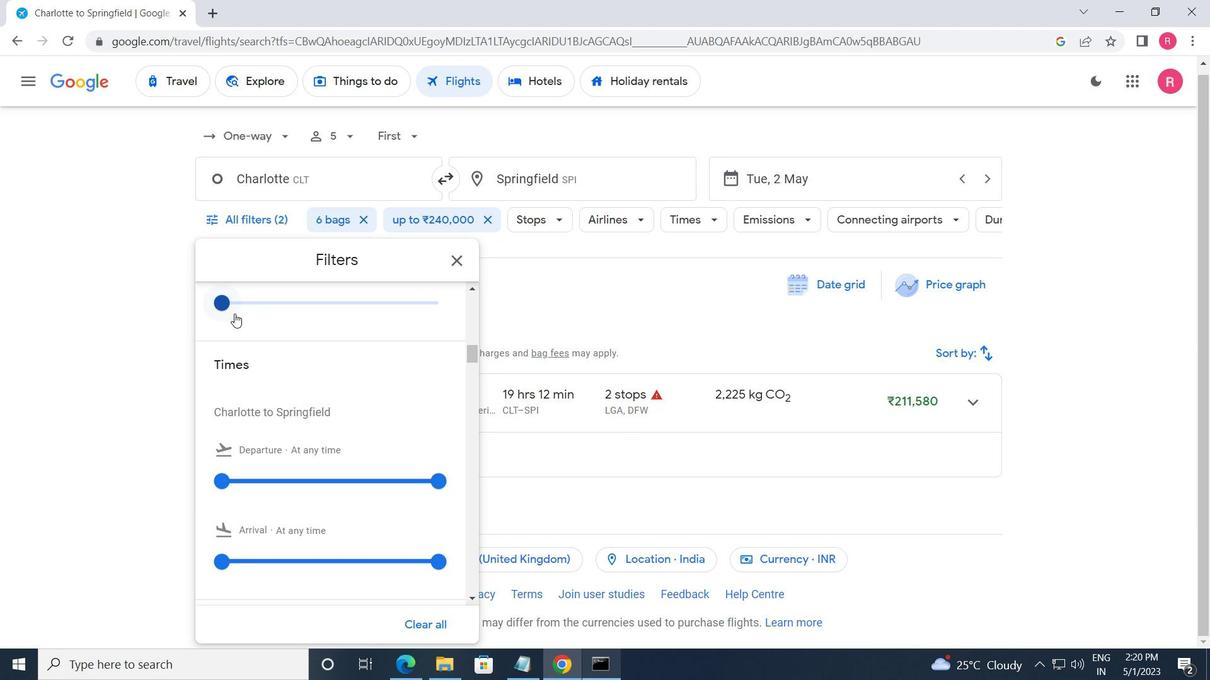 
Action: Mouse scrolled (235, 315) with delta (0, 0)
Screenshot: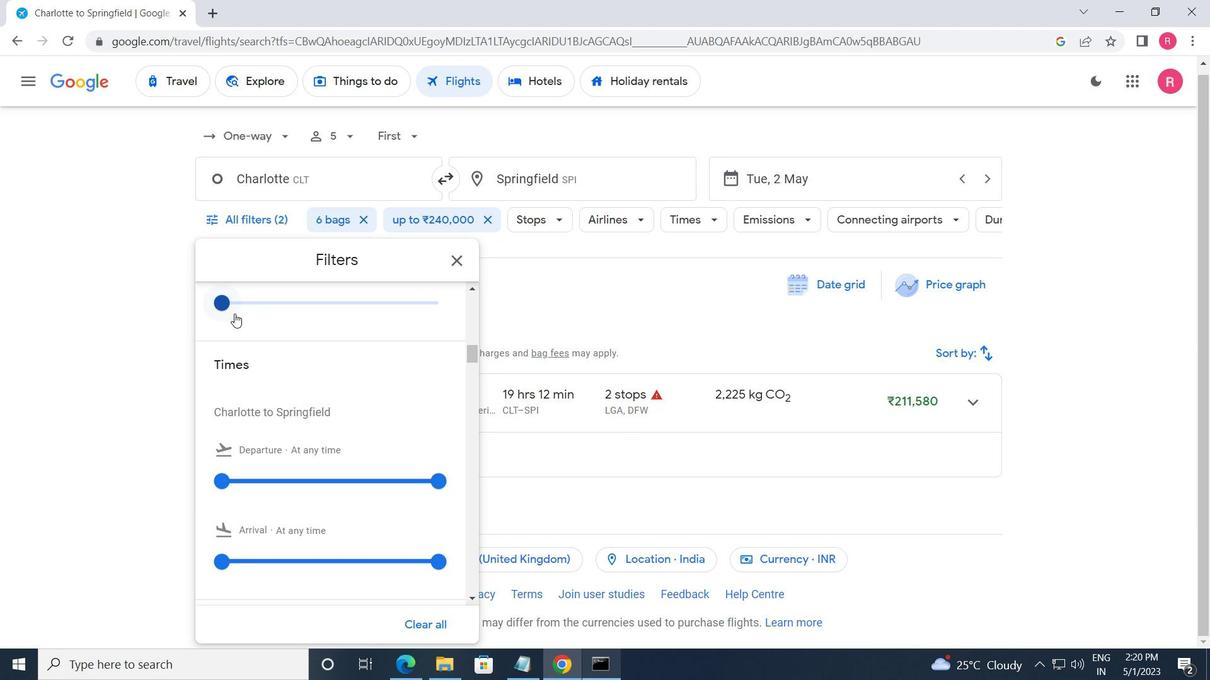 
Action: Mouse moved to (230, 322)
Screenshot: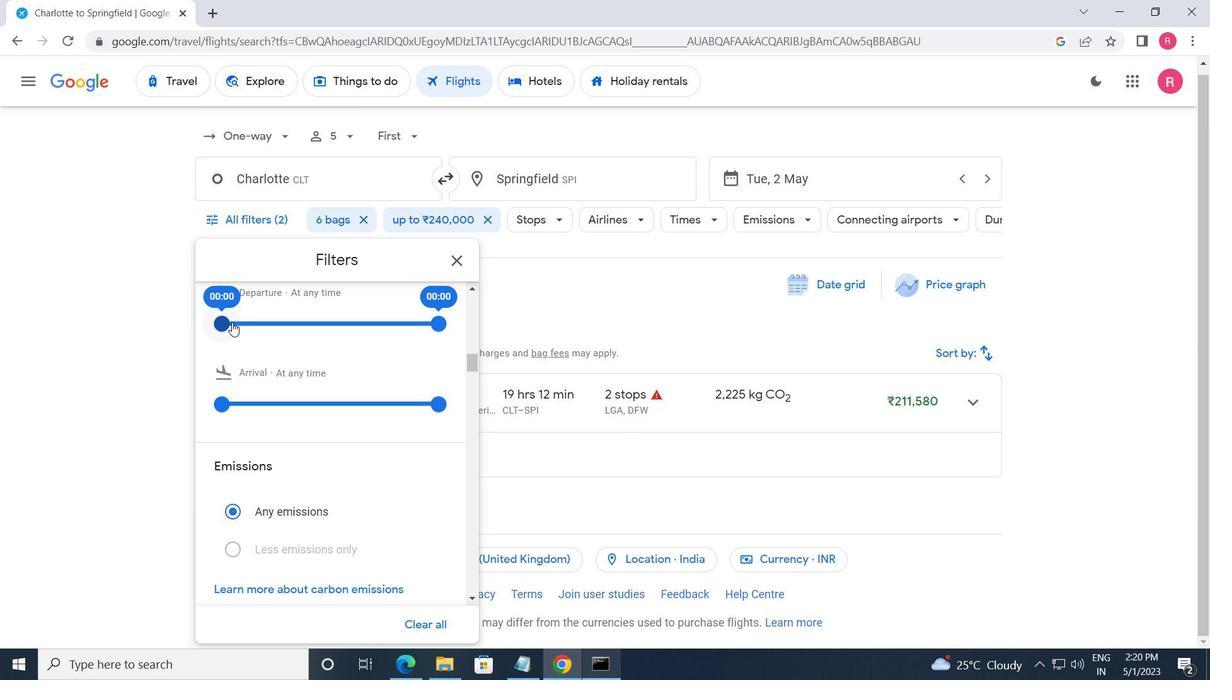 
Action: Mouse pressed left at (230, 322)
Screenshot: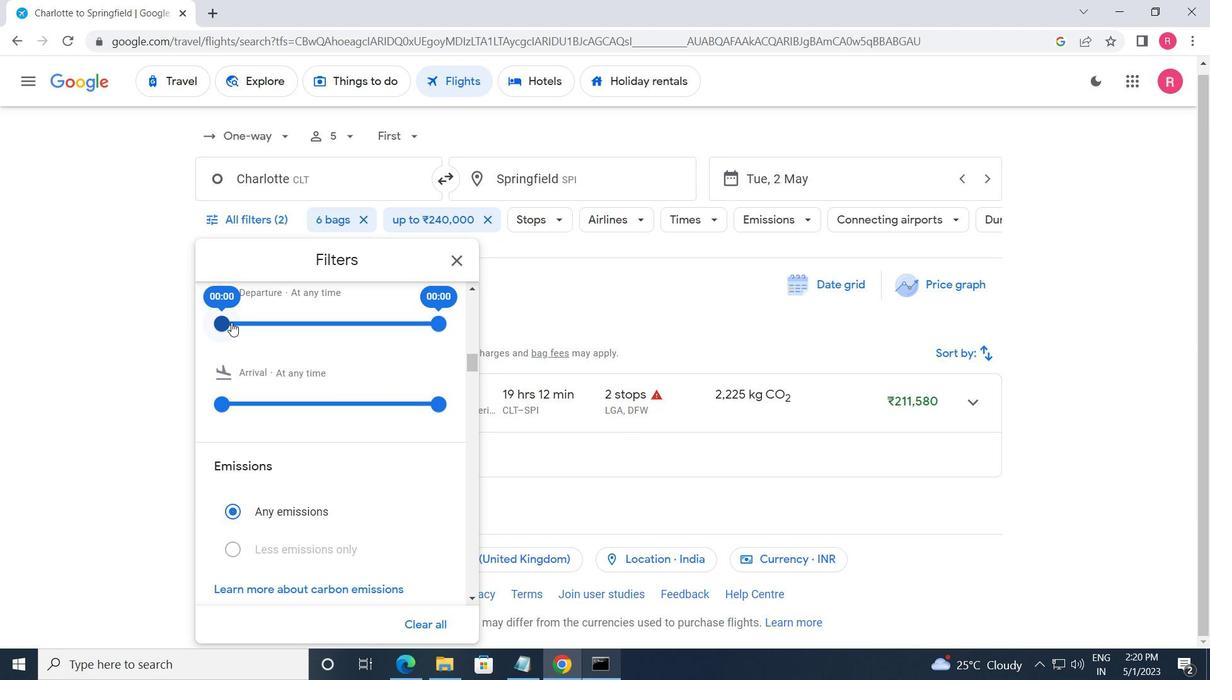 
Action: Mouse moved to (433, 320)
Screenshot: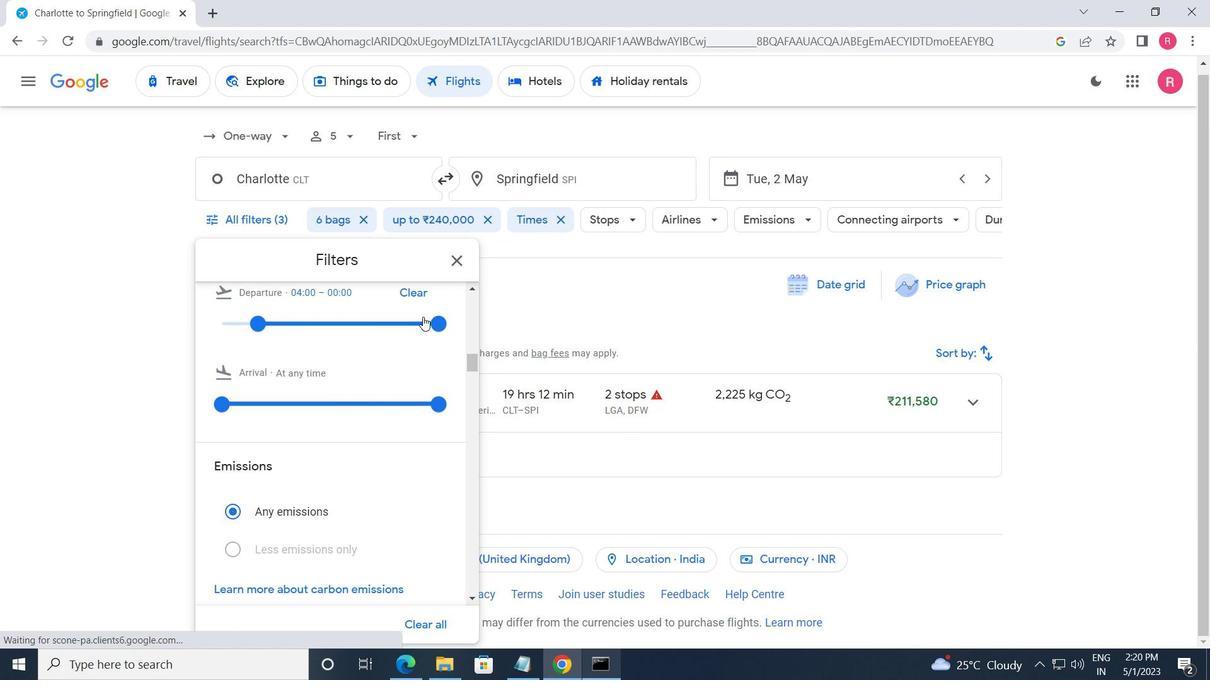 
Action: Mouse pressed left at (433, 320)
Screenshot: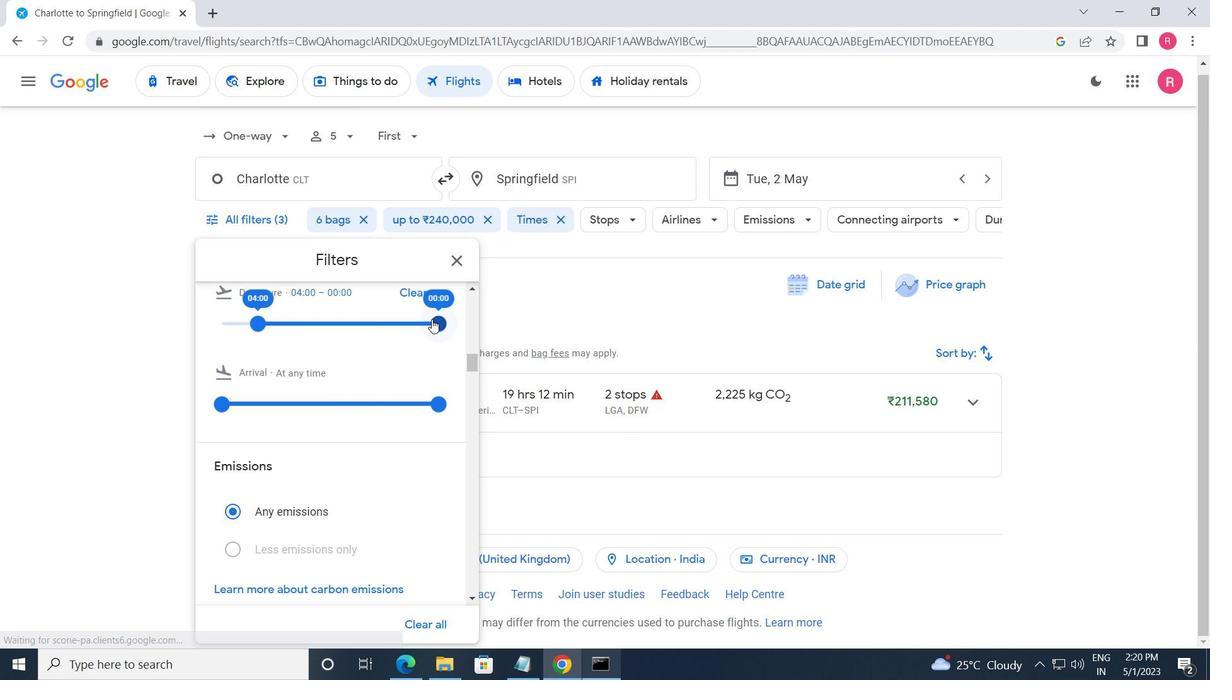 
Action: Mouse moved to (451, 257)
Screenshot: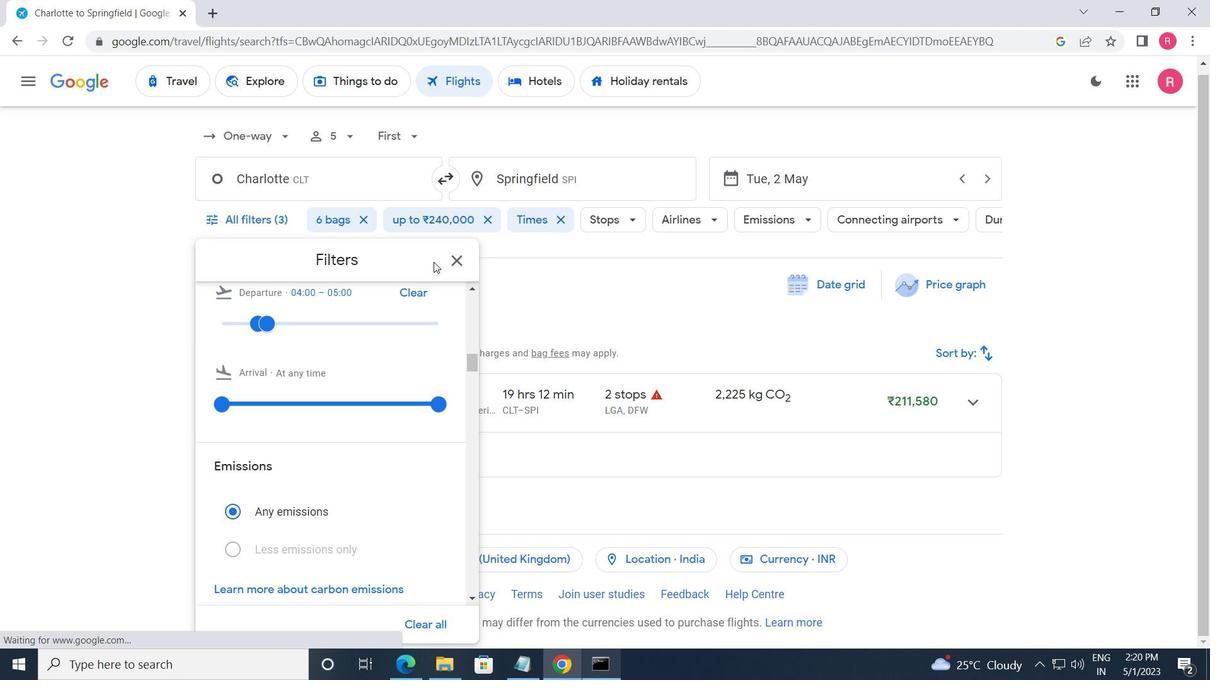 
Action: Mouse pressed left at (451, 257)
Screenshot: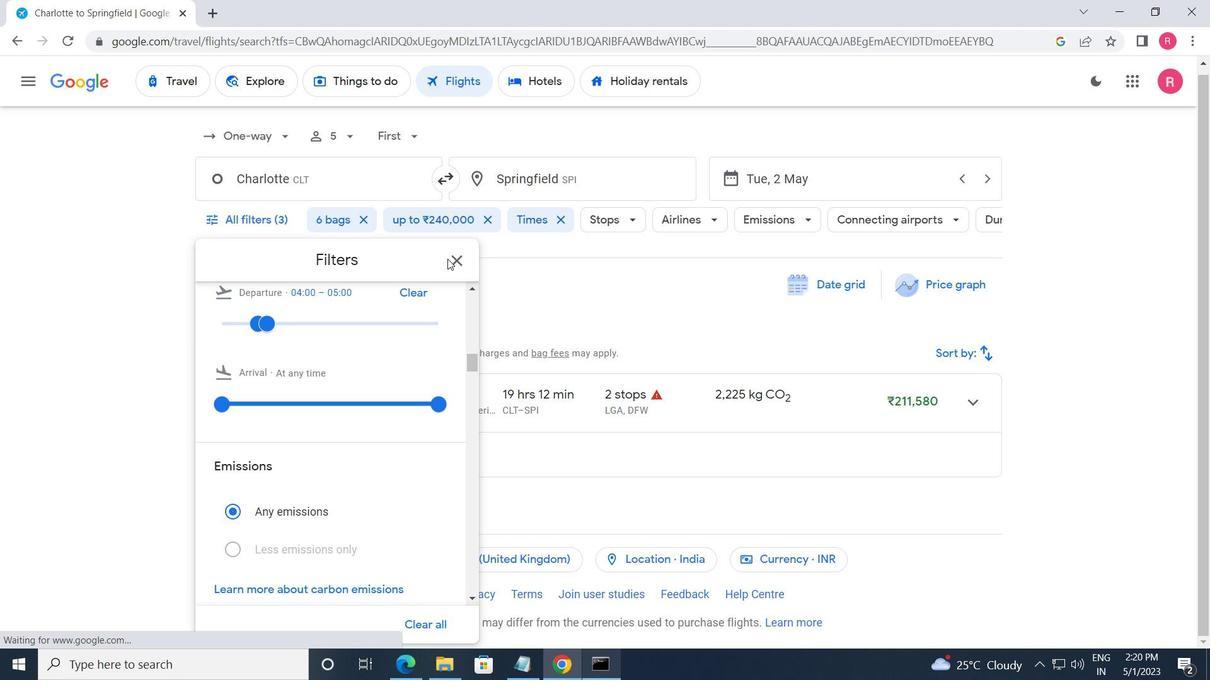 
Action: Mouse moved to (357, 211)
Screenshot: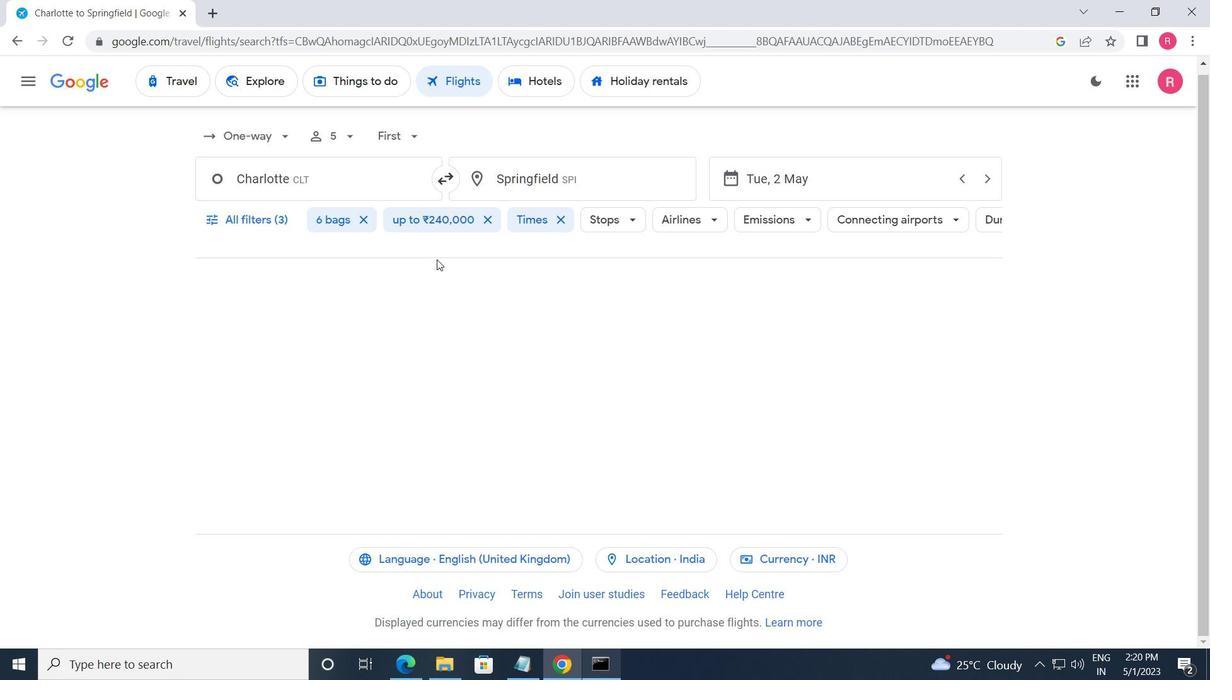 
